 Task: Reply to email with the signature Dorian Garcia with the subject Thank you for a remote work arrangement from softage.10@softage.net with the message I wanted to discuss the new marketing strategy with you in more detail. When would be a good time for us to meet? with BCC to softage.7@softage.net with an attached document Social_media_policy.docx
Action: Mouse moved to (1094, 174)
Screenshot: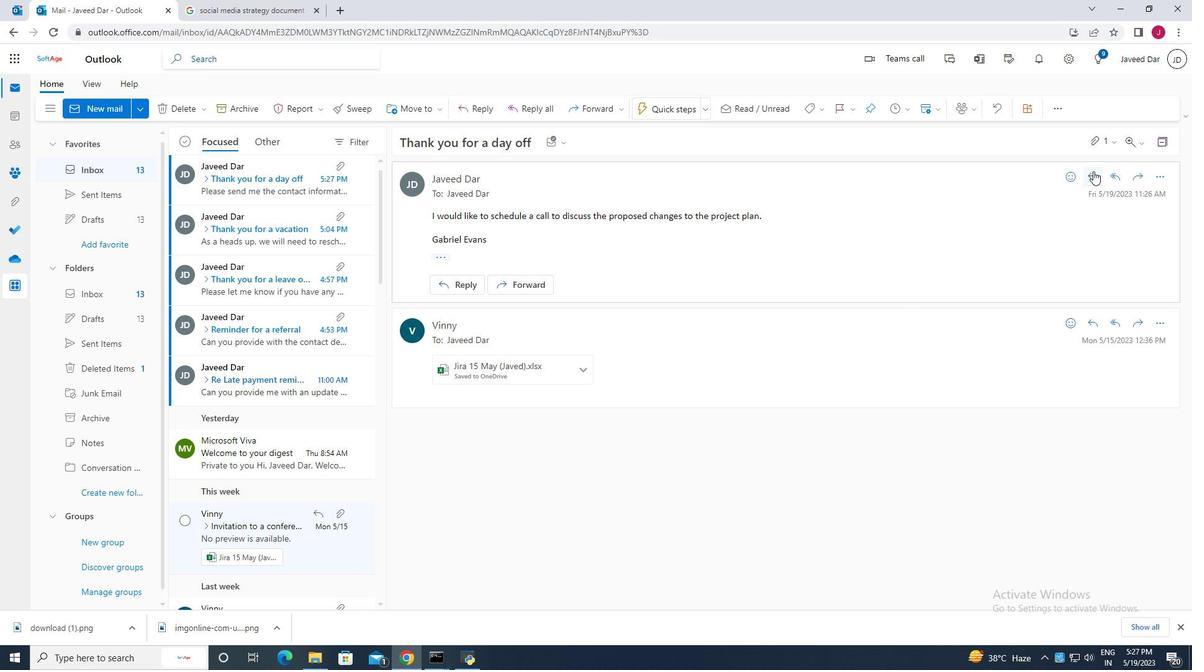 
Action: Mouse pressed left at (1094, 174)
Screenshot: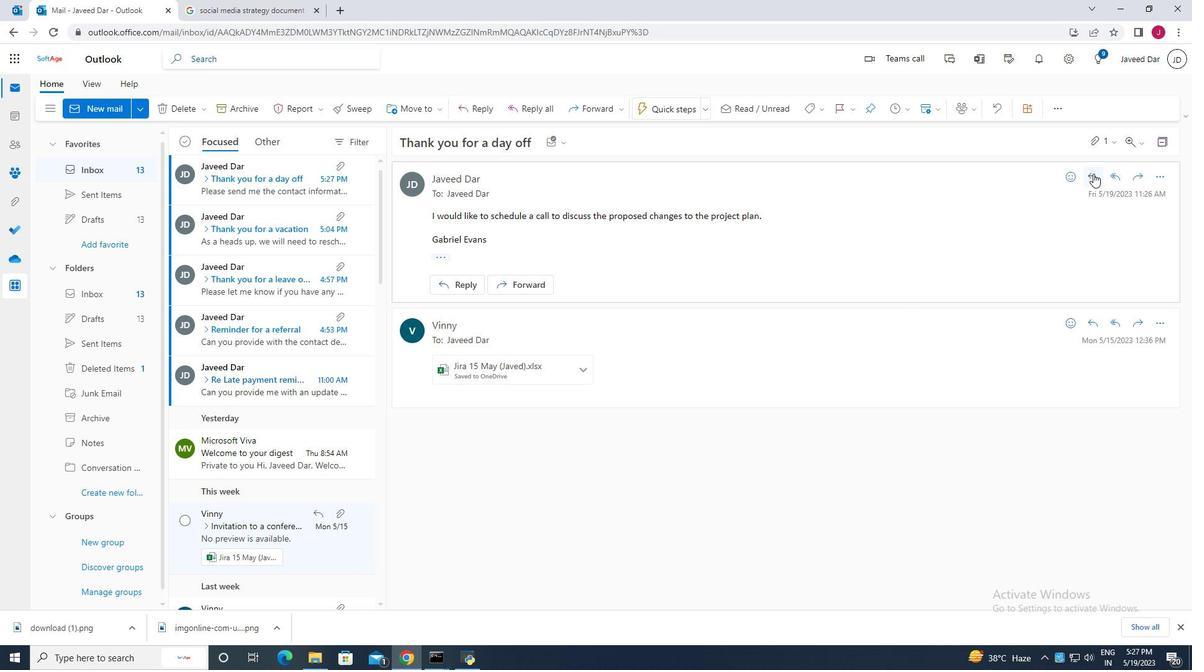 
Action: Mouse moved to (599, 183)
Screenshot: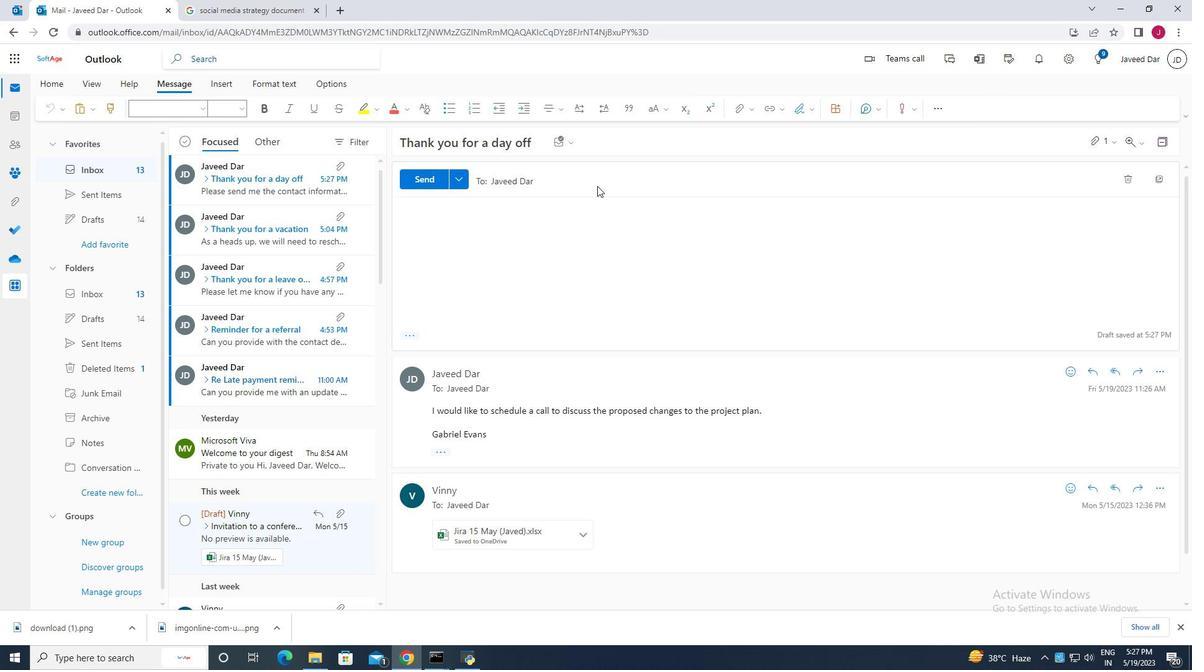 
Action: Mouse pressed left at (599, 183)
Screenshot: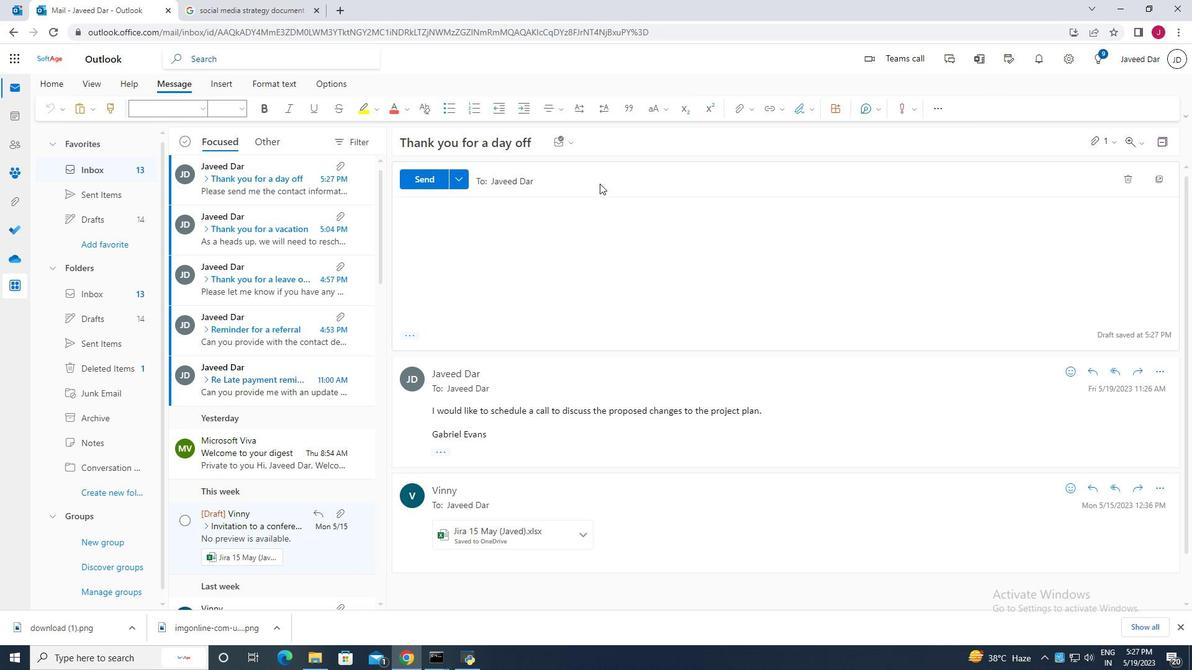 
Action: Mouse moved to (494, 210)
Screenshot: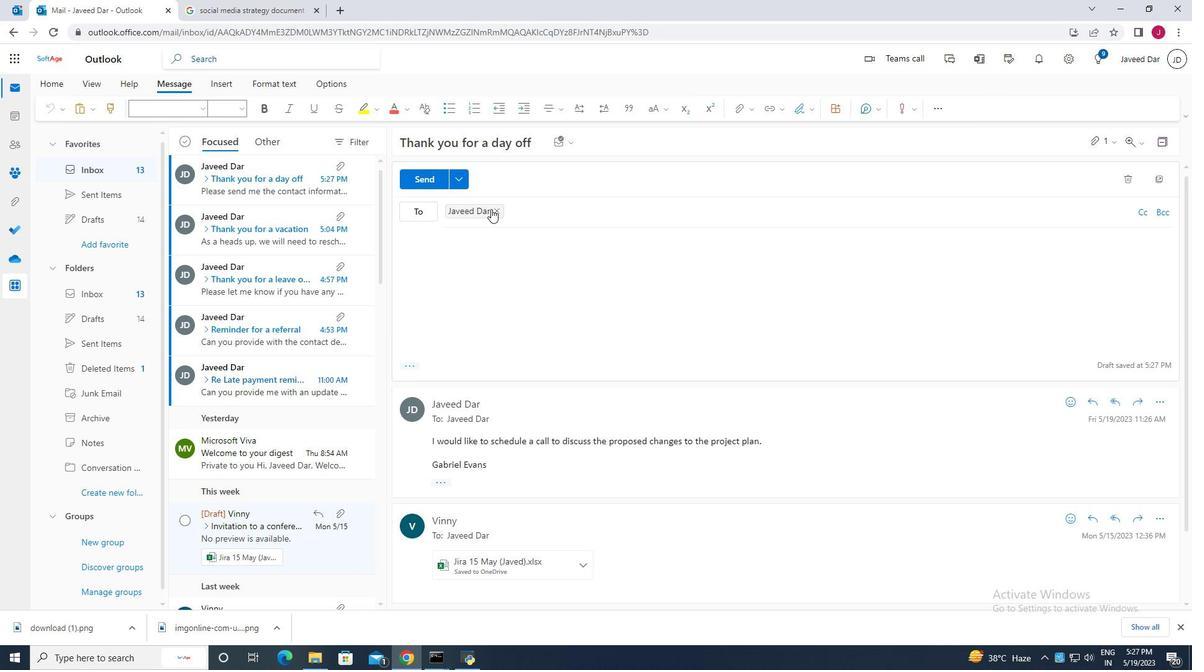 
Action: Mouse pressed left at (494, 210)
Screenshot: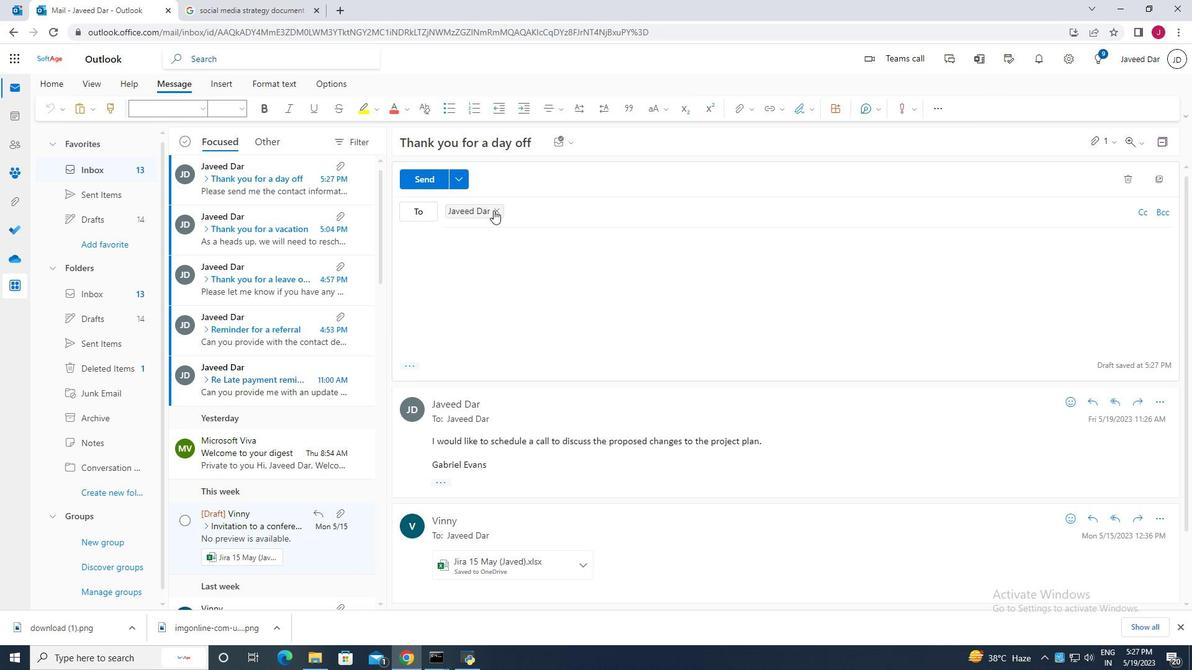 
Action: Mouse moved to (1162, 214)
Screenshot: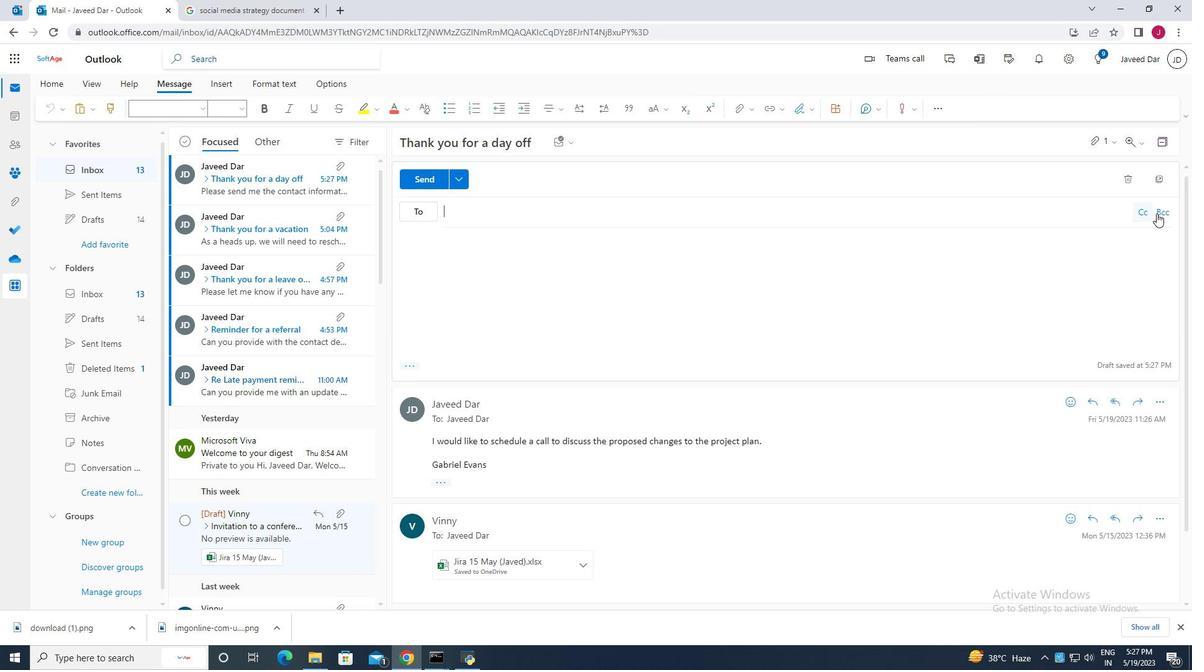 
Action: Mouse pressed left at (1162, 214)
Screenshot: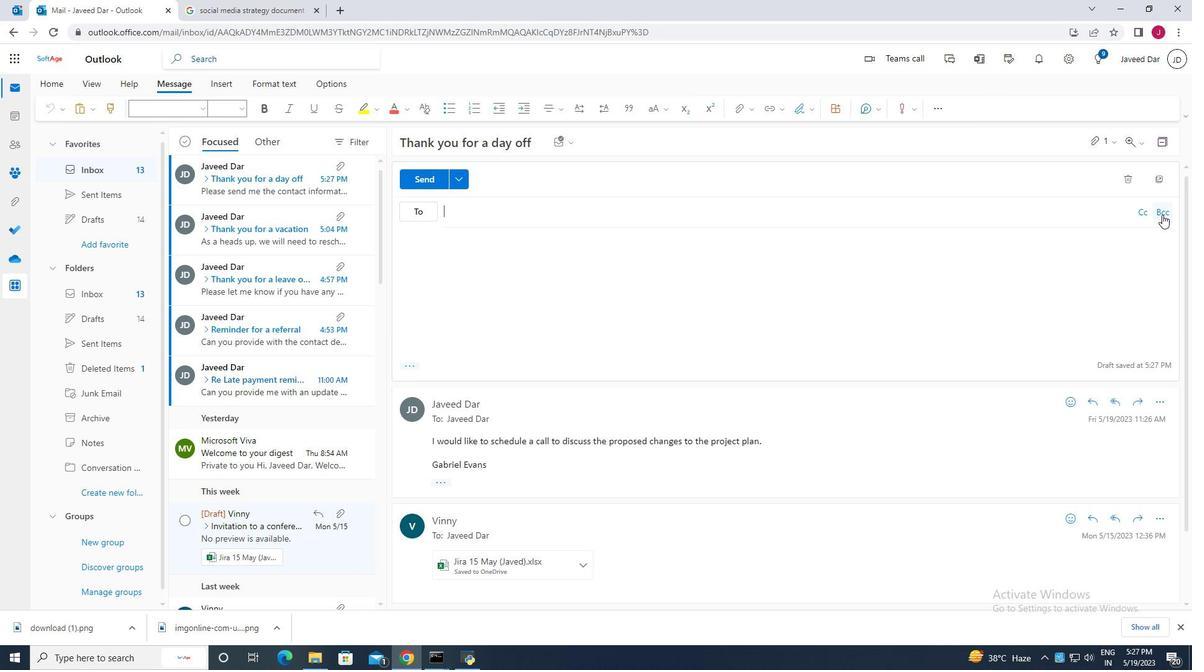 
Action: Mouse moved to (413, 363)
Screenshot: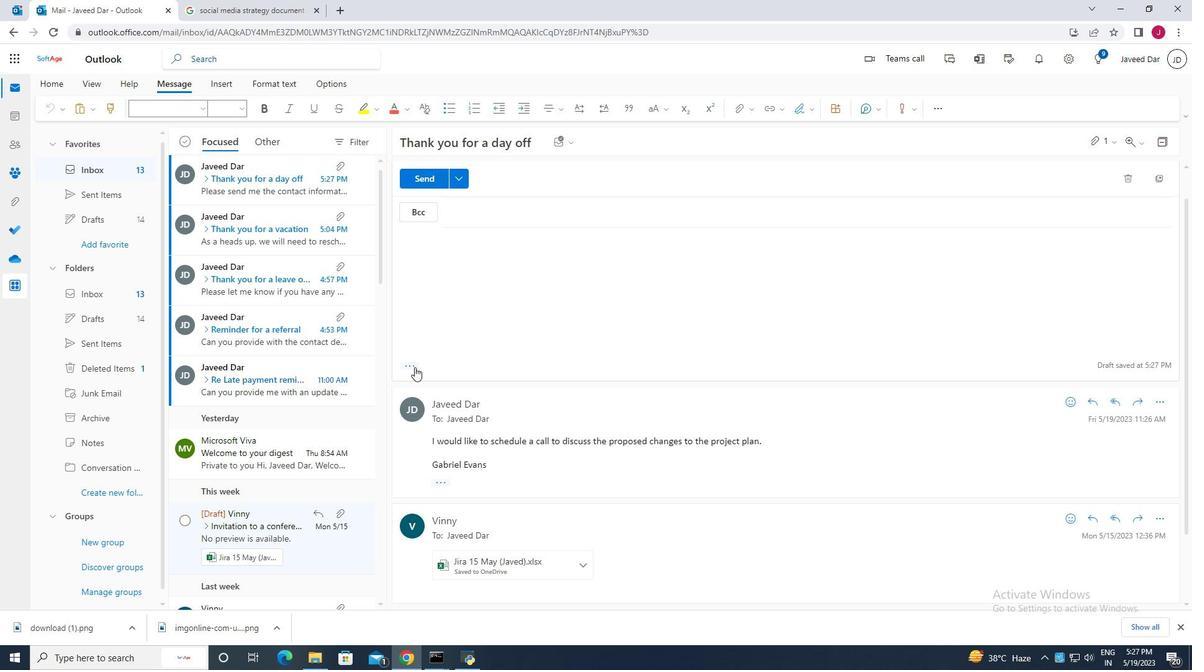 
Action: Mouse pressed left at (413, 363)
Screenshot: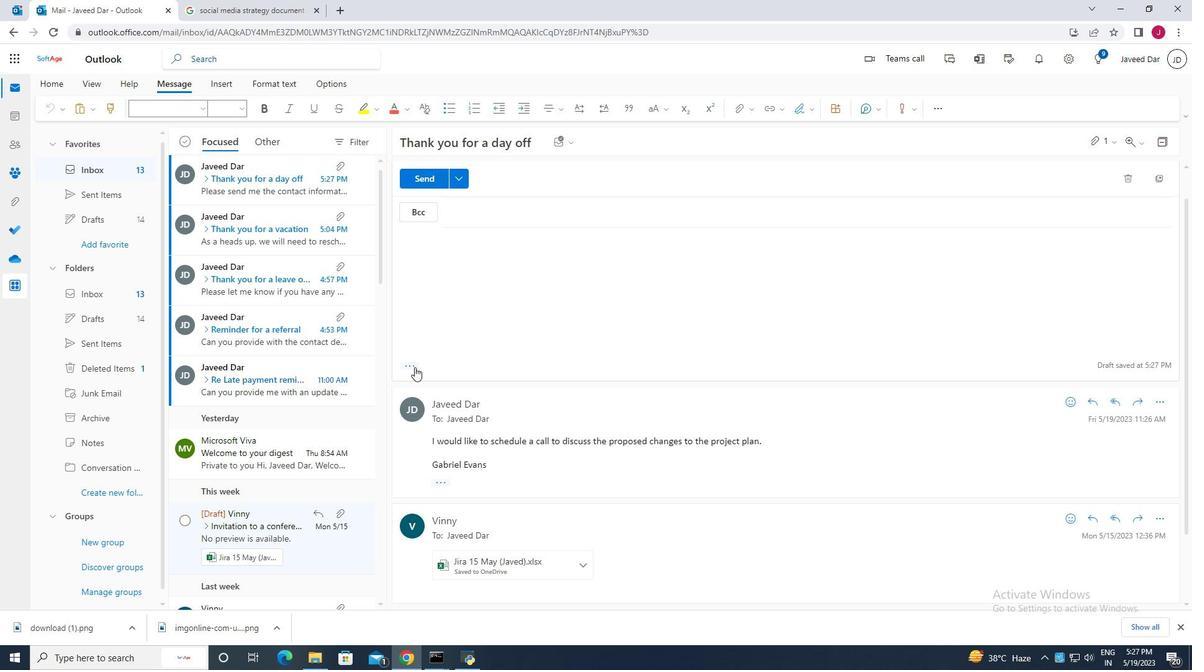 
Action: Mouse moved to (524, 266)
Screenshot: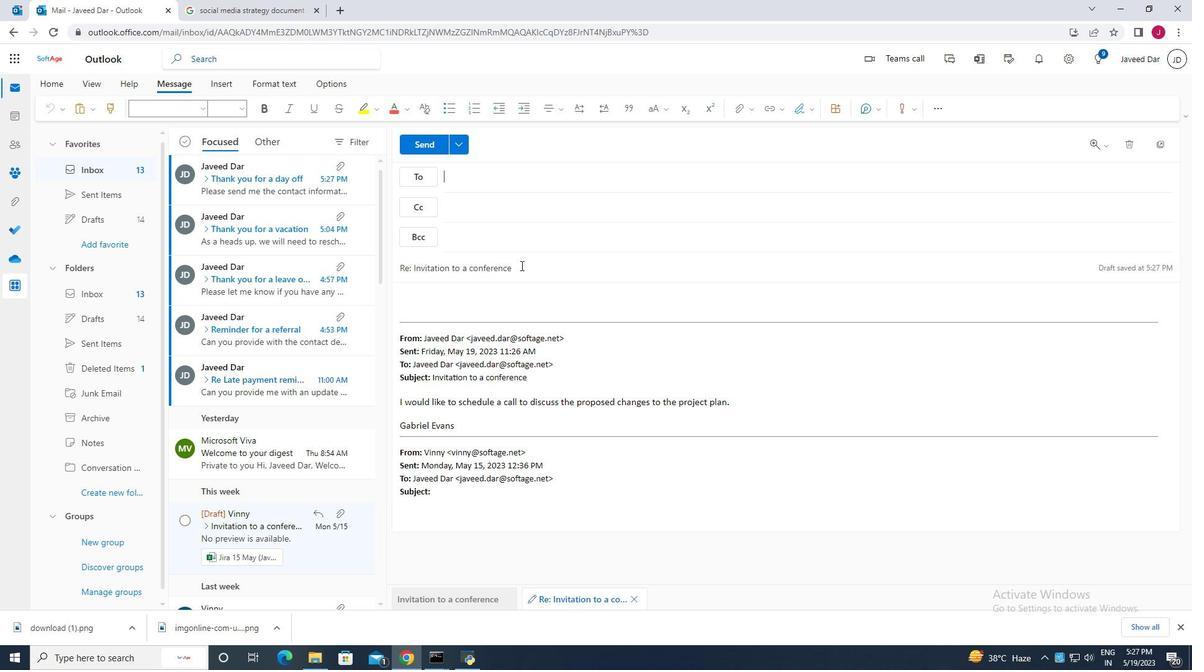 
Action: Mouse pressed left at (524, 266)
Screenshot: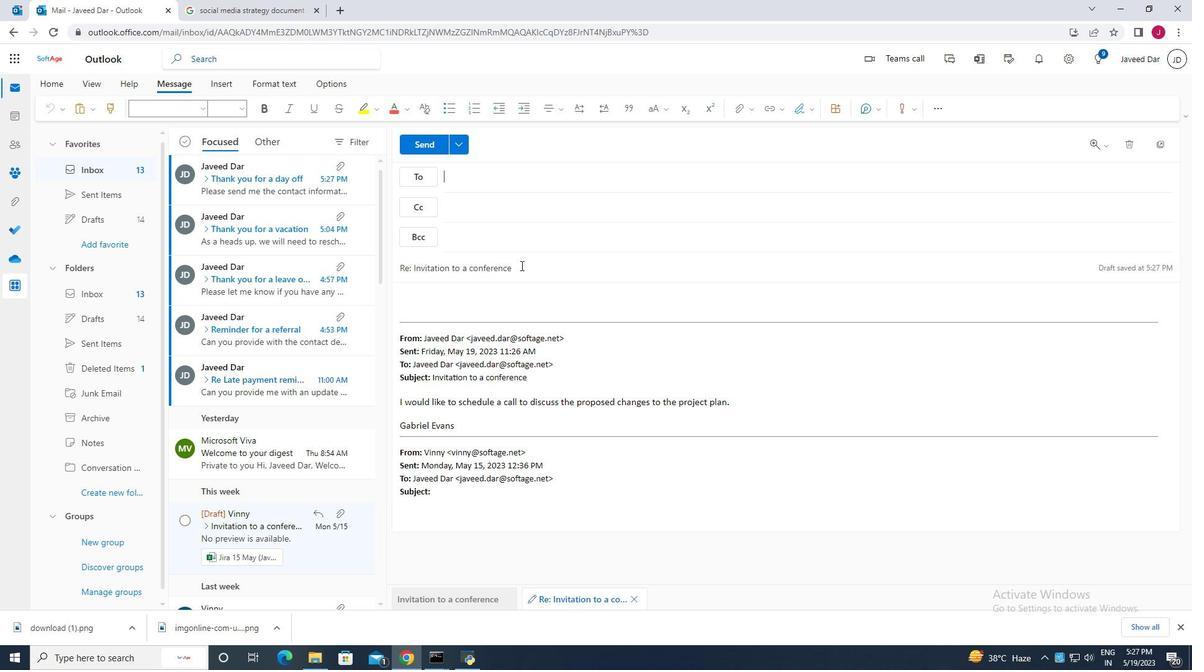 
Action: Mouse moved to (525, 265)
Screenshot: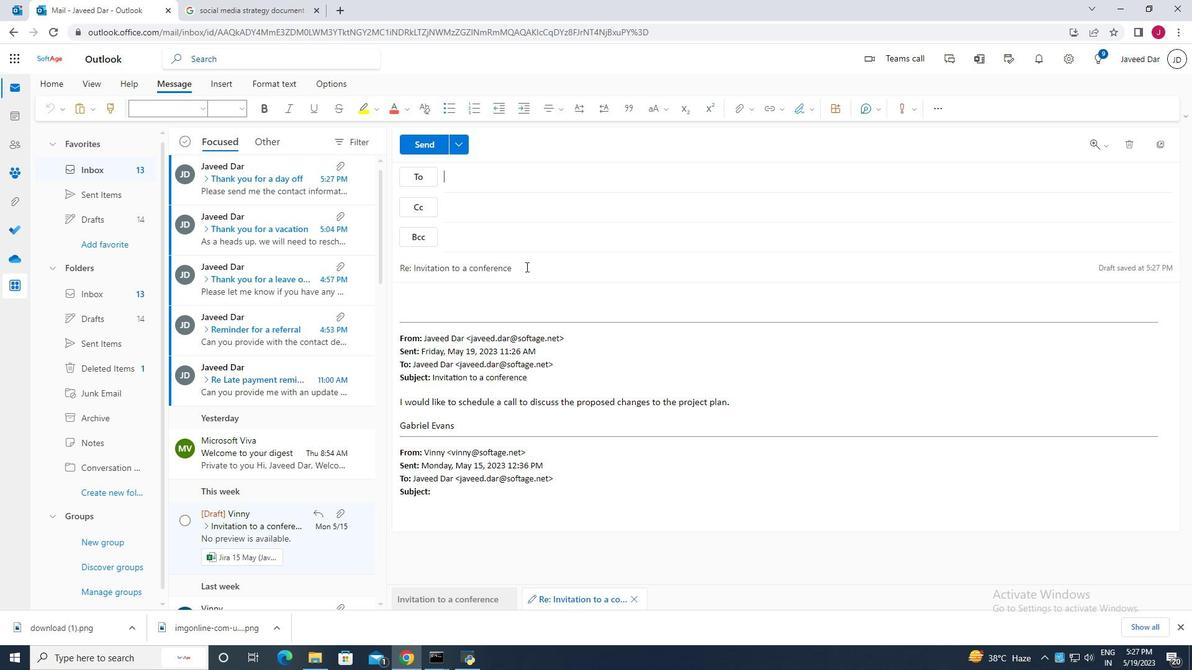 
Action: Key pressed <Key.backspace><Key.backspace><Key.backspace><Key.backspace><Key.backspace><Key.backspace><Key.backspace><Key.backspace><Key.backspace><Key.backspace><Key.backspace><Key.backspace><Key.backspace><Key.backspace><Key.backspace><Key.backspace><Key.backspace><Key.backspace><Key.backspace><Key.backspace><Key.backspace><Key.backspace><Key.backspace><Key.backspace><Key.backspace><Key.backspace><Key.backspace><Key.backspace><Key.backspace><Key.backspace><Key.backspace><Key.backspace><Key.backspace><Key.backspace><Key.backspace><Key.backspace><Key.backspace><Key.backspace><Key.backspace><Key.backspace><Key.backspace><Key.backspace><Key.backspace><Key.backspace><Key.backspace>
Screenshot: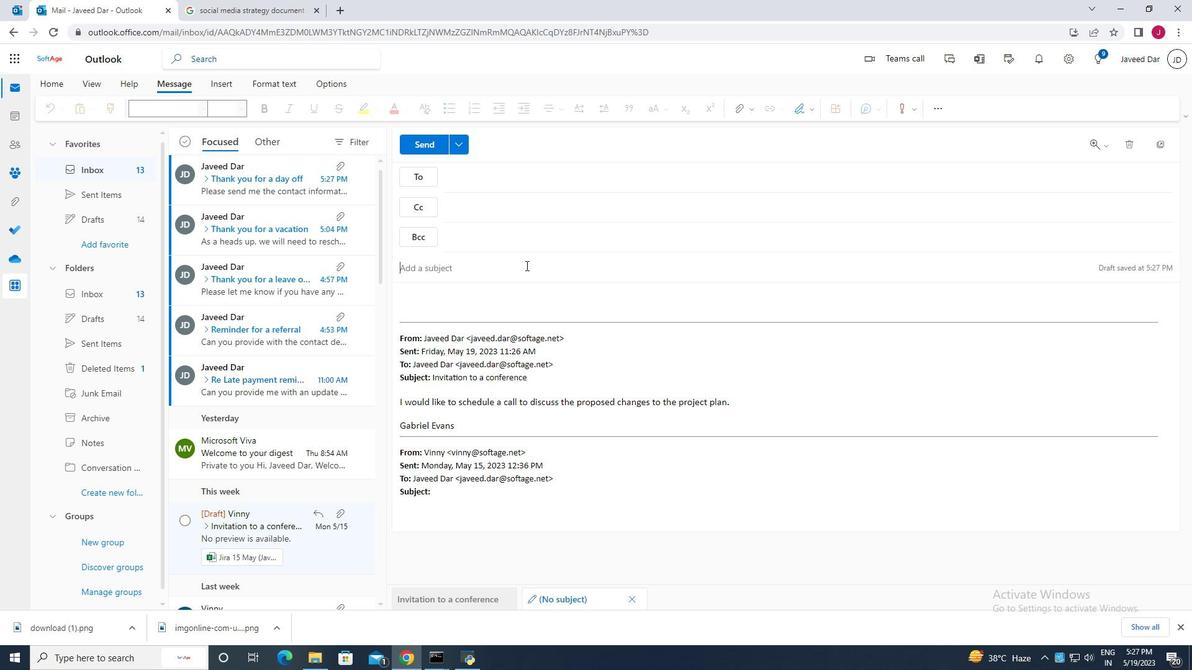 
Action: Mouse moved to (804, 108)
Screenshot: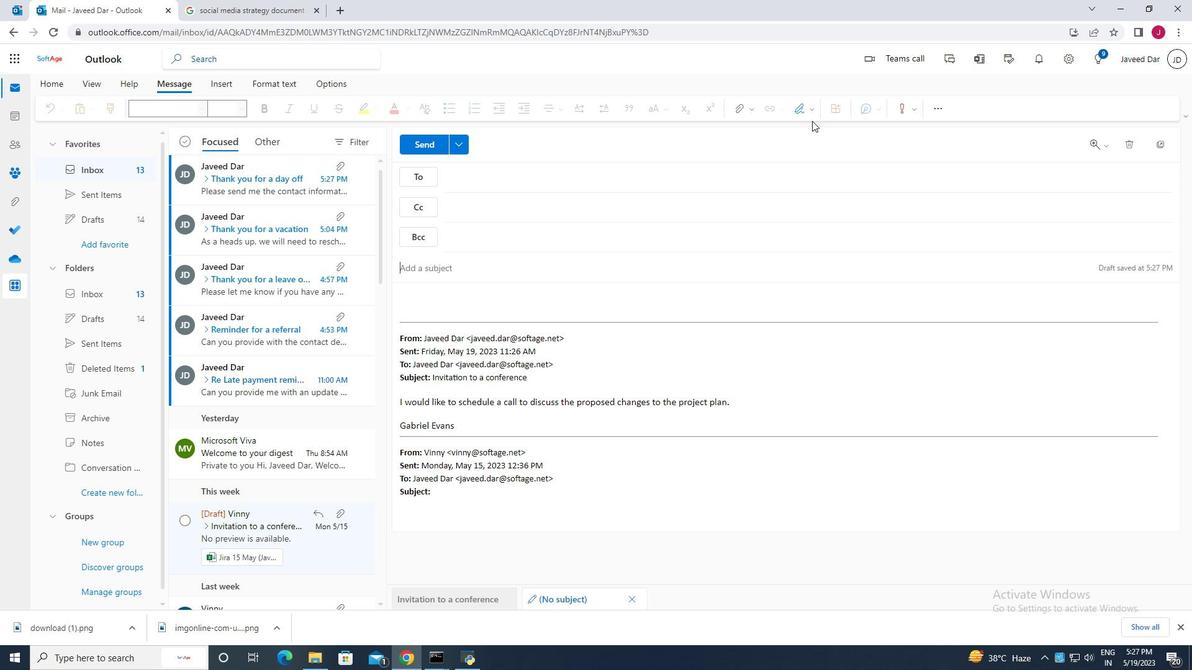 
Action: Mouse pressed left at (804, 108)
Screenshot: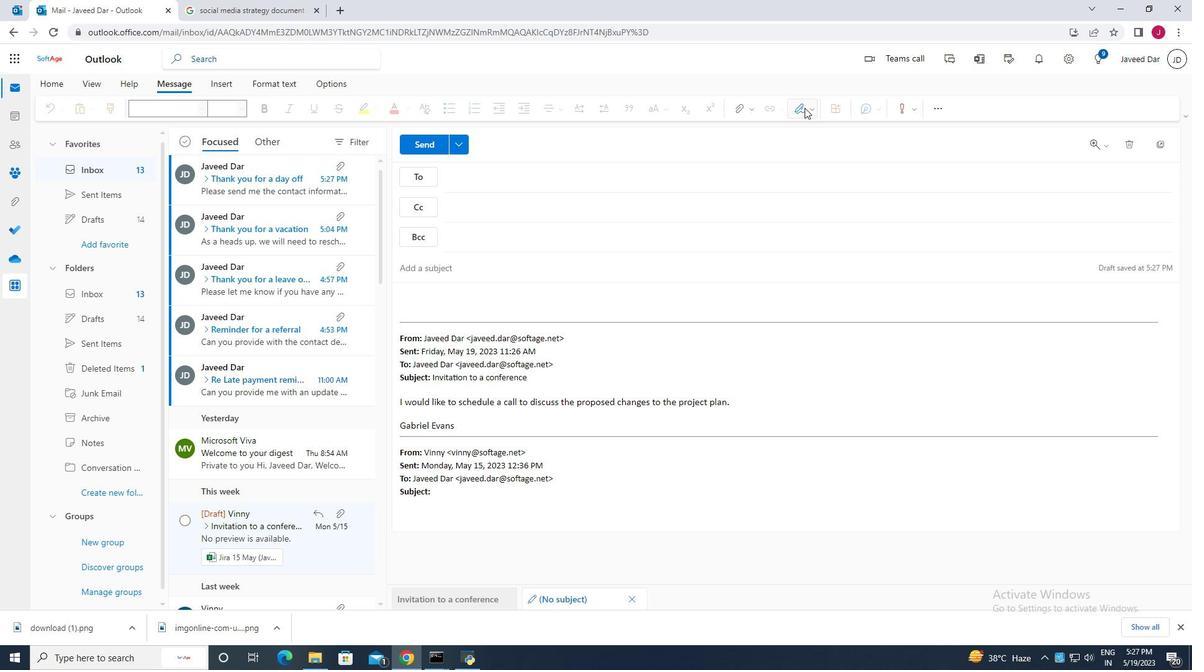 
Action: Mouse moved to (789, 162)
Screenshot: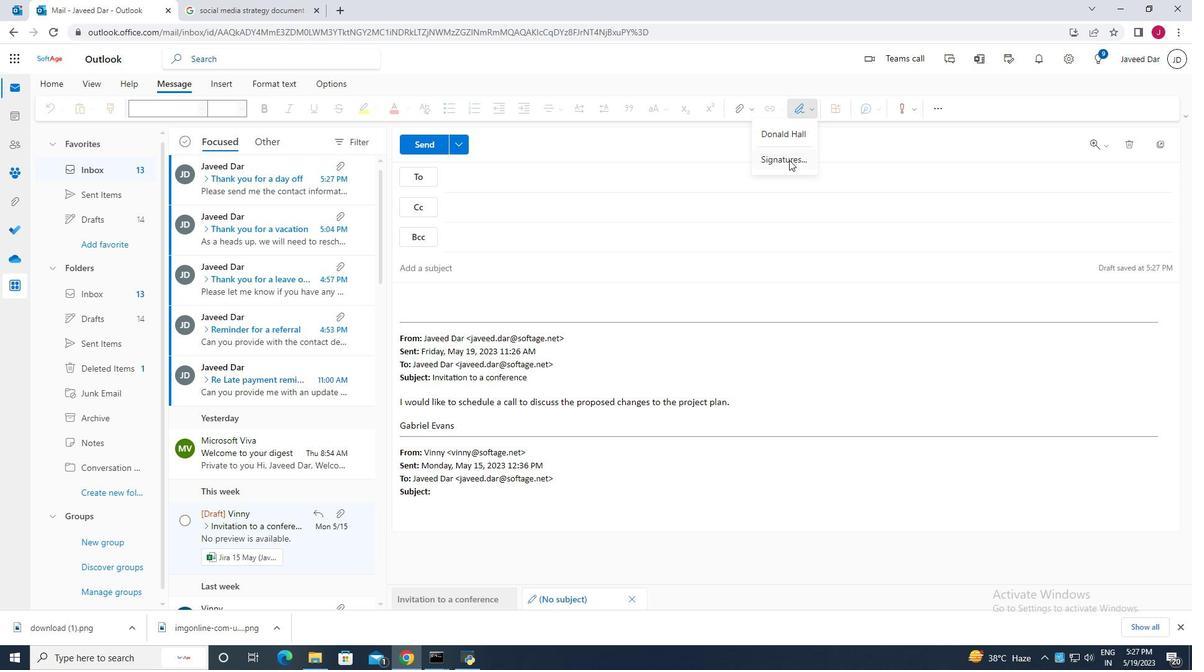 
Action: Mouse pressed left at (789, 162)
Screenshot: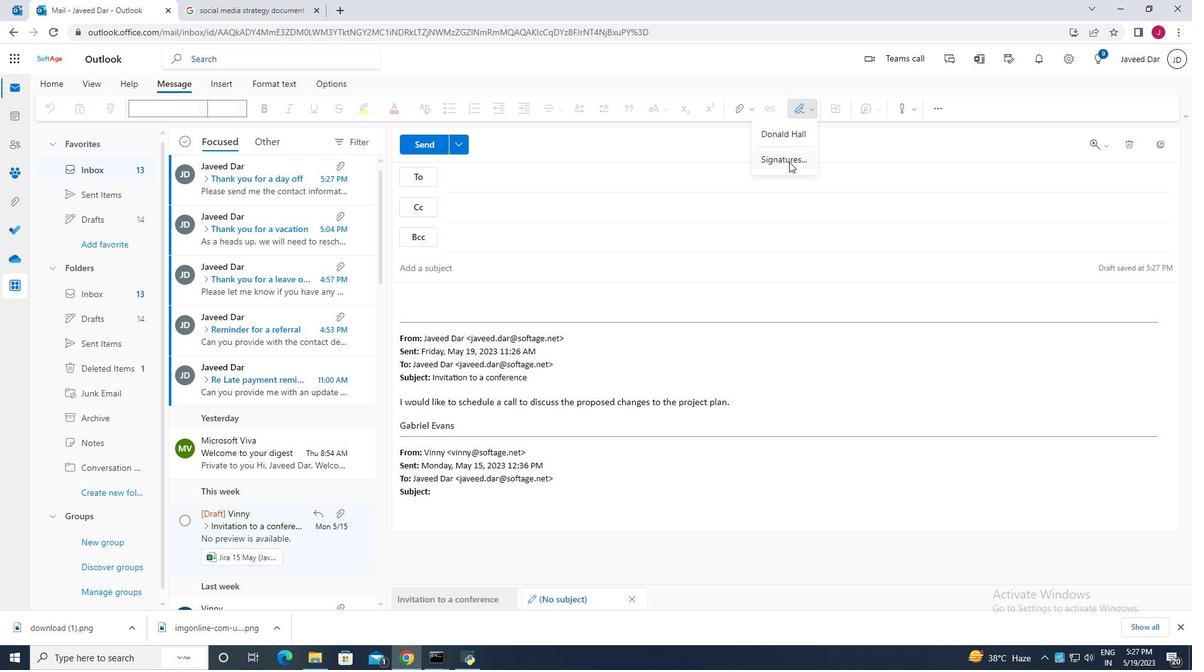 
Action: Mouse moved to (835, 205)
Screenshot: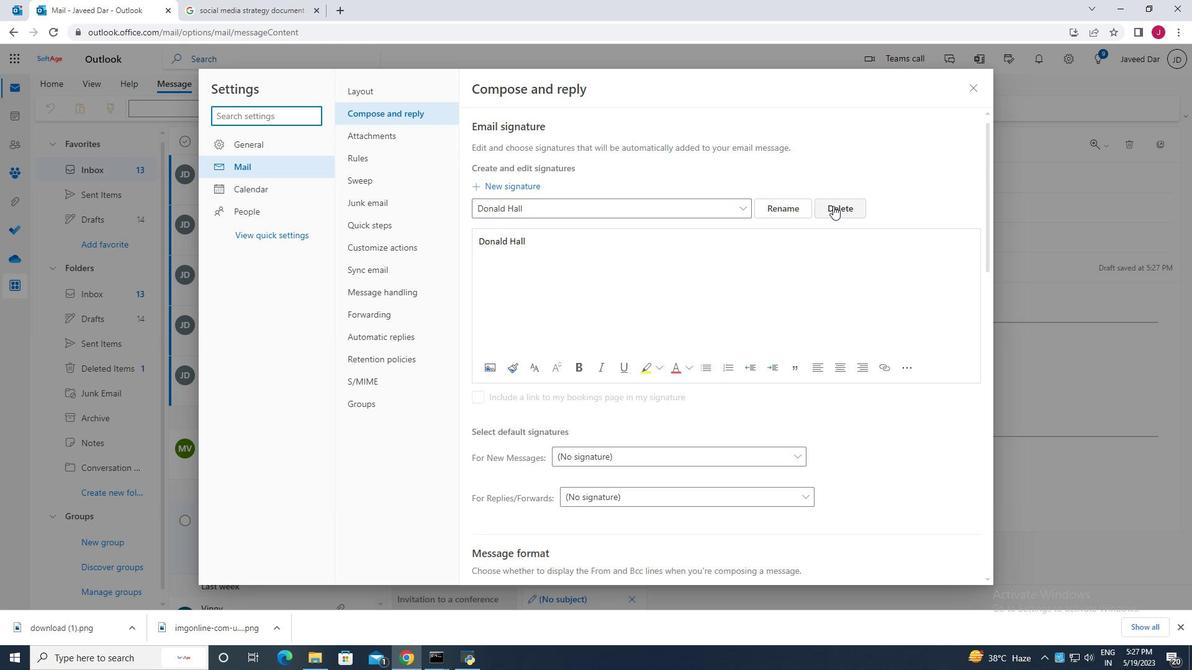 
Action: Mouse pressed left at (835, 205)
Screenshot: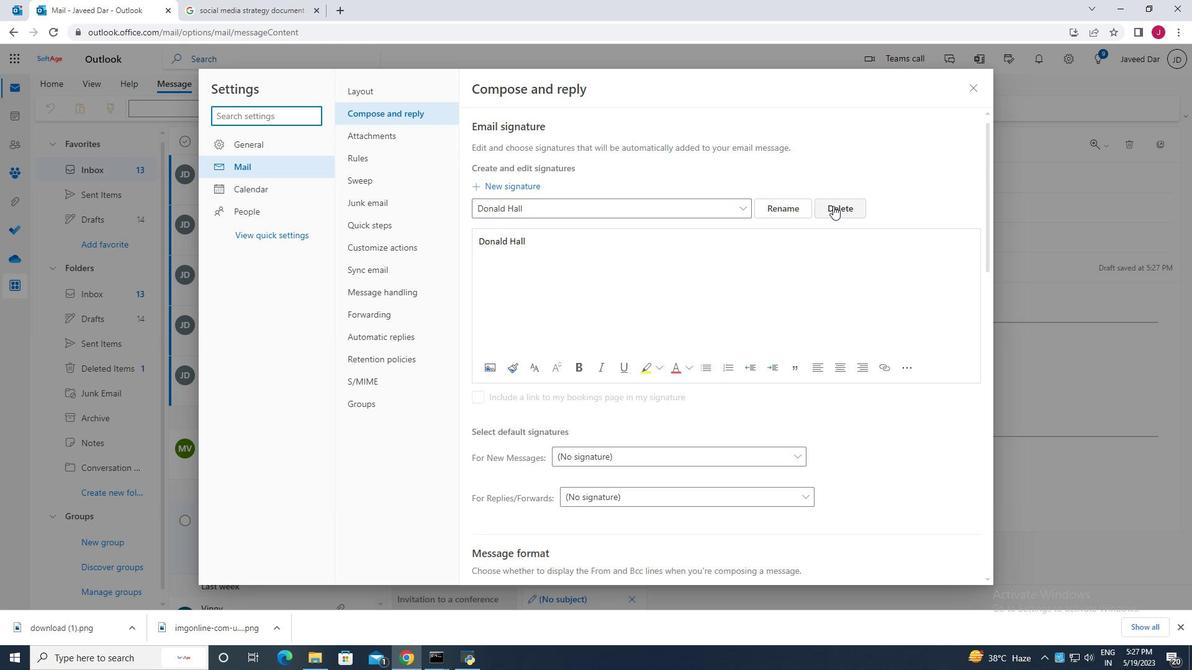 
Action: Mouse moved to (553, 205)
Screenshot: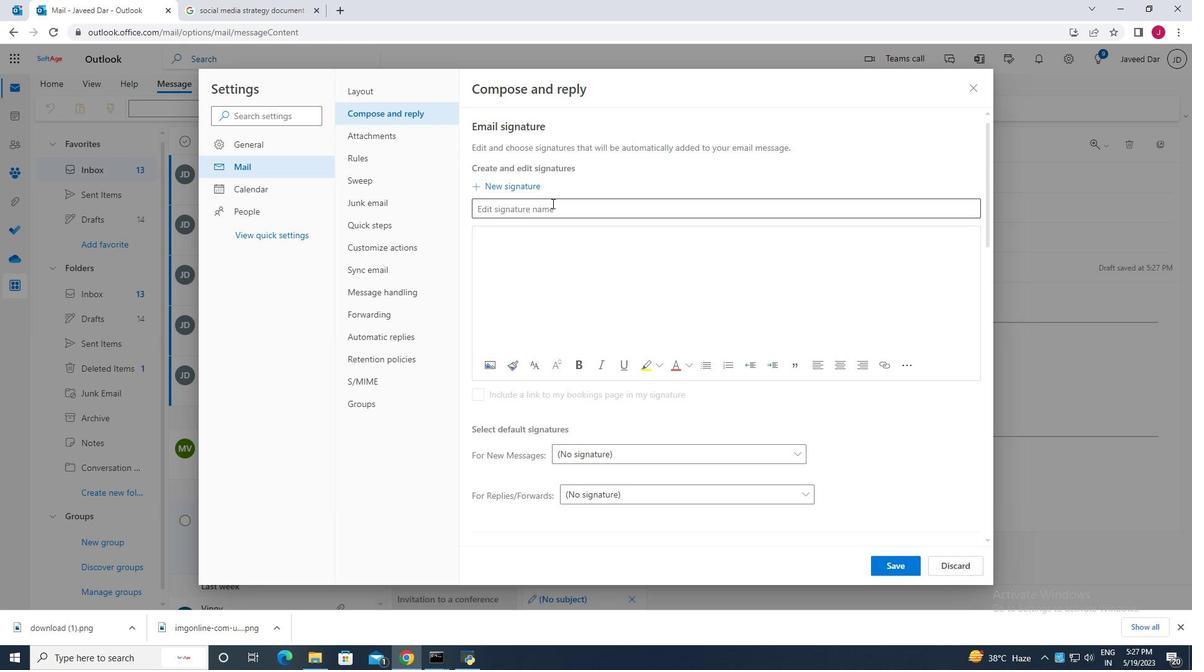 
Action: Mouse pressed left at (553, 205)
Screenshot: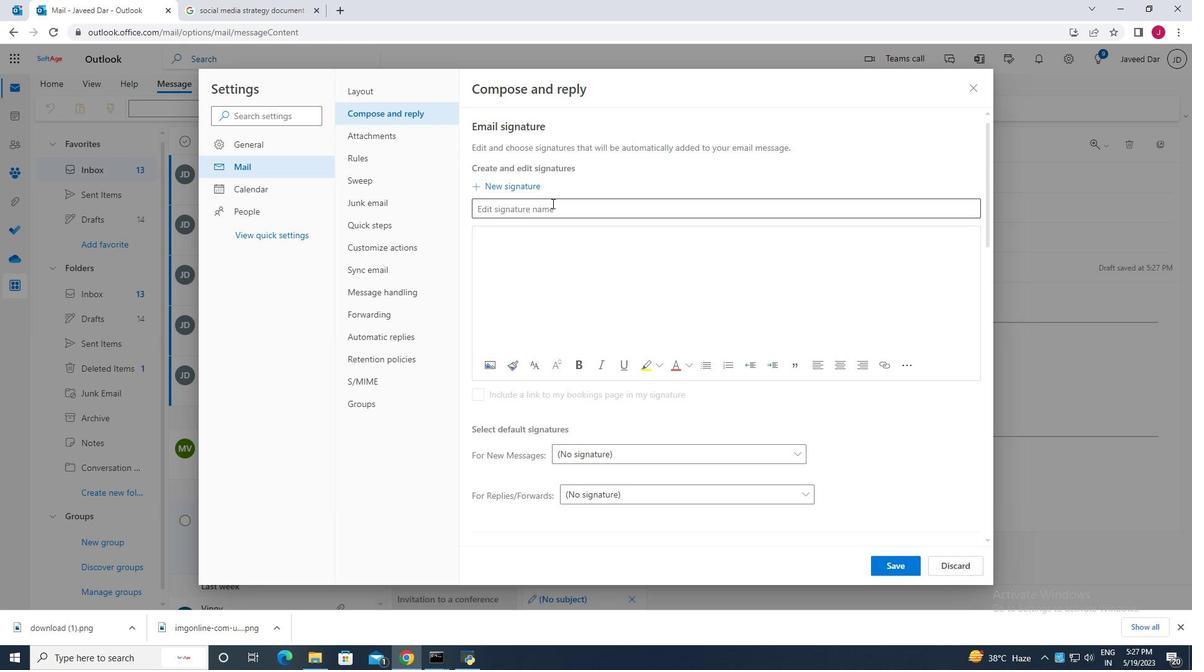 
Action: Key pressed <Key.caps_lock>D<Key.caps_lock>oriam<Key.backspace>n<Key.space><Key.caps_lock>G<Key.caps_lock>arcia<Key.space>
Screenshot: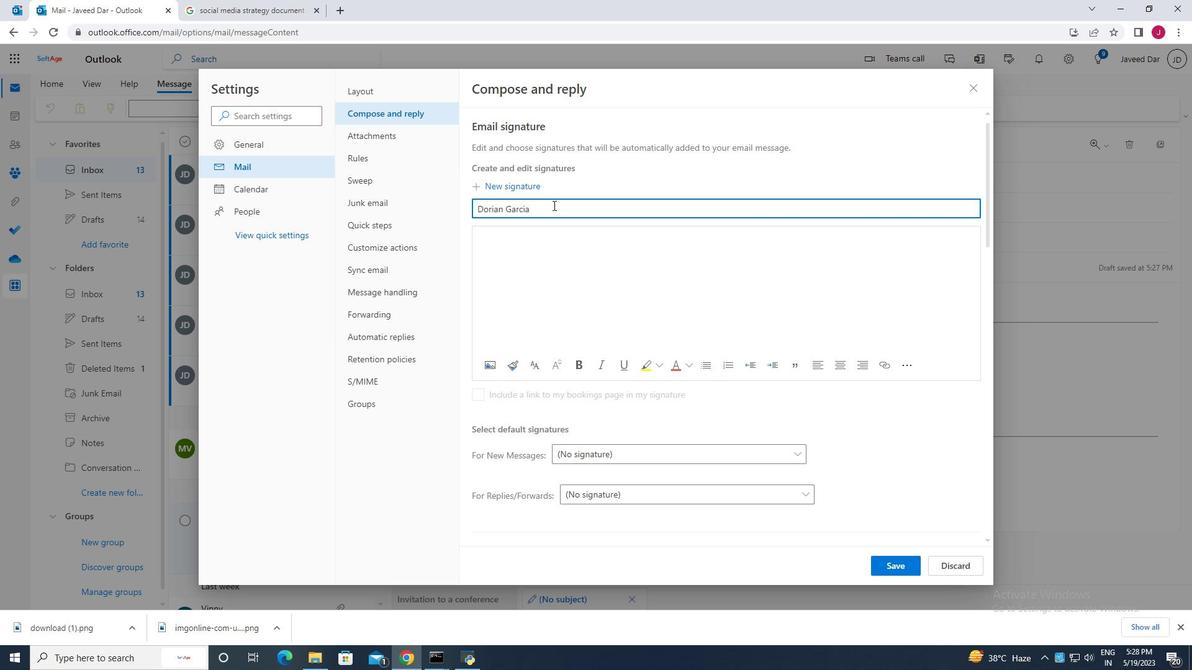 
Action: Mouse moved to (520, 239)
Screenshot: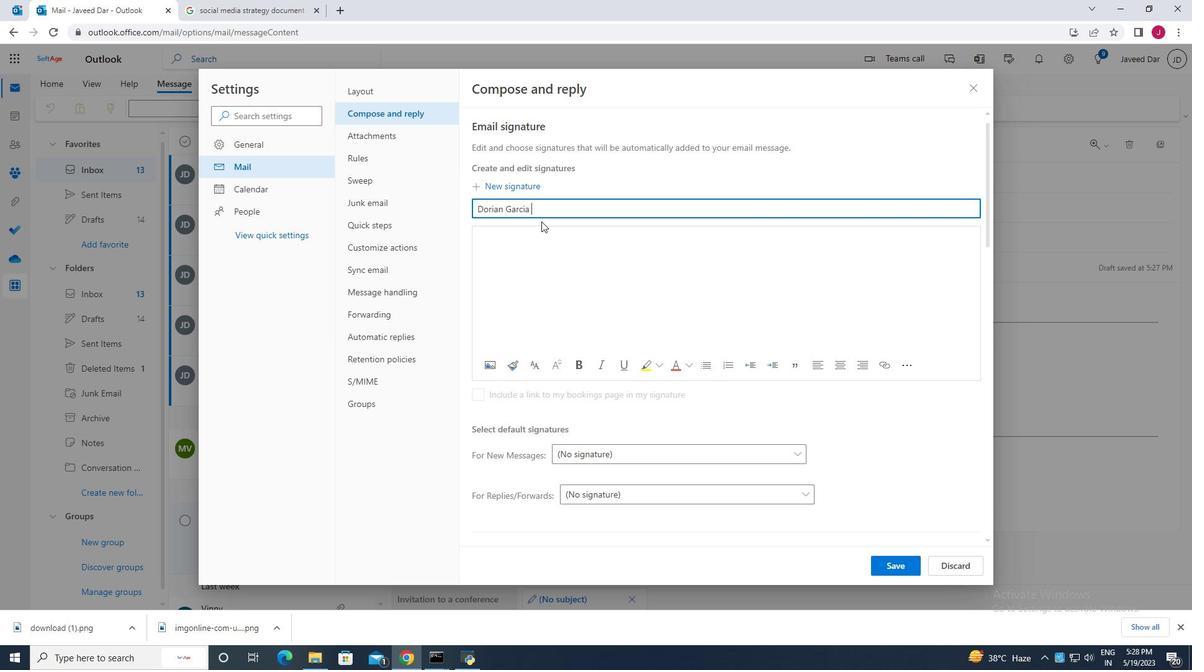
Action: Mouse pressed left at (520, 239)
Screenshot: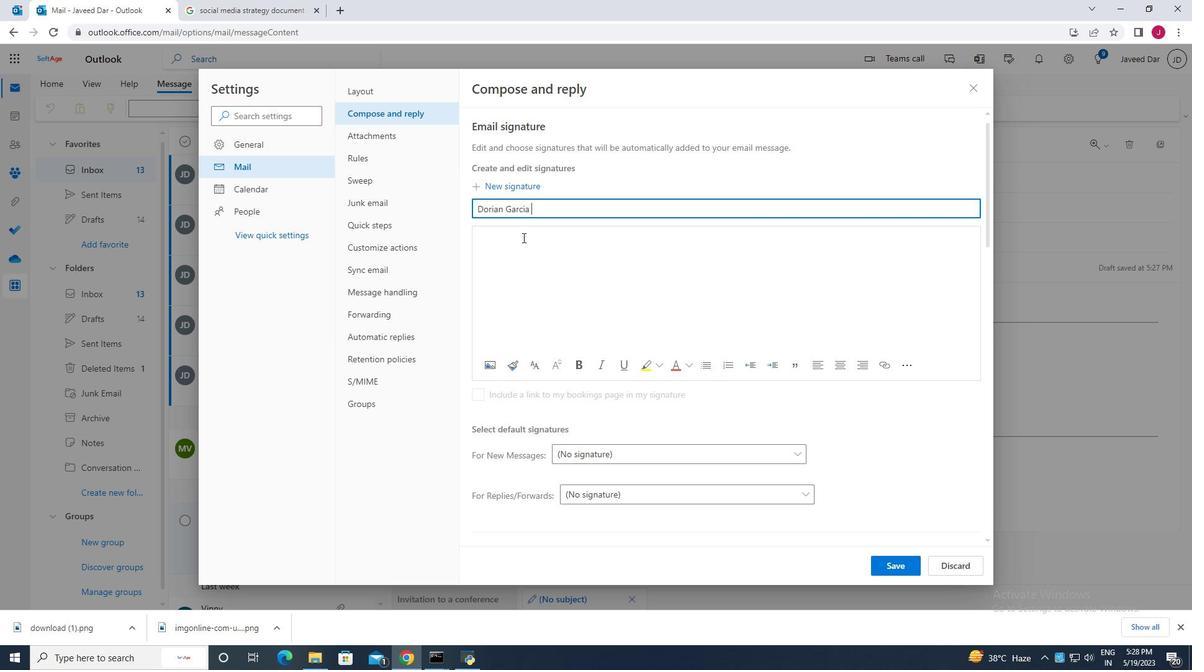 
Action: Mouse moved to (520, 239)
Screenshot: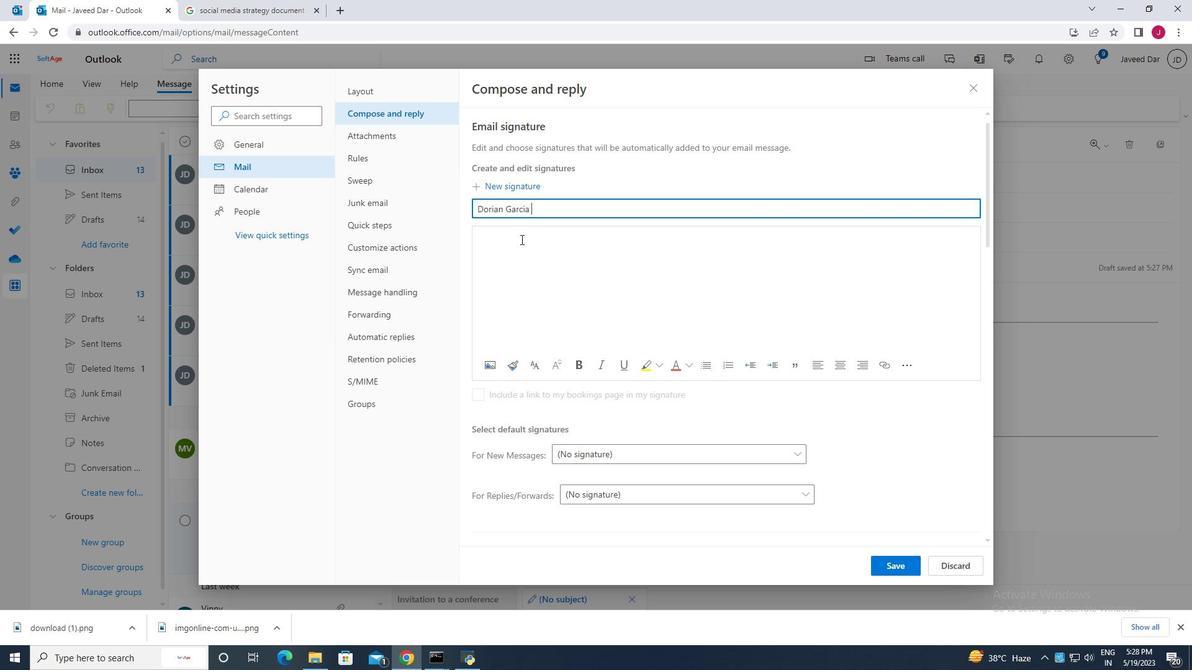 
Action: Key pressed <Key.caps_lock>D<Key.caps_lock>orian<Key.space><Key.caps_lock>G<Key.caps_lock>arcia
Screenshot: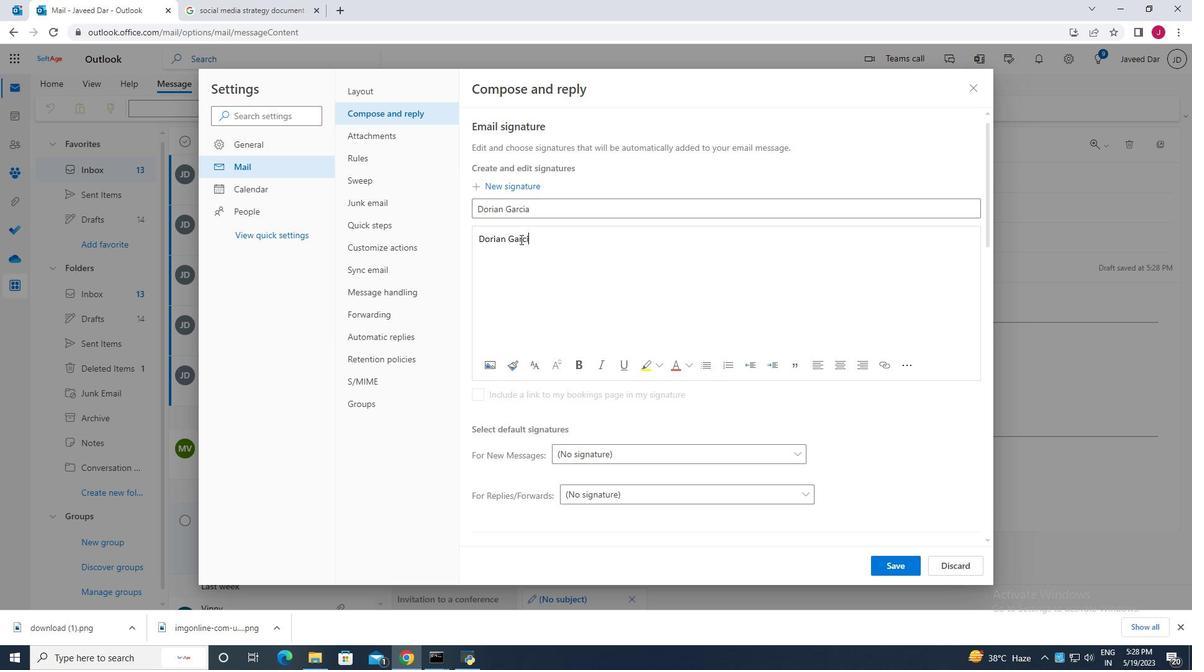 
Action: Mouse moved to (883, 566)
Screenshot: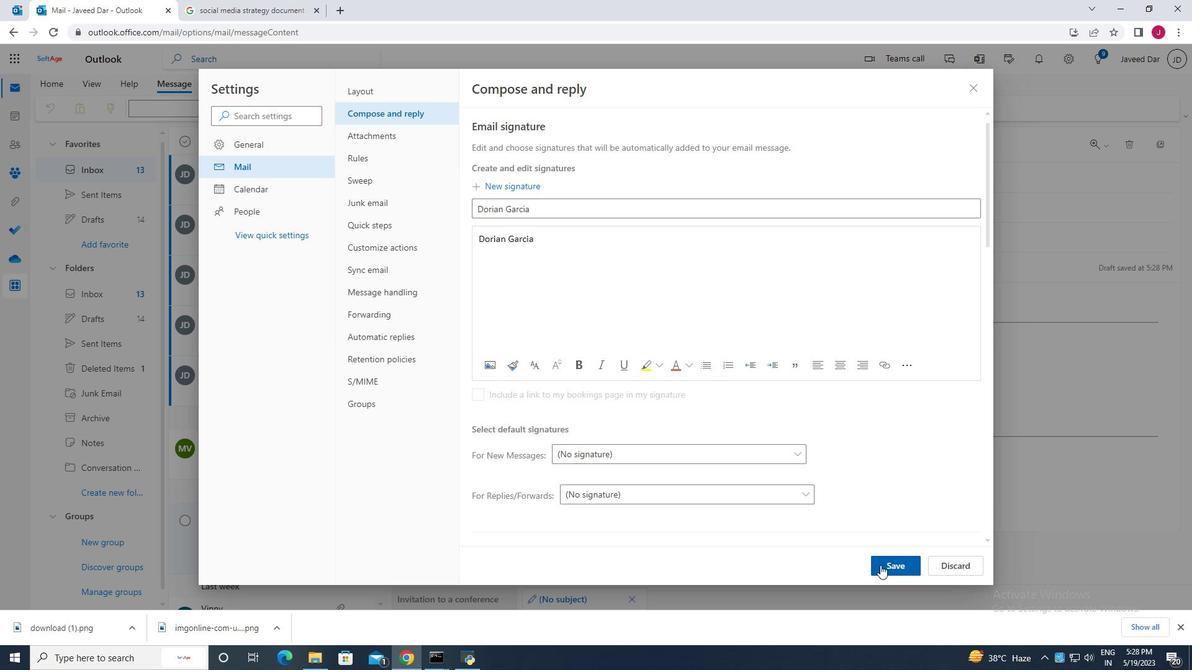 
Action: Mouse pressed left at (883, 566)
Screenshot: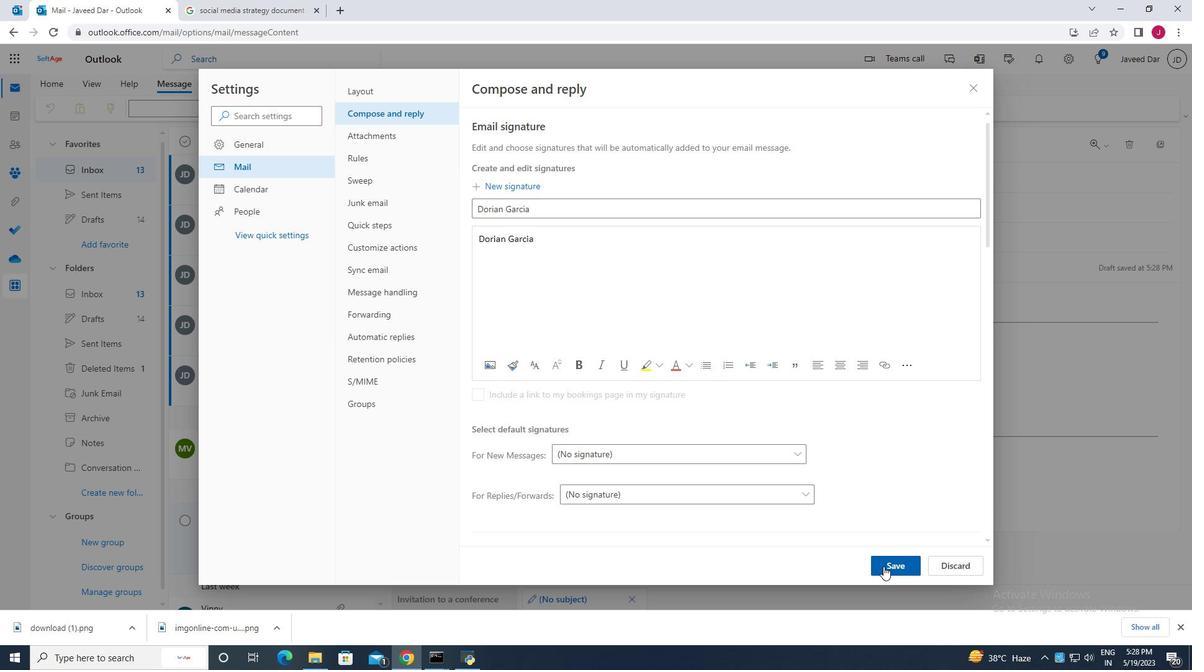 
Action: Mouse moved to (972, 93)
Screenshot: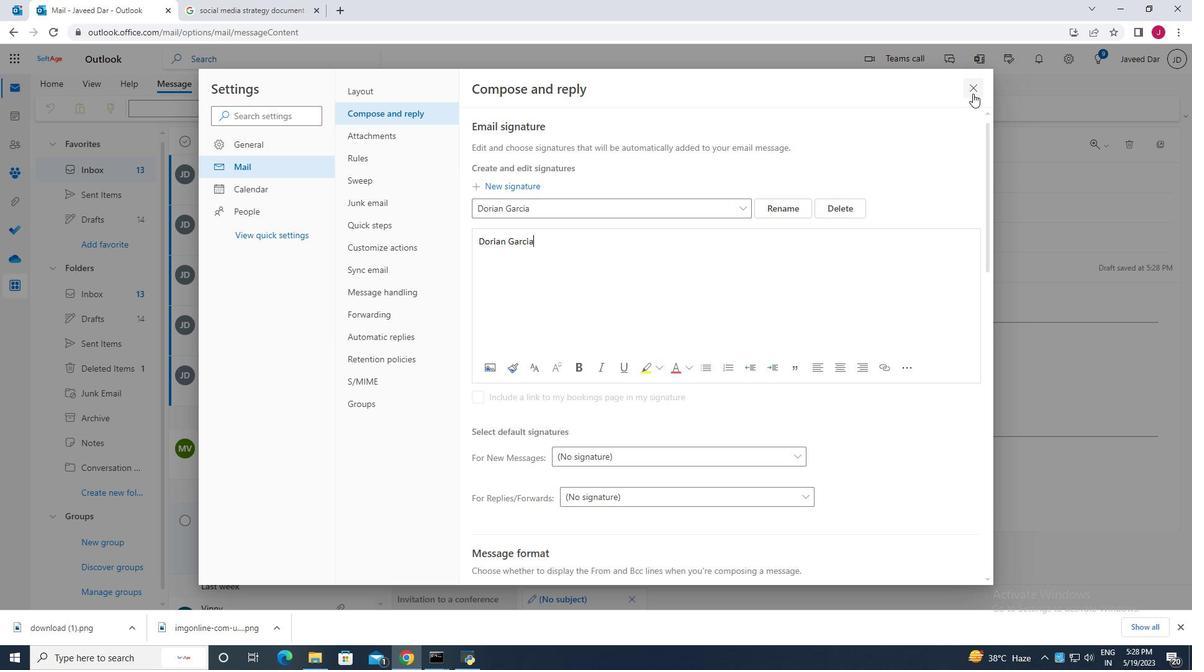 
Action: Mouse pressed left at (972, 93)
Screenshot: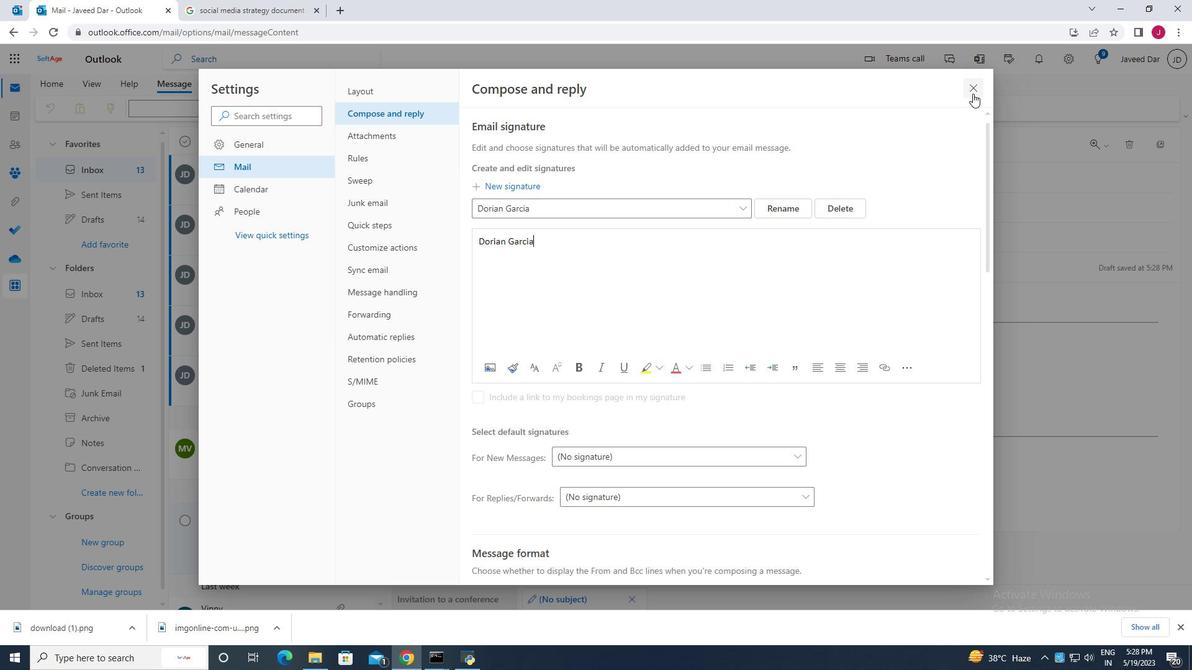 
Action: Mouse moved to (487, 263)
Screenshot: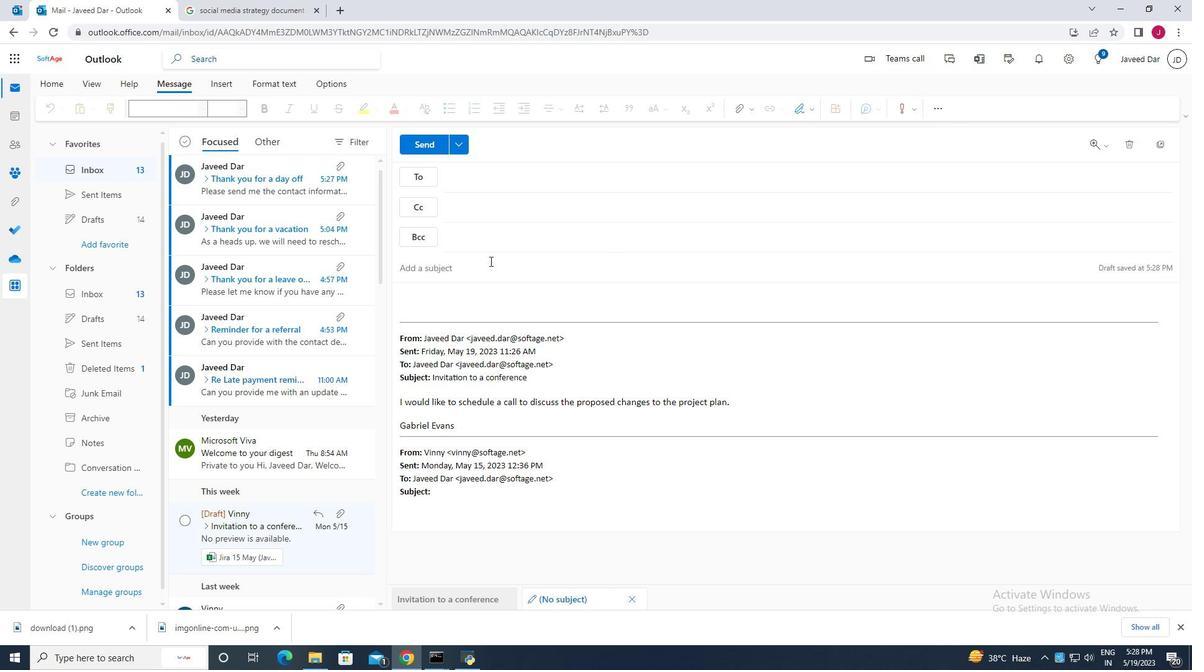 
Action: Mouse pressed left at (487, 263)
Screenshot: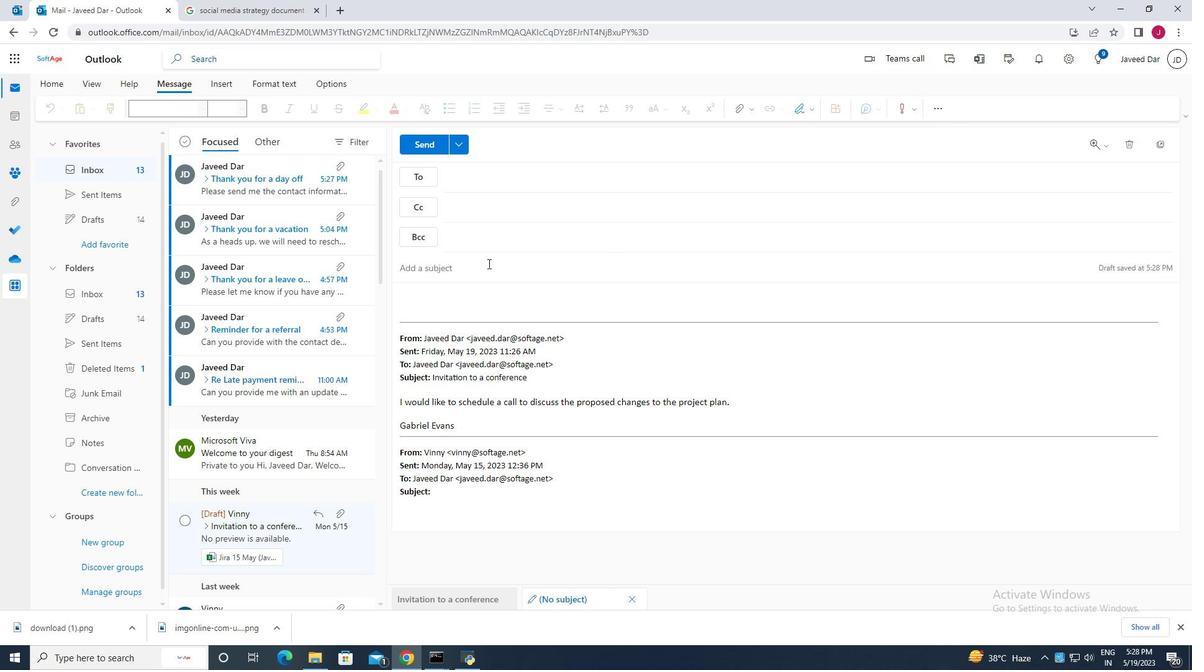 
Action: Key pressed <Key.caps_lock>T<Key.caps_lock>hank<Key.space>ypou<Key.space><Key.backspace><Key.backspace><Key.backspace><Key.backspace>ou<Key.space>for<Key.space>remote<Key.space>work<Key.space>arrag<Key.backspace>ngement<Key.space>
Screenshot: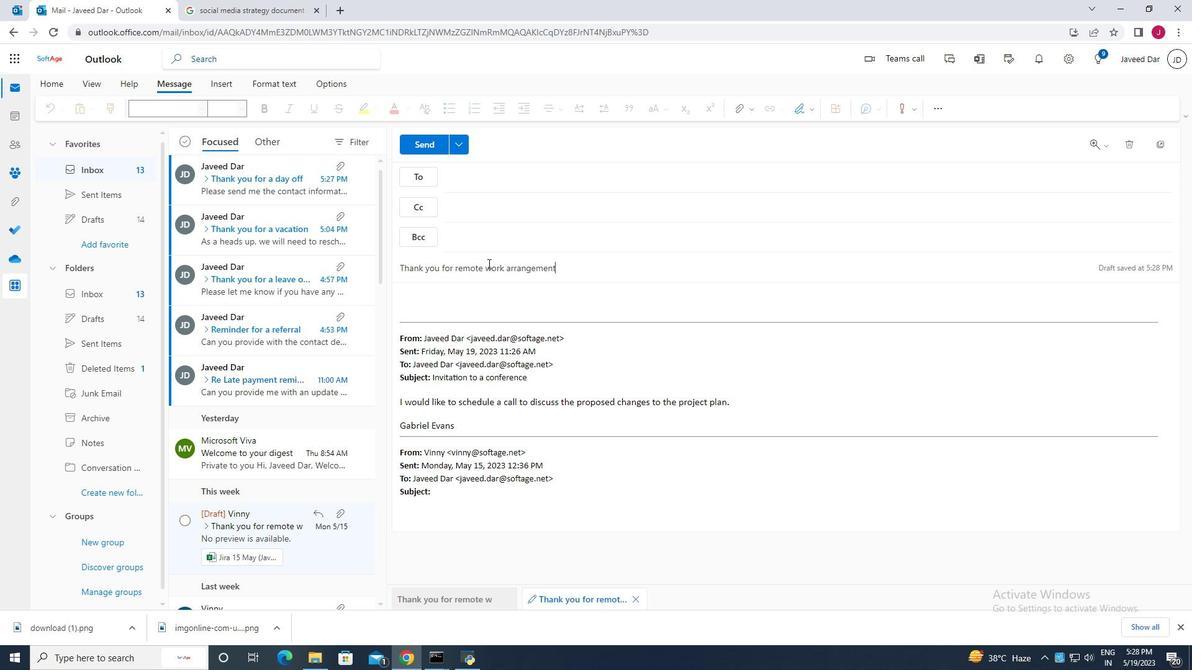 
Action: Mouse moved to (463, 300)
Screenshot: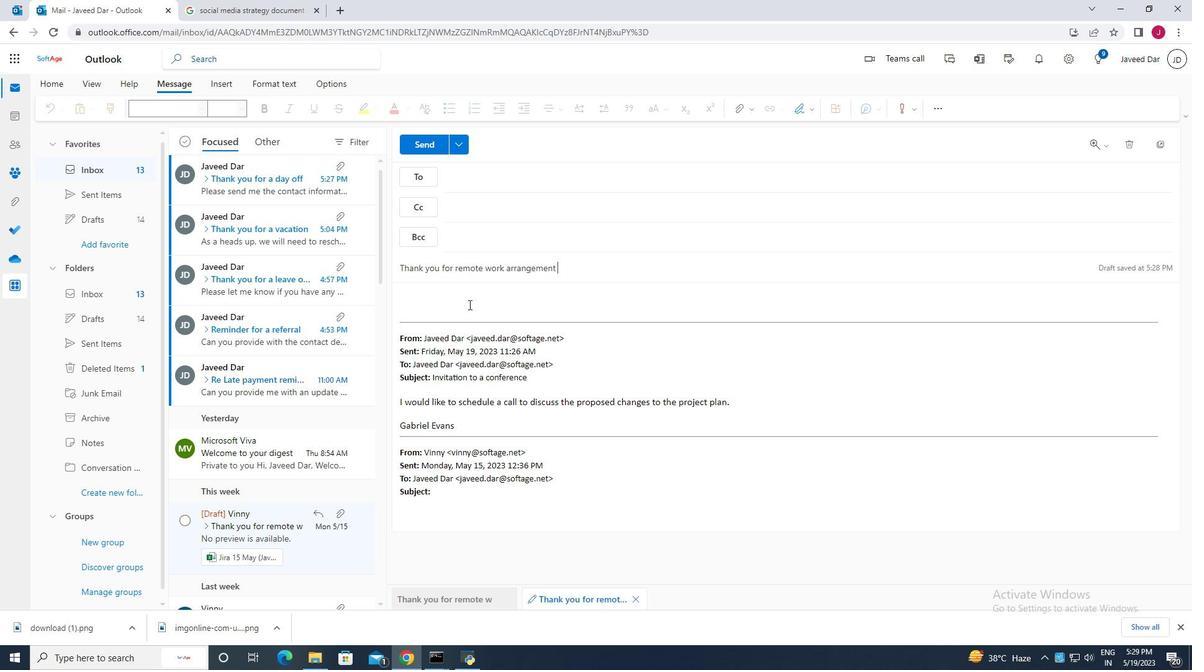 
Action: Mouse pressed left at (463, 300)
Screenshot: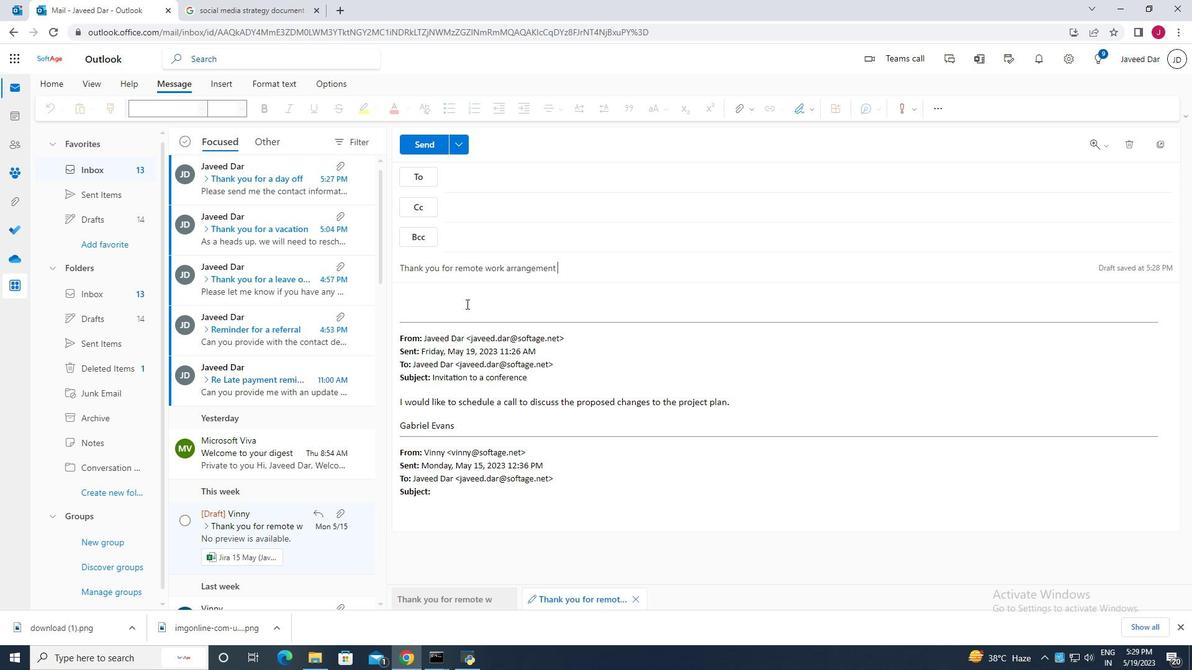 
Action: Mouse moved to (523, 286)
Screenshot: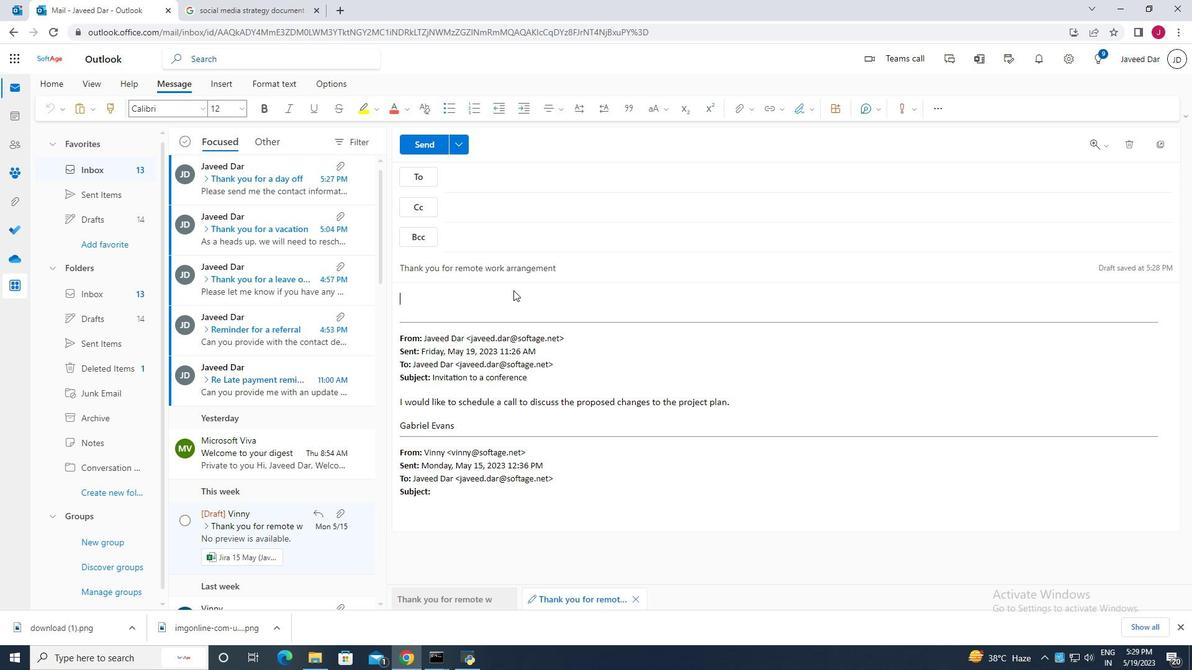 
Action: Key pressed <Key.caps_lock>I<Key.caps_lock><Key.space>wanted<Key.space>the<Key.space><Key.backspace><Key.backspace><Key.backspace>o<Key.space>discuss<Key.space>the<Key.space>new<Key.space>mak<Key.backspace>rketting<Key.space><Key.backspace><Key.backspace><Key.backspace><Key.backspace><Key.backspace><Key.backspace>ting<Key.space>strategy<Key.space>with<Key.space>you<Key.space>in<Key.space>more<Key.space>detail.<Key.caps_lock>W<Key.caps_lock>hen<Key.space>would<Key.space>be<Key.space>a<Key.space>good<Key.space>time<Key.space>for<Key.space>us<Key.space>to<Key.space>meet
Screenshot: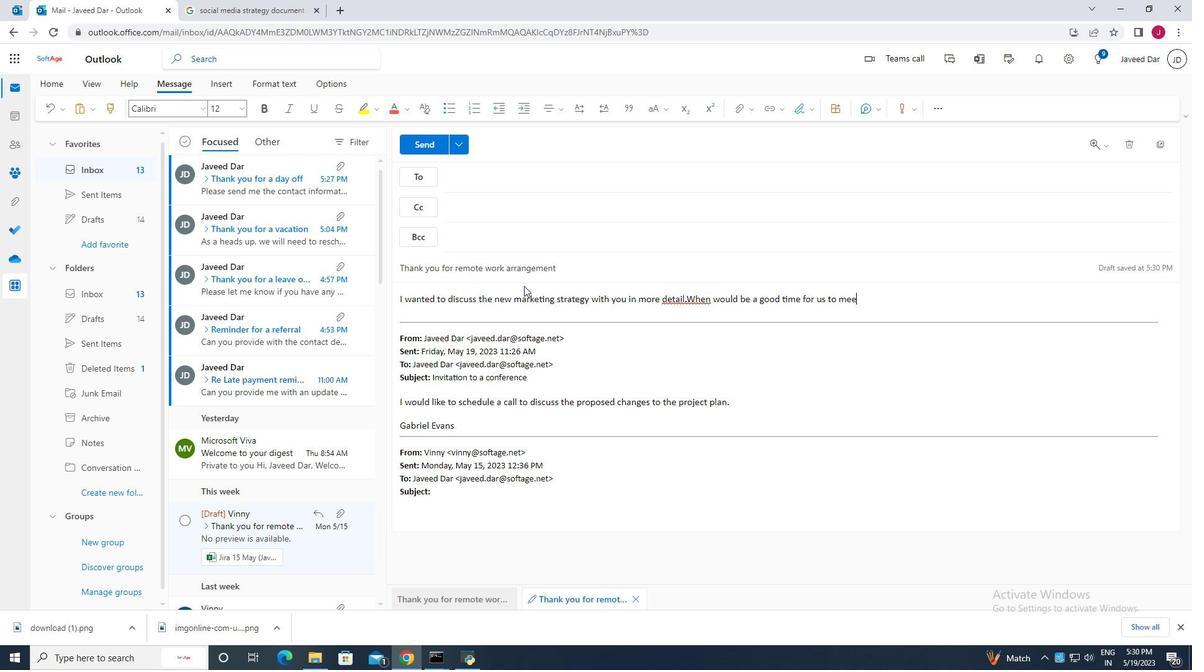 
Action: Mouse moved to (697, 300)
Screenshot: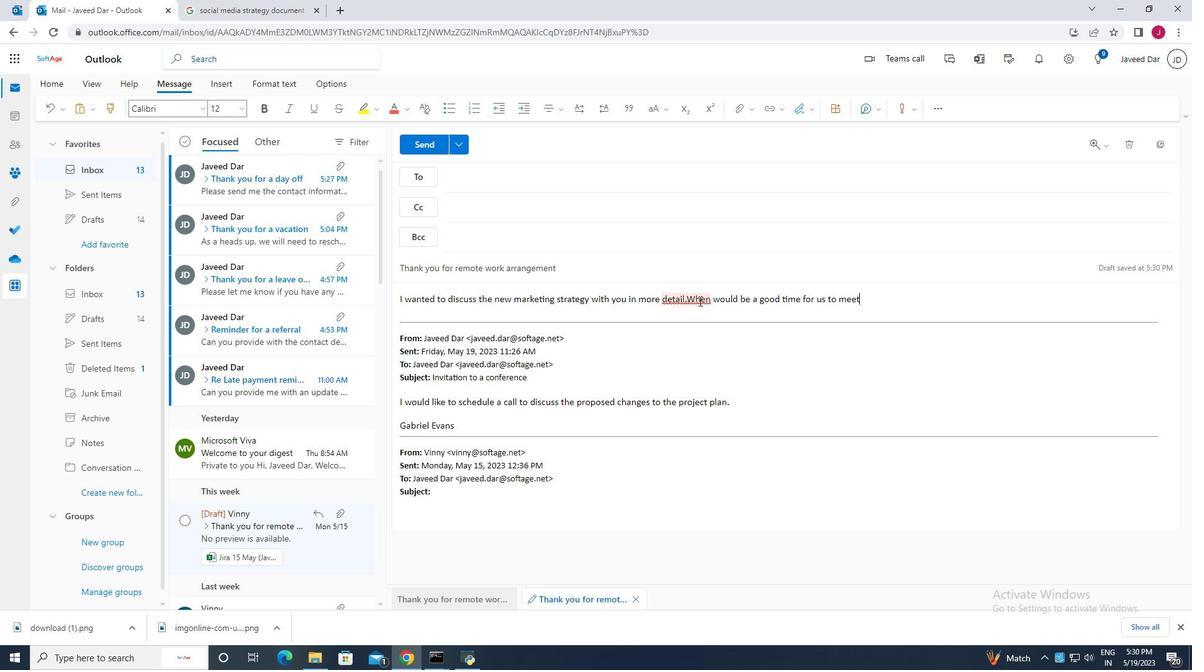 
Action: Mouse pressed right at (697, 300)
Screenshot: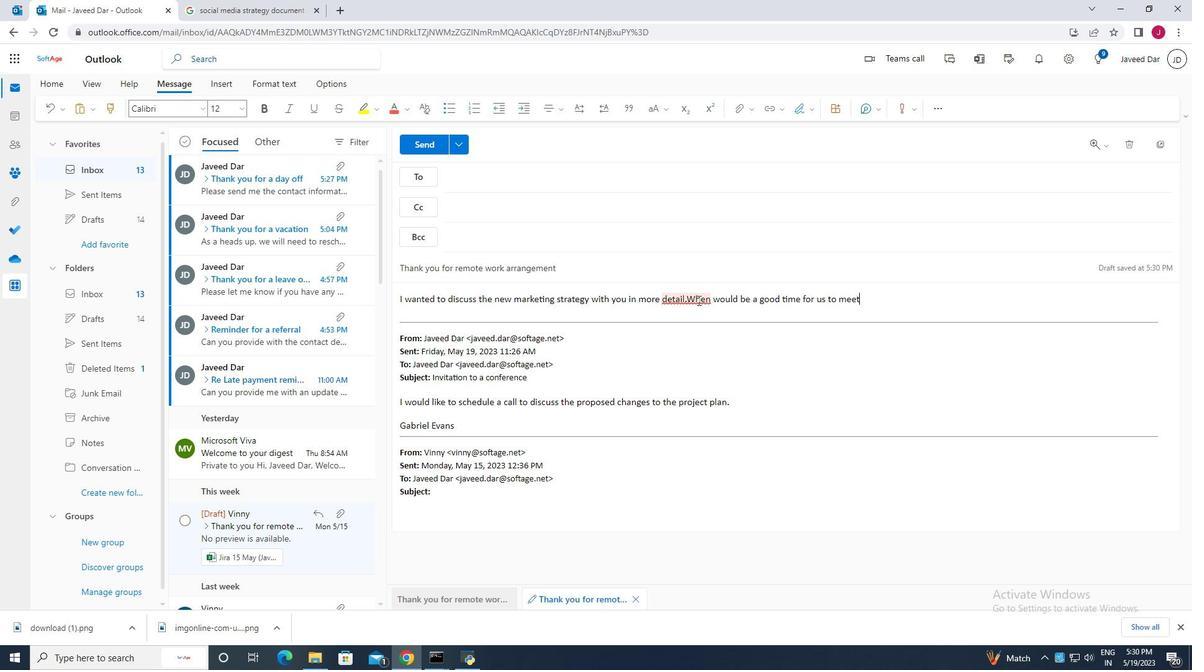
Action: Mouse moved to (679, 343)
Screenshot: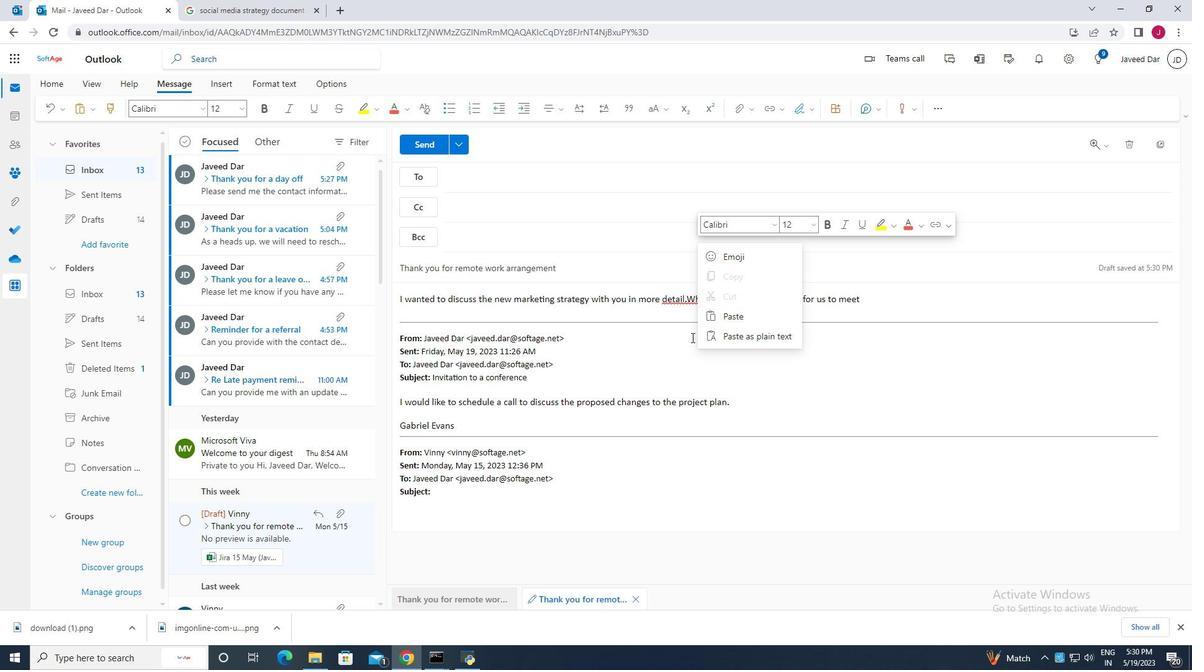 
Action: Mouse pressed left at (679, 343)
Screenshot: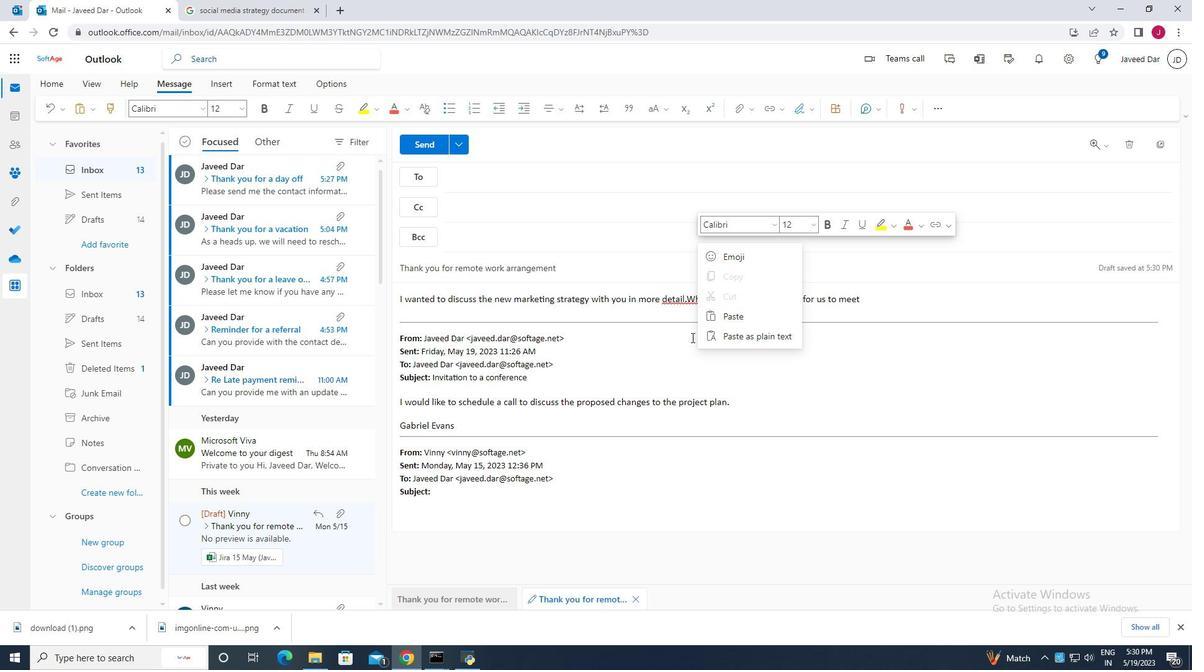
Action: Mouse moved to (682, 300)
Screenshot: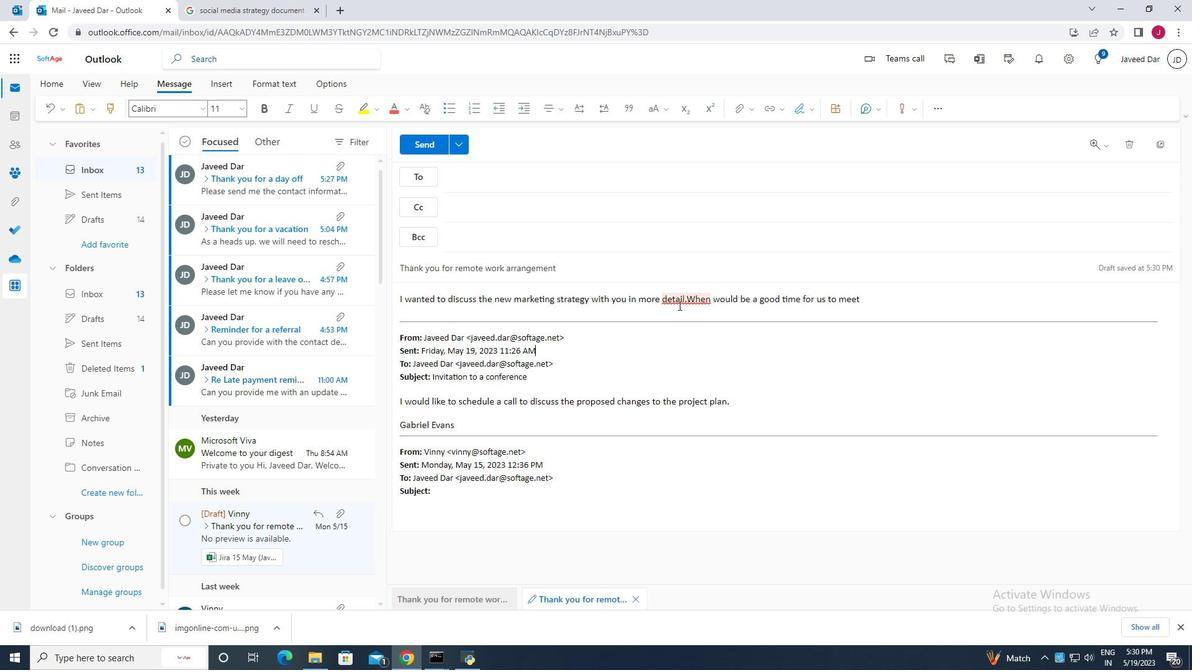 
Action: Mouse pressed left at (682, 300)
Screenshot: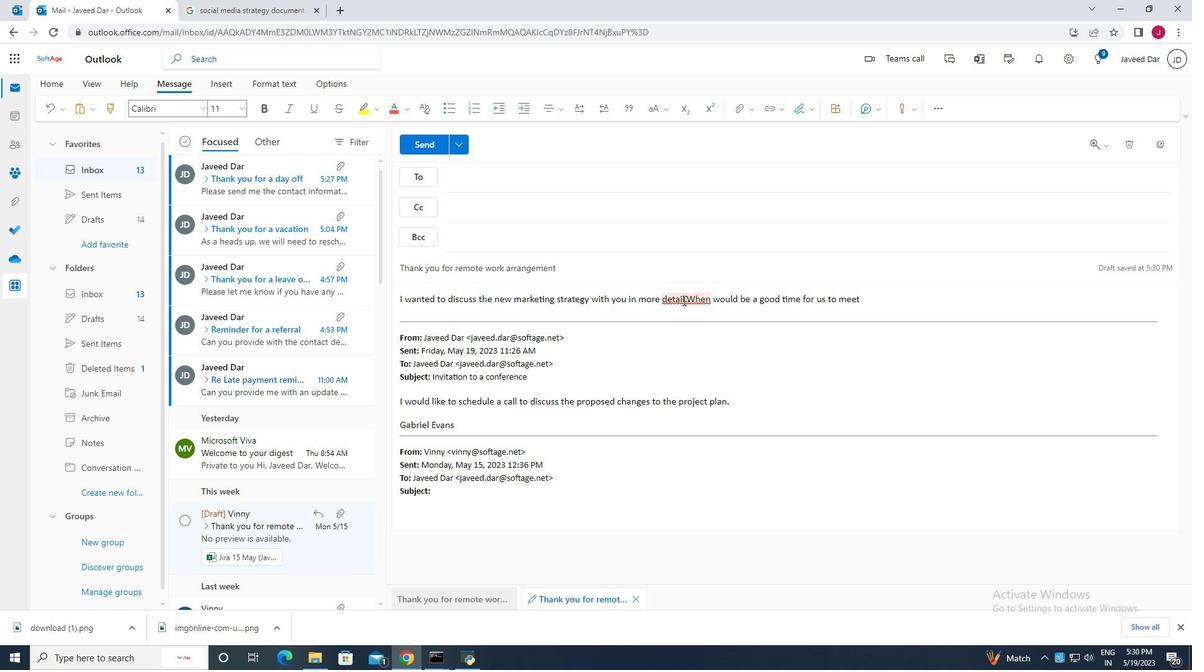 
Action: Mouse moved to (784, 349)
Screenshot: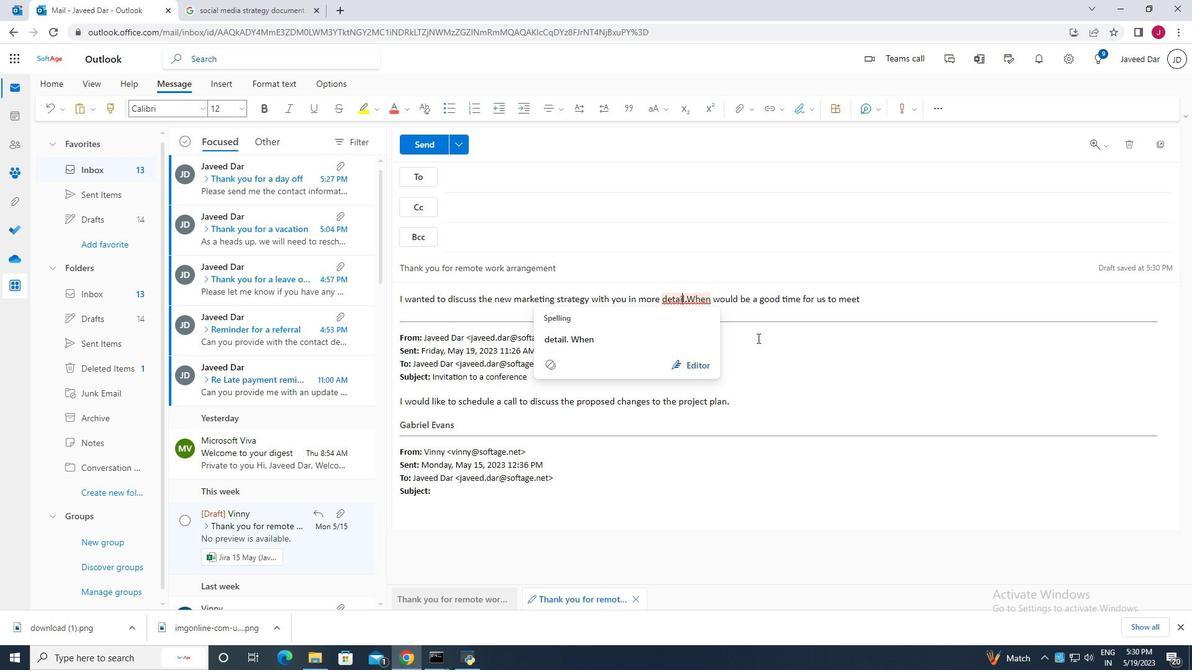 
Action: Key pressed <Key.backspace>il<Key.backspace>
Screenshot: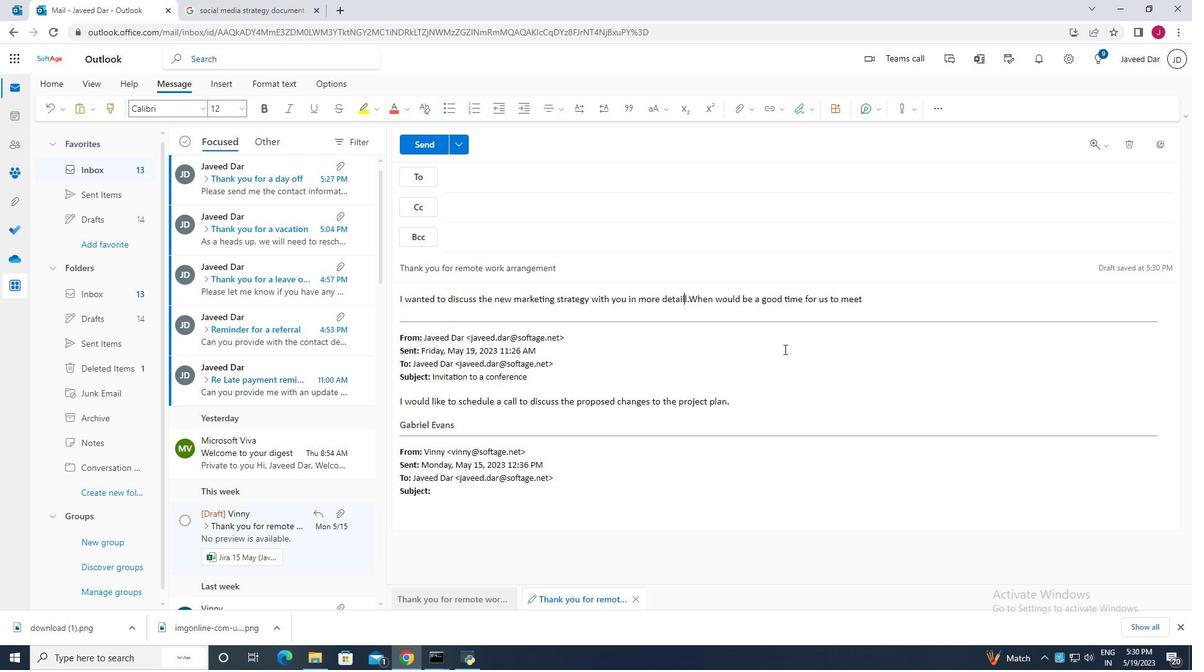 
Action: Mouse moved to (881, 301)
Screenshot: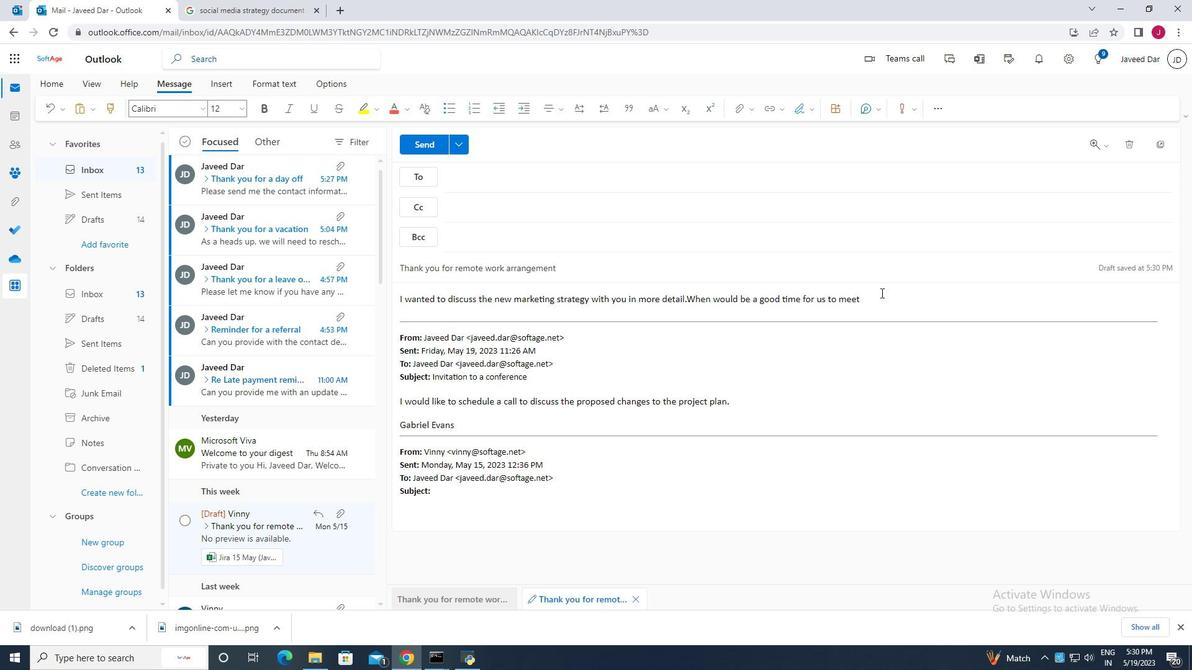 
Action: Mouse pressed left at (881, 301)
Screenshot: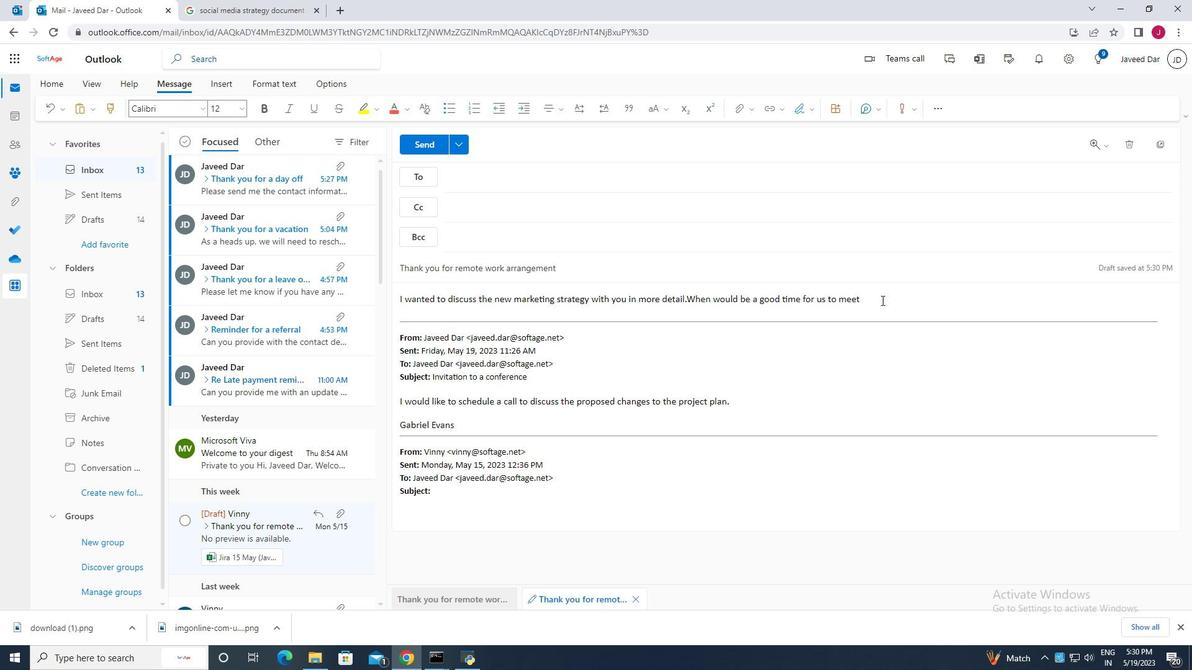
Action: Key pressed .
Screenshot: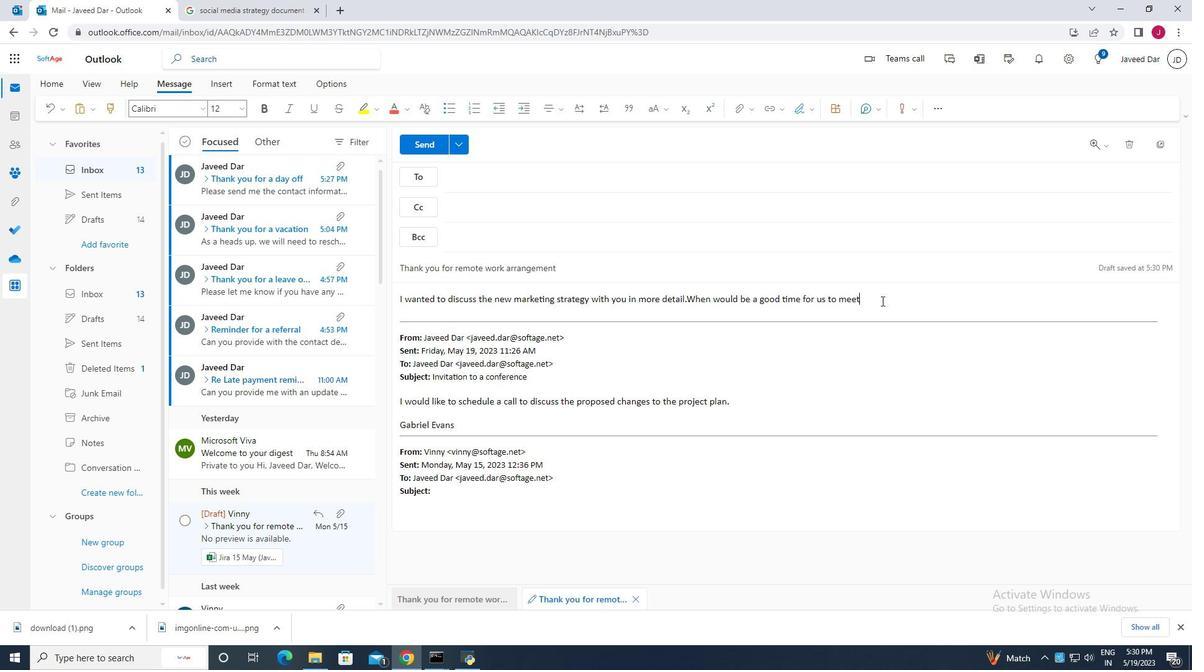
Action: Mouse moved to (799, 113)
Screenshot: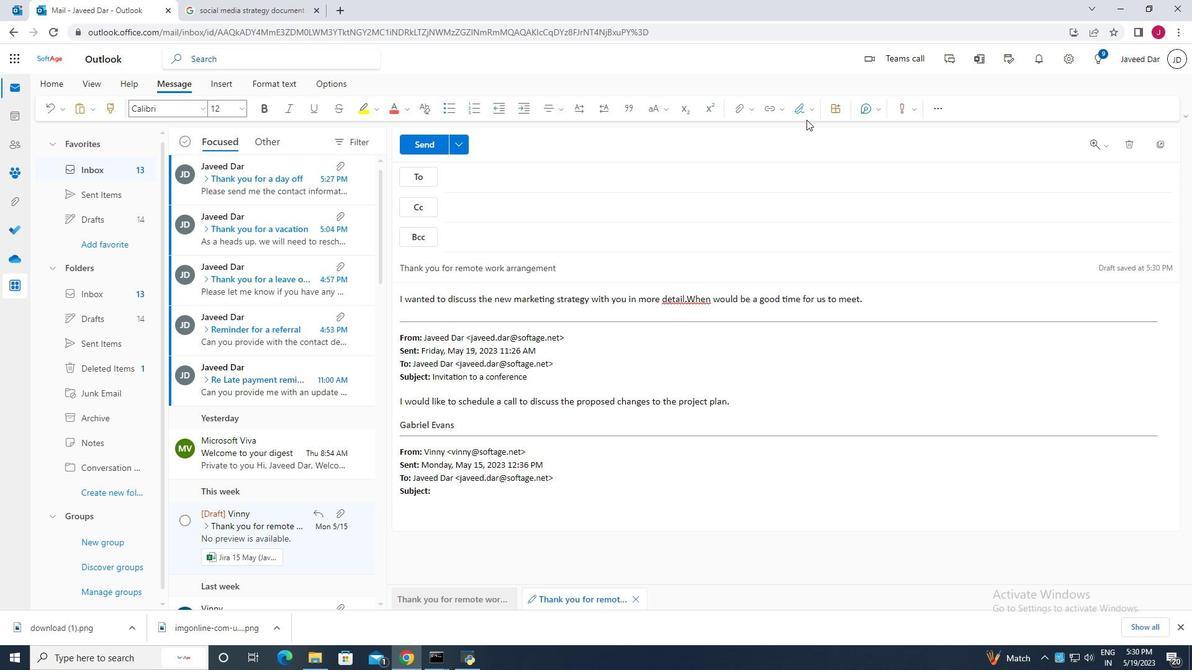 
Action: Mouse pressed left at (799, 113)
Screenshot: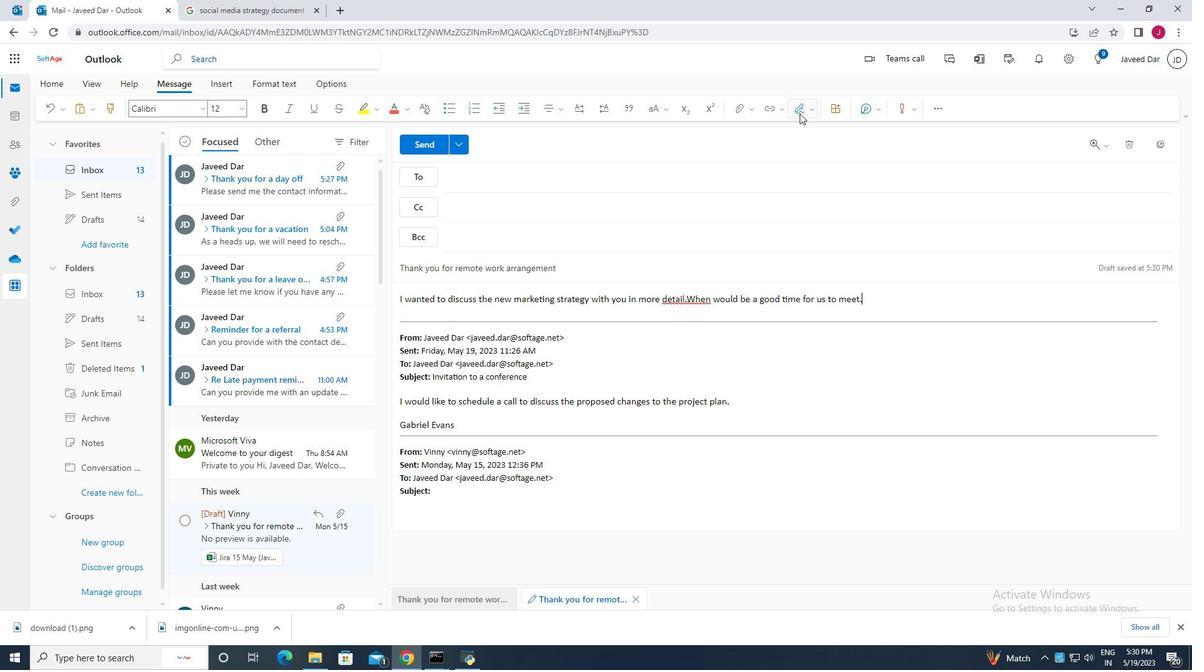 
Action: Mouse moved to (782, 130)
Screenshot: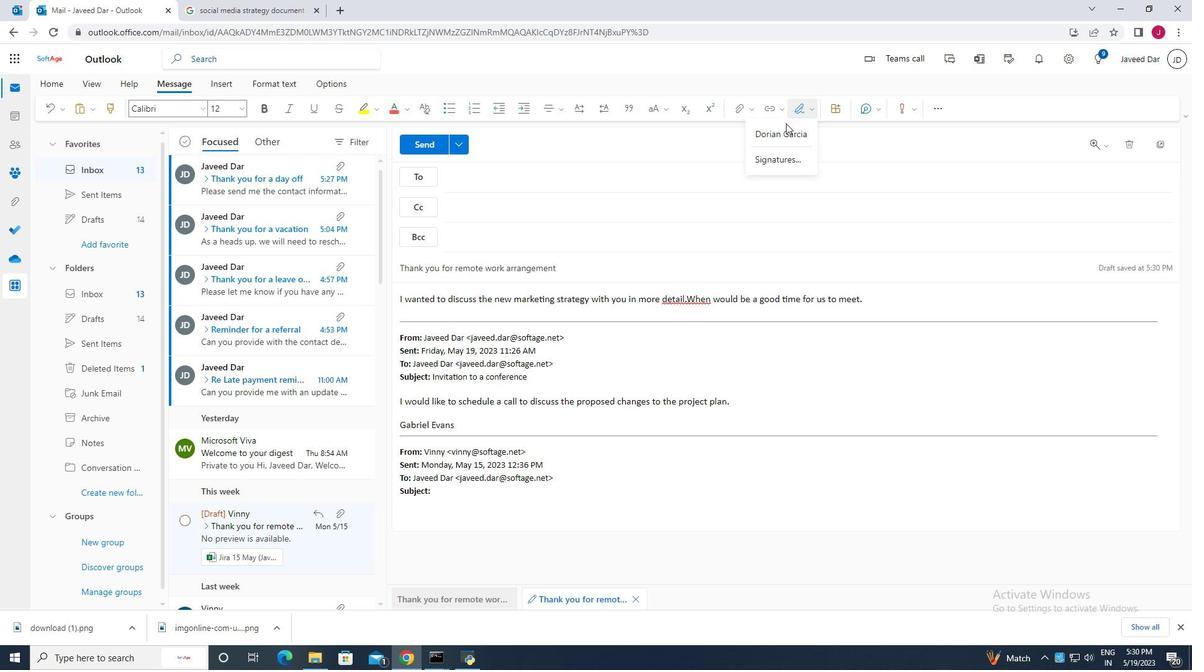
Action: Mouse pressed left at (782, 130)
Screenshot: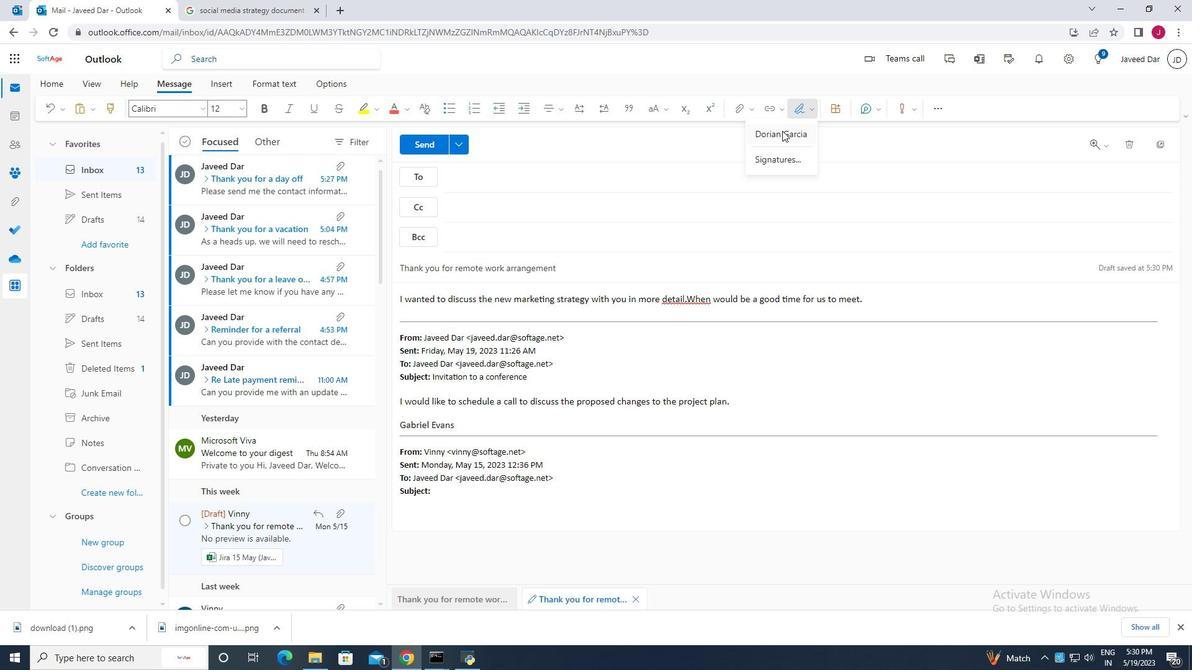 
Action: Mouse moved to (509, 229)
Screenshot: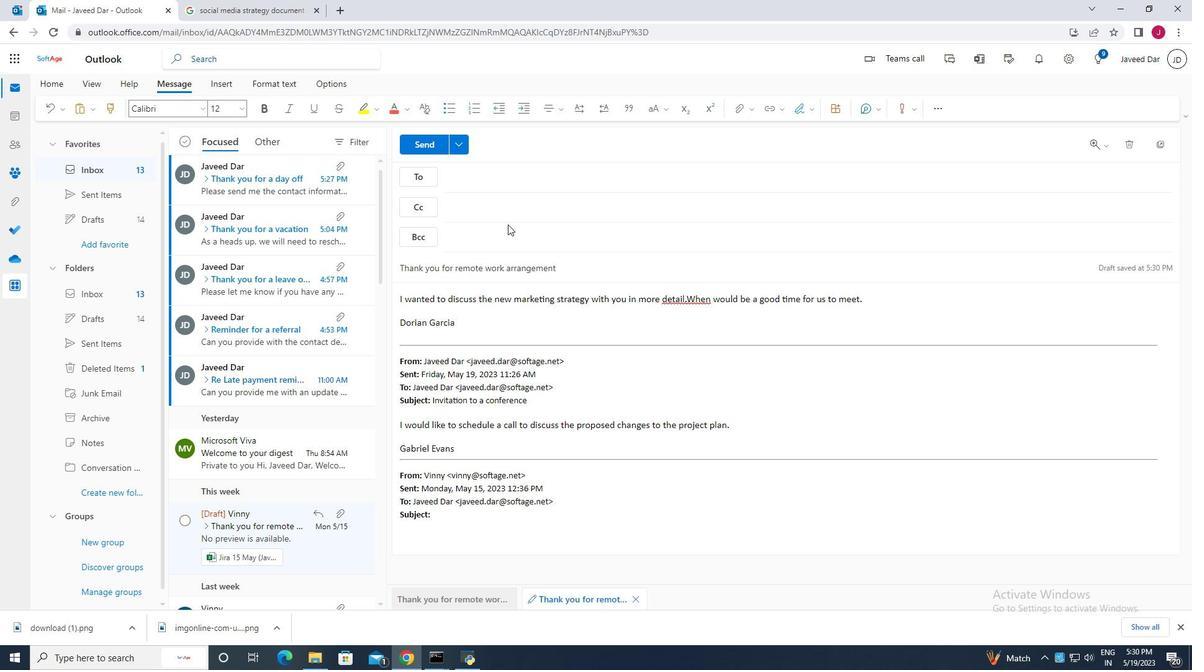 
Action: Mouse pressed left at (509, 229)
Screenshot: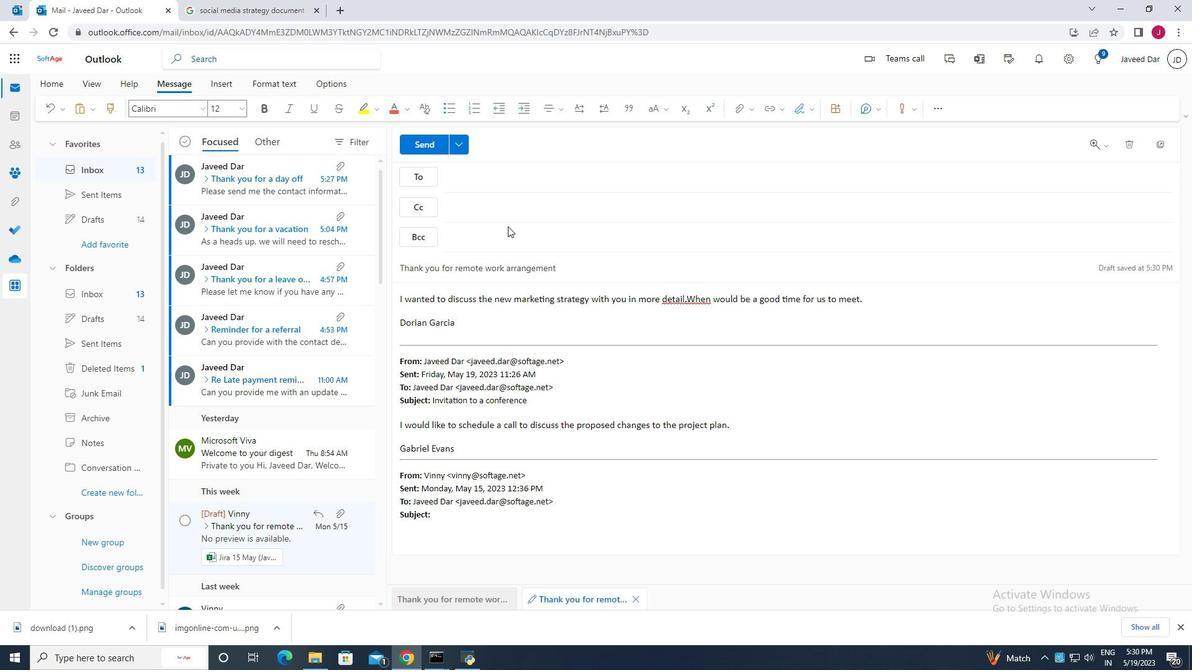 
Action: Mouse moved to (509, 229)
Screenshot: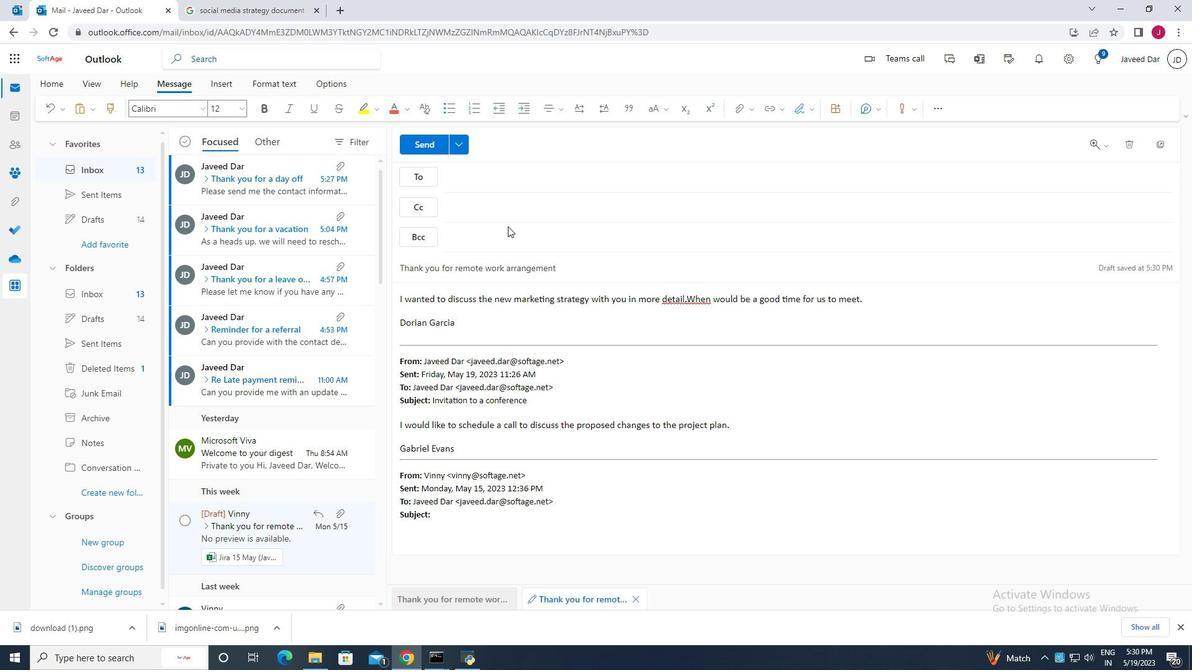 
Action: Key pressed softage.77<Key.backspace><Key.backspace><Key.backspace>
Screenshot: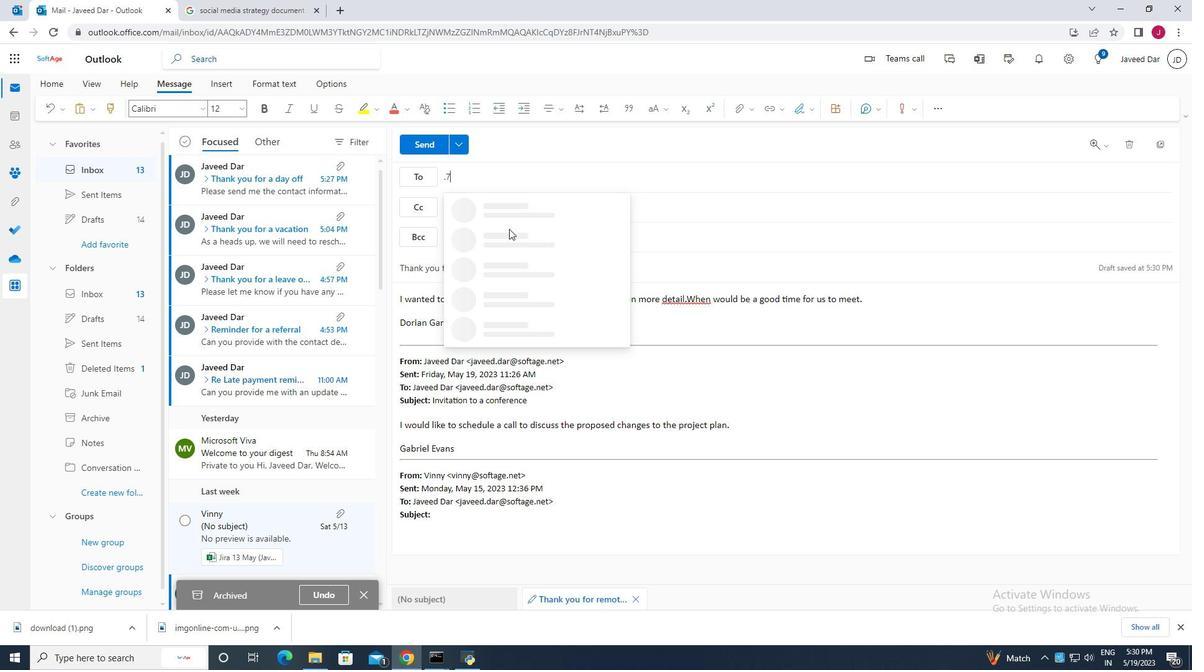 
Action: Mouse moved to (512, 243)
Screenshot: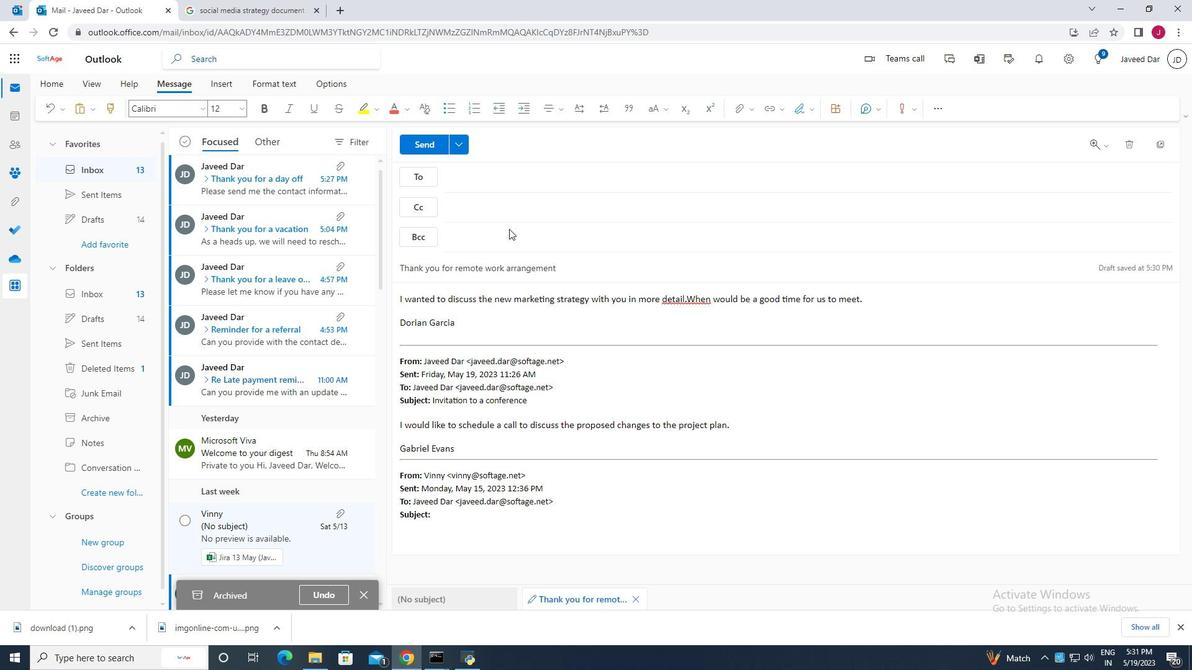 
Action: Mouse pressed left at (512, 243)
Screenshot: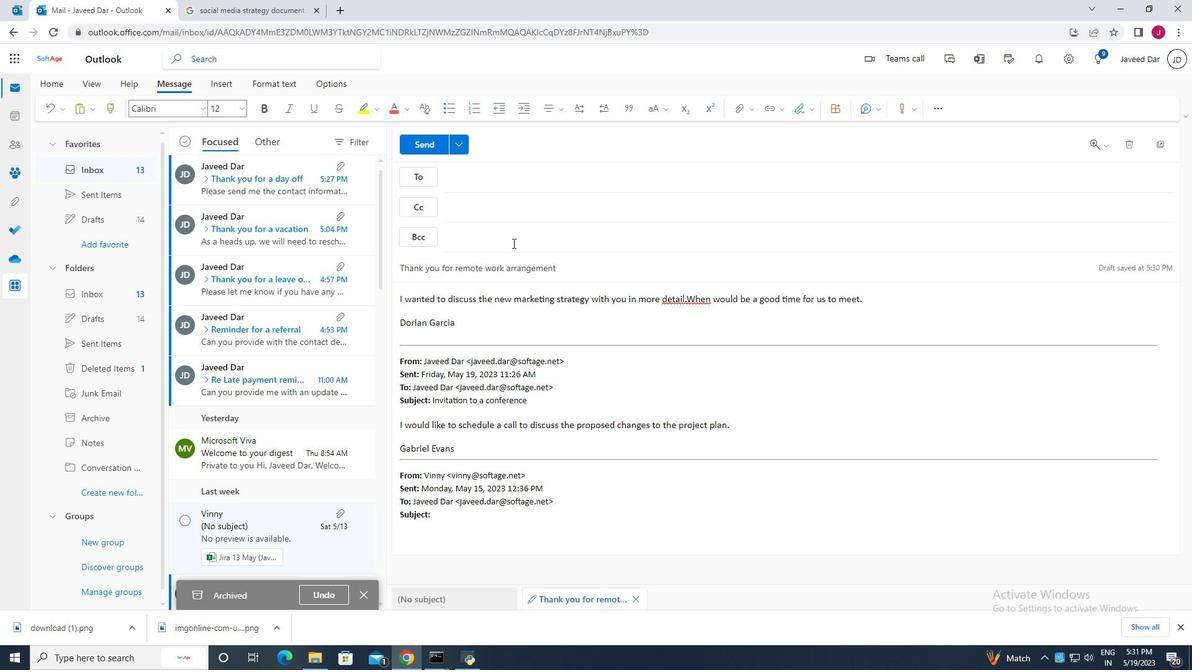 
Action: Key pressed softage.7
Screenshot: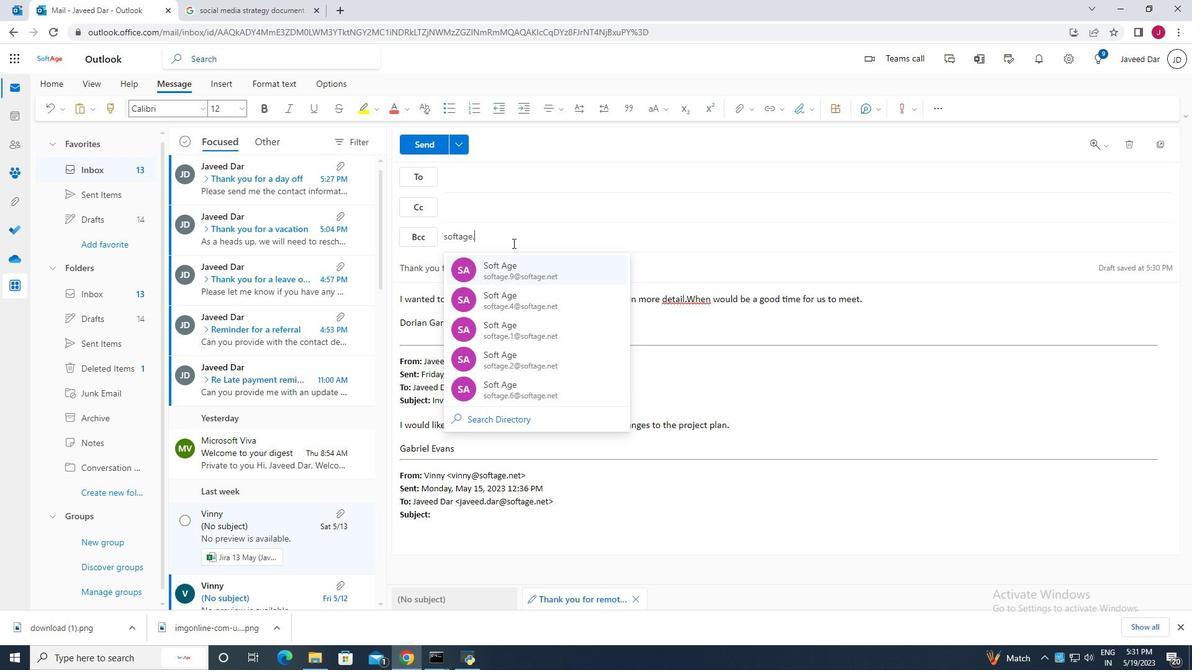 
Action: Mouse moved to (562, 265)
Screenshot: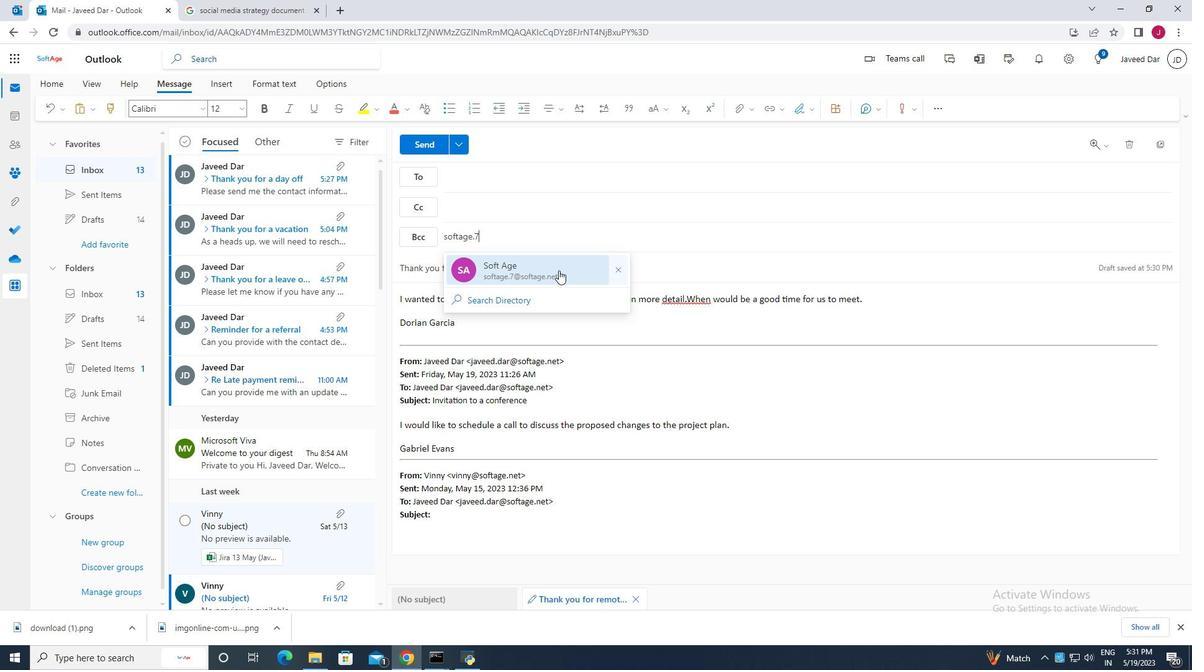 
Action: Mouse pressed left at (562, 265)
Screenshot: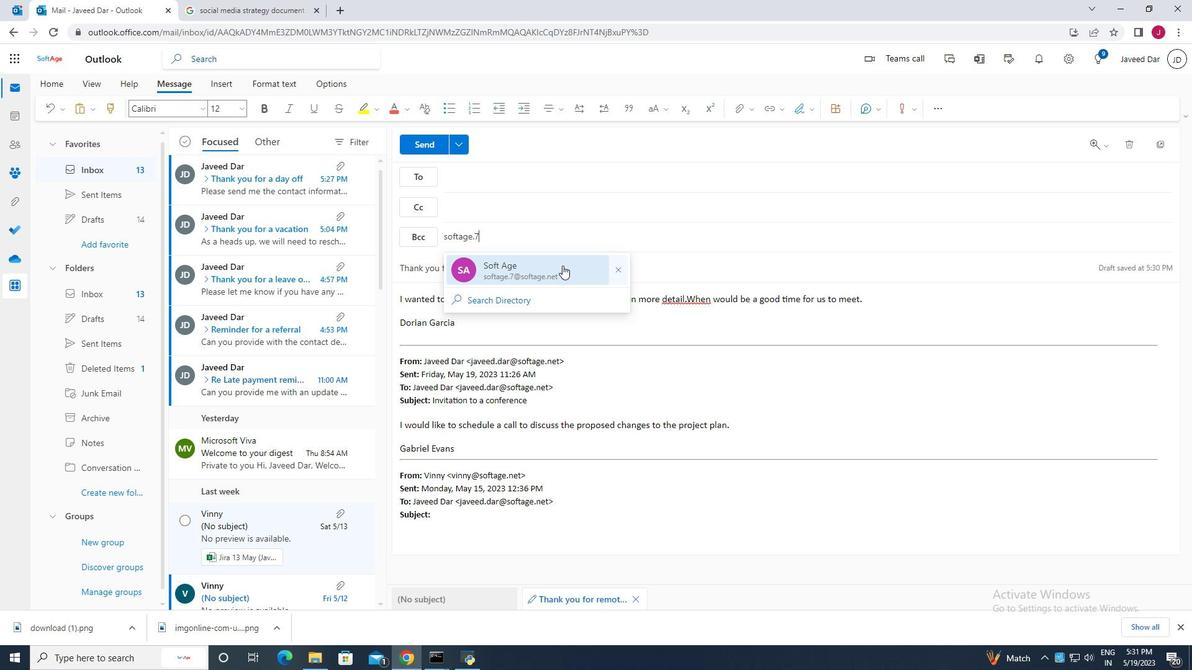 
Action: Mouse moved to (525, 179)
Screenshot: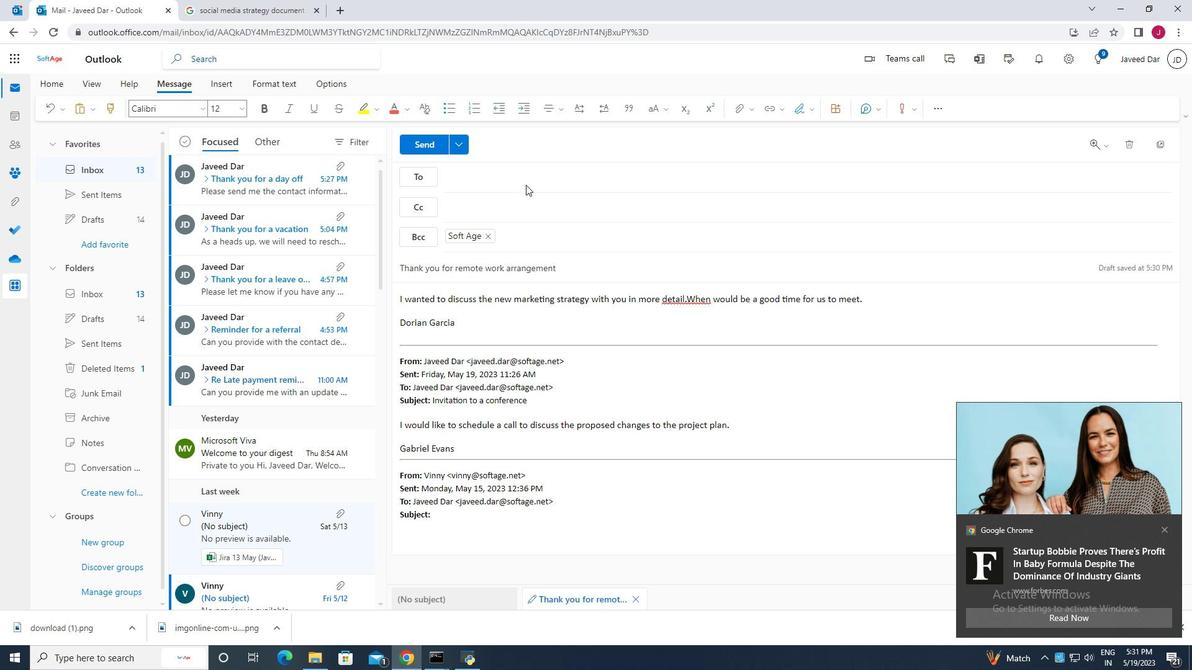 
Action: Mouse pressed left at (525, 179)
Screenshot: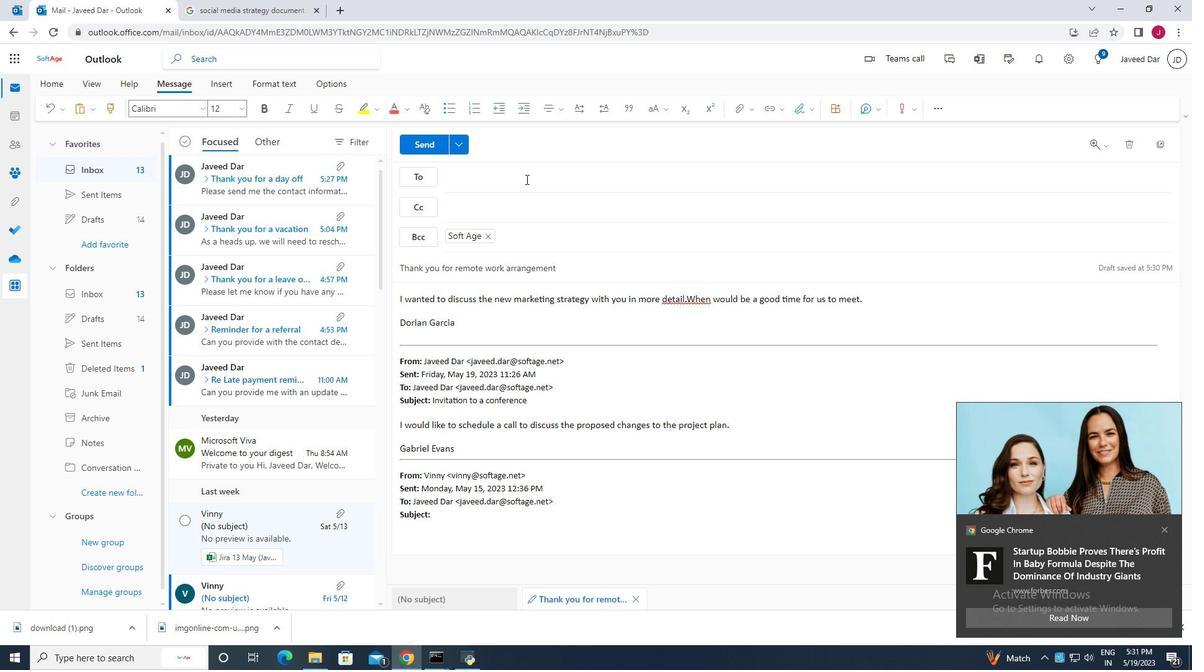 
Action: Mouse moved to (556, 255)
Screenshot: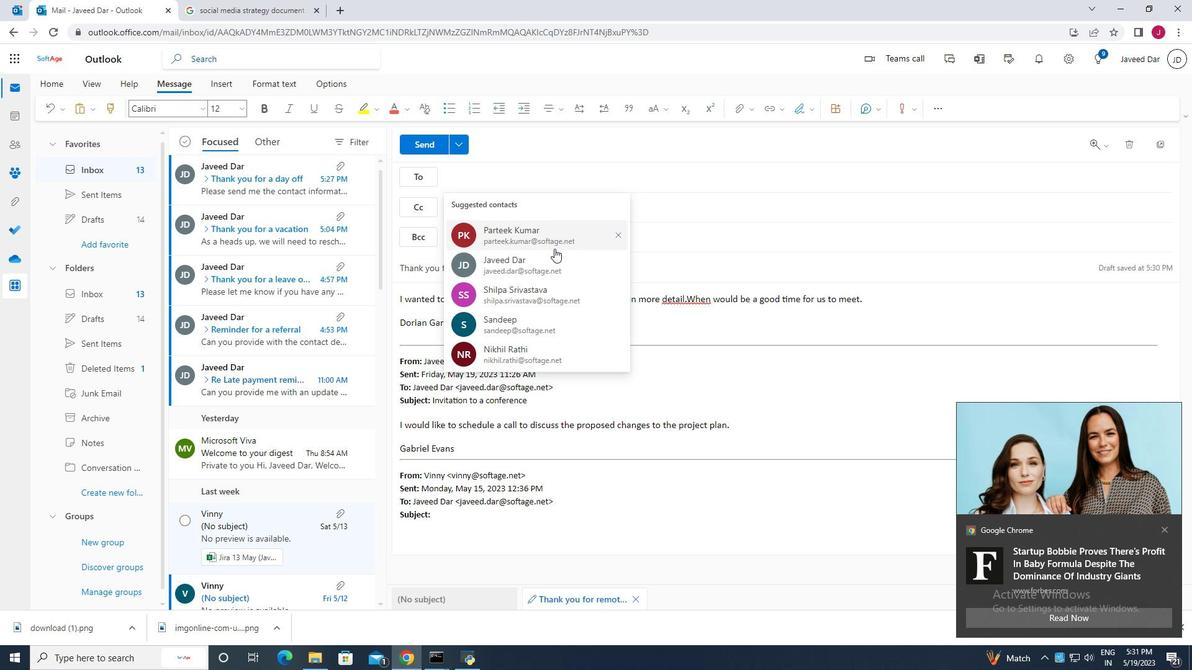 
Action: Mouse pressed left at (556, 255)
Screenshot: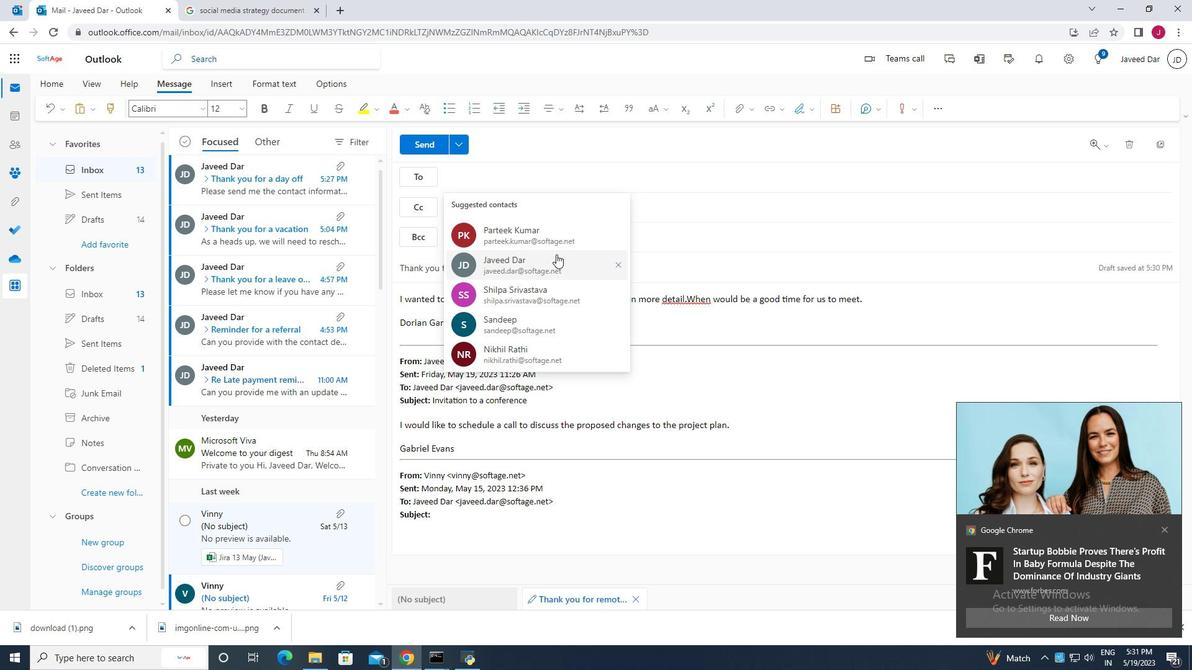 
Action: Mouse moved to (558, 176)
Screenshot: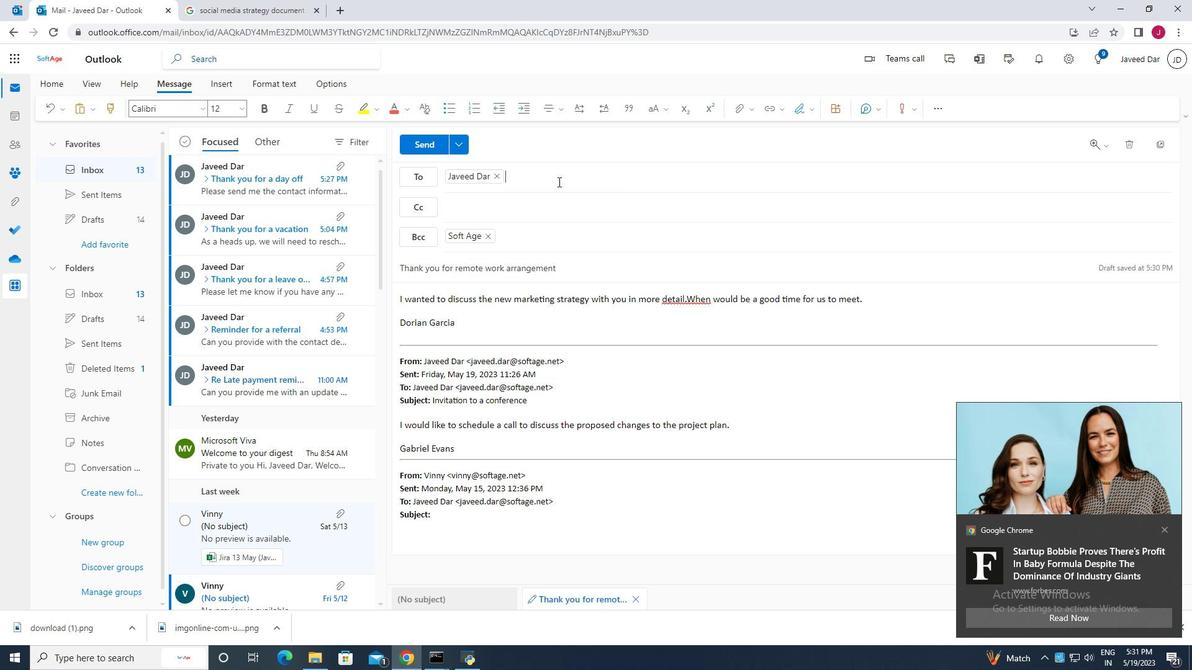 
Action: Key pressed ay
Screenshot: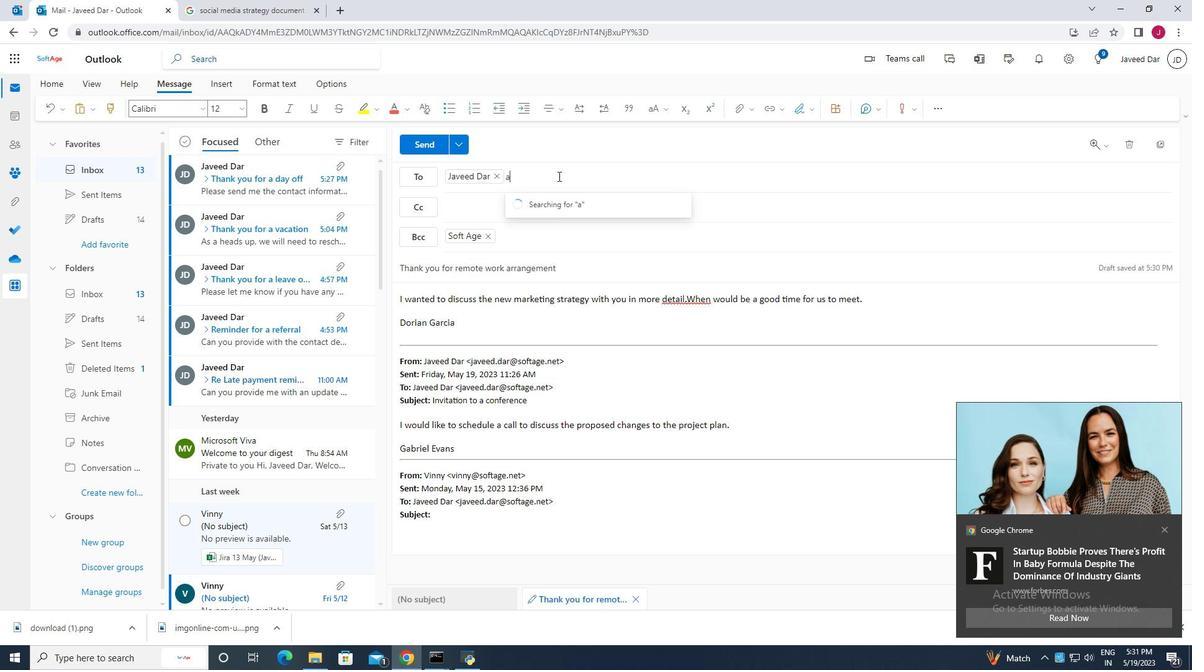 
Action: Mouse moved to (596, 206)
Screenshot: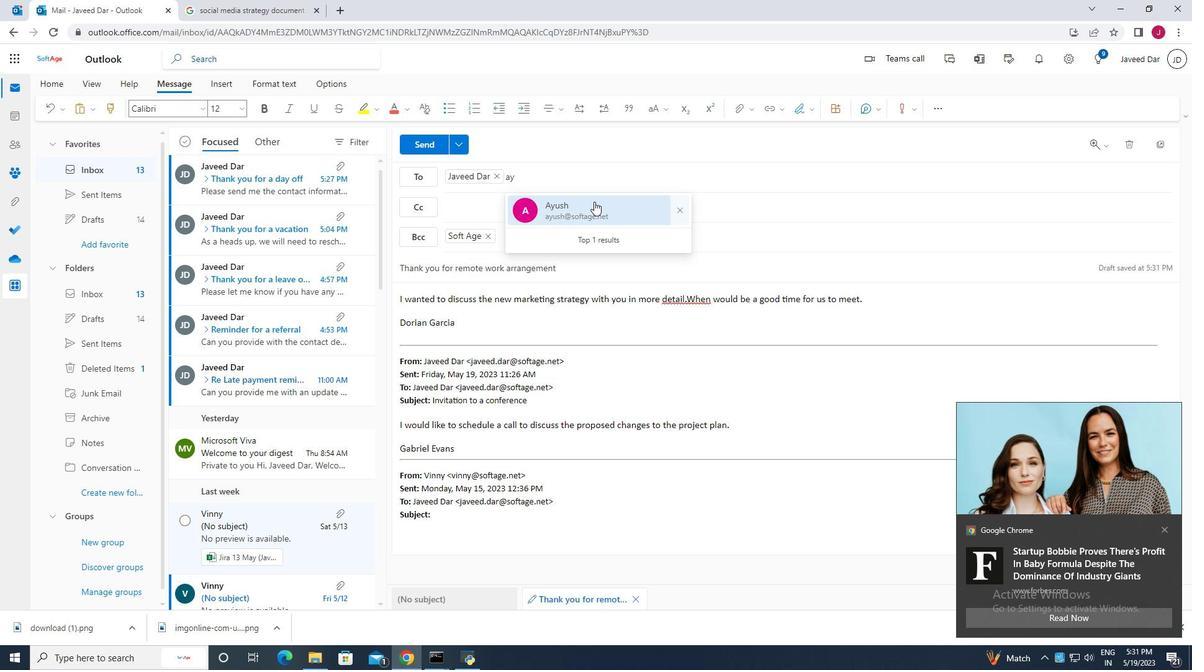
Action: Mouse pressed left at (596, 206)
Screenshot: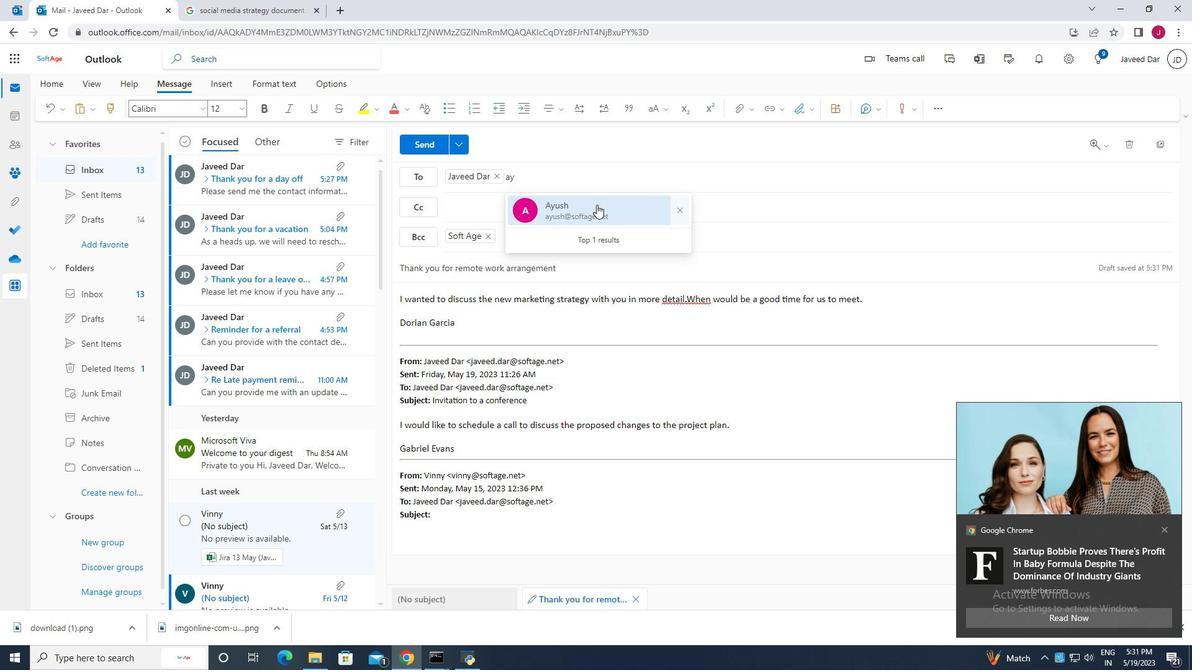 
Action: Mouse moved to (741, 110)
Screenshot: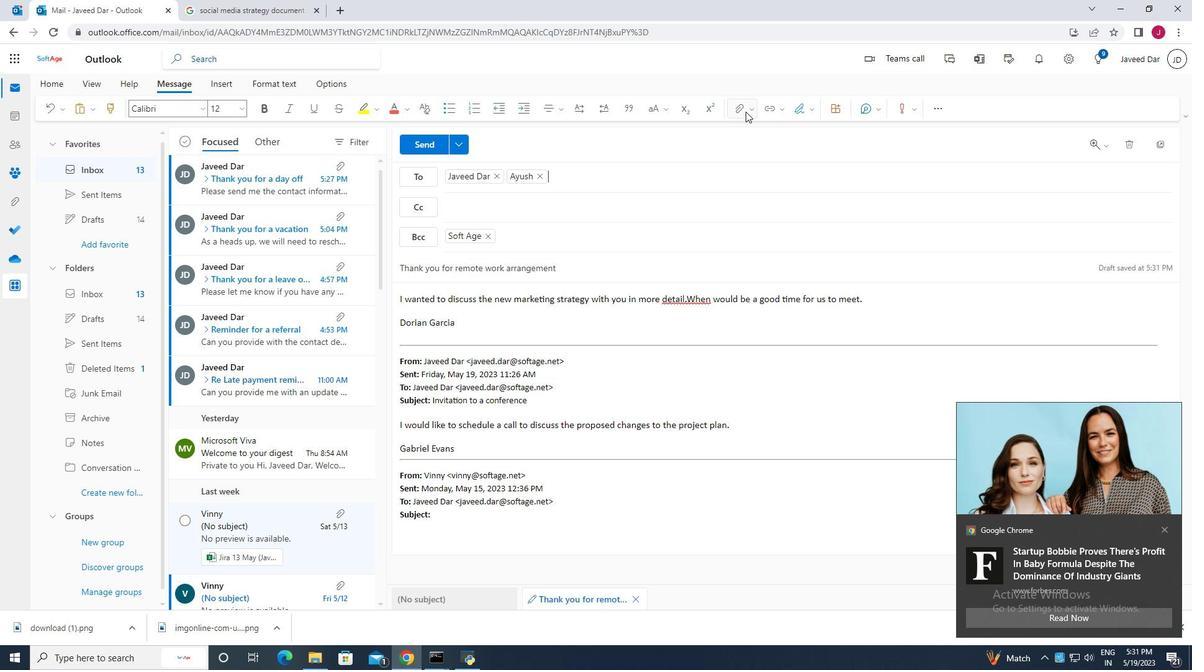 
Action: Mouse pressed left at (741, 110)
Screenshot: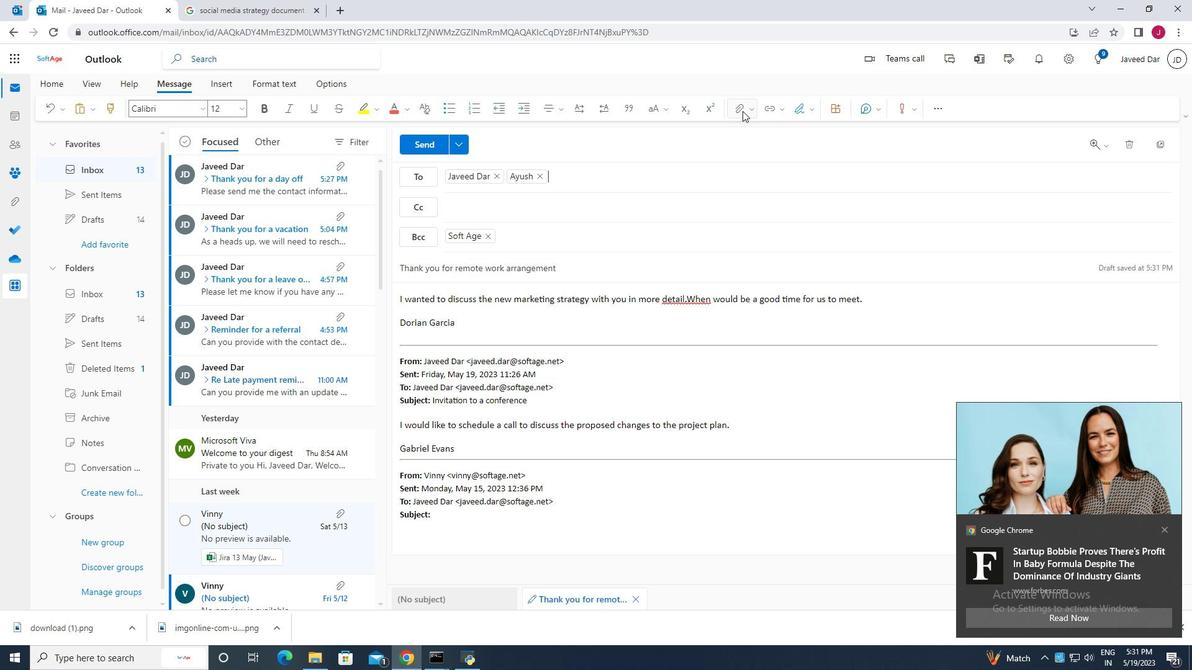 
Action: Mouse moved to (663, 132)
Screenshot: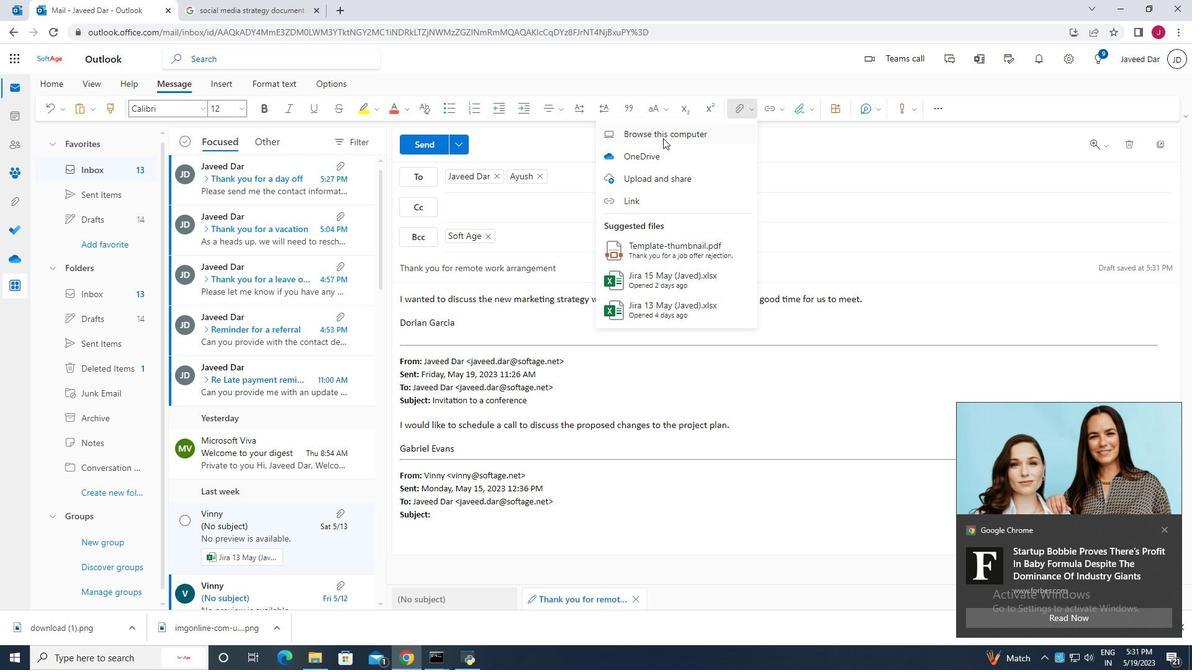 
Action: Mouse pressed left at (663, 132)
Screenshot: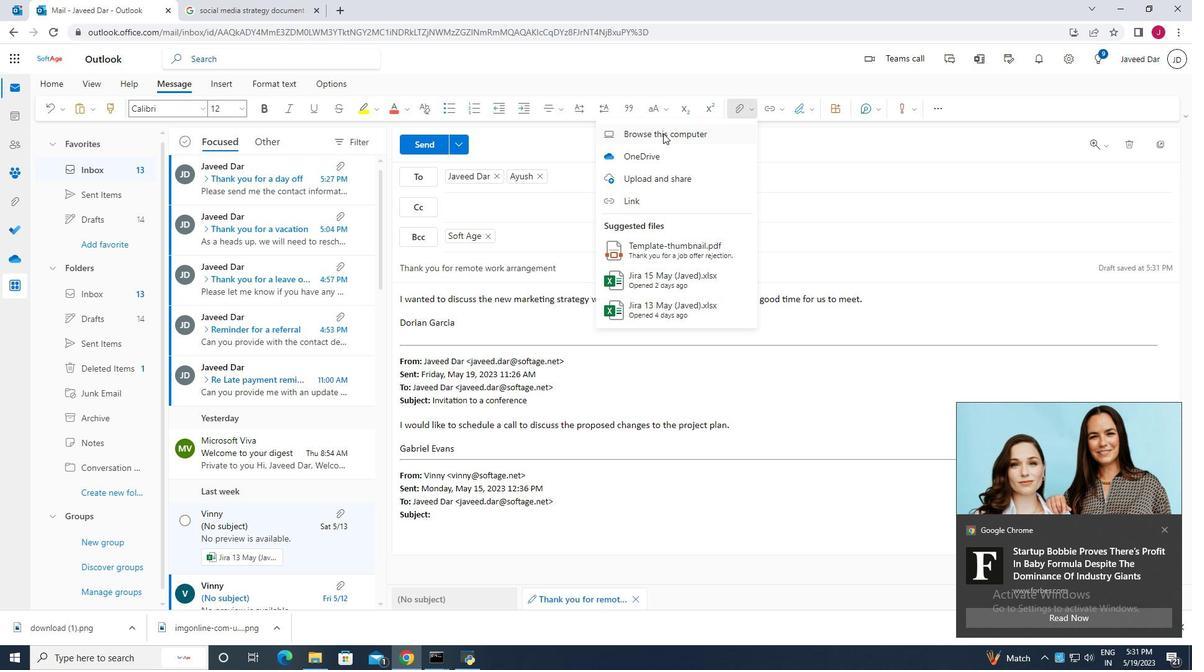 
Action: Mouse moved to (207, 109)
Screenshot: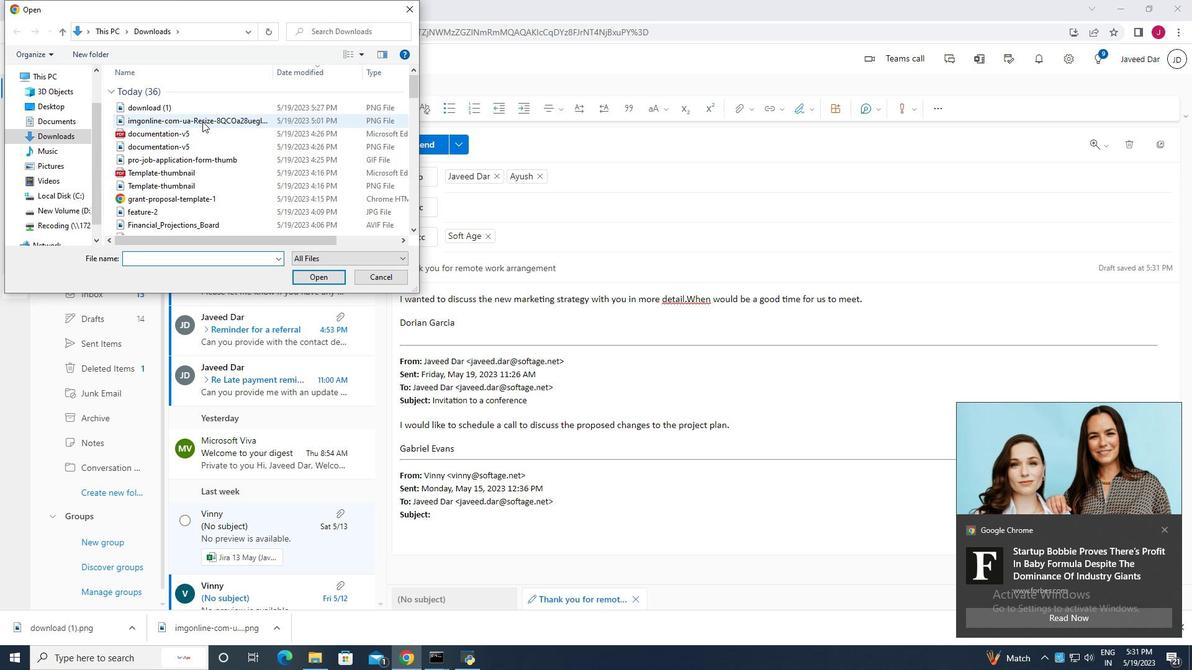 
Action: Mouse pressed left at (207, 109)
Screenshot: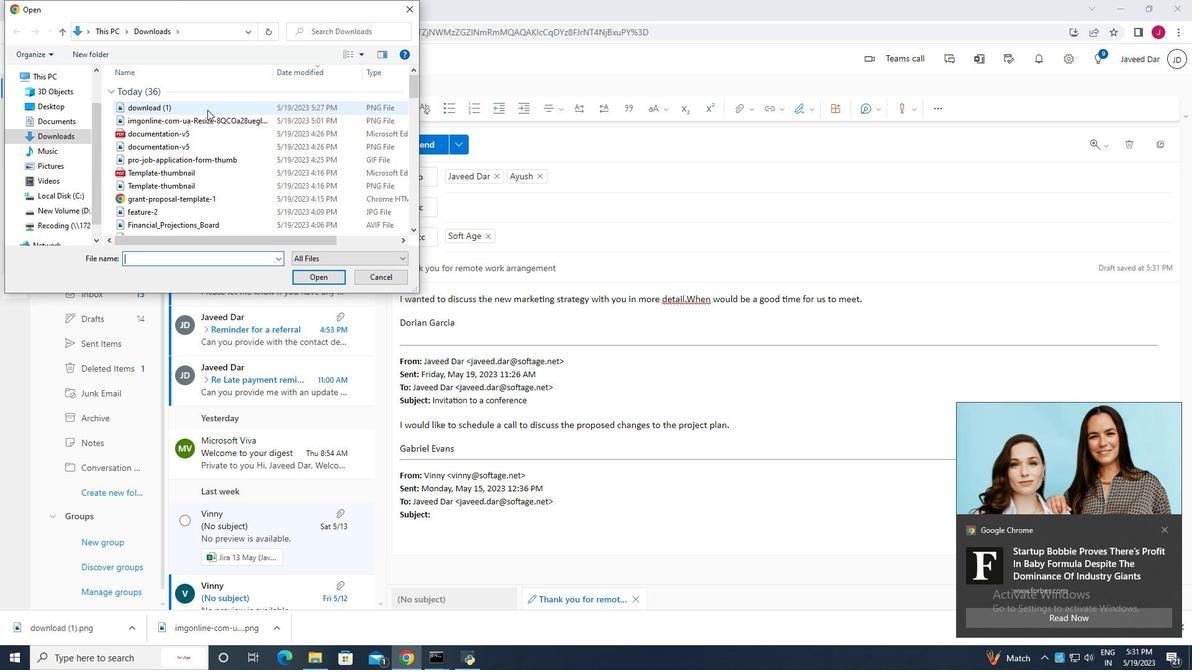 
Action: Mouse moved to (327, 276)
Screenshot: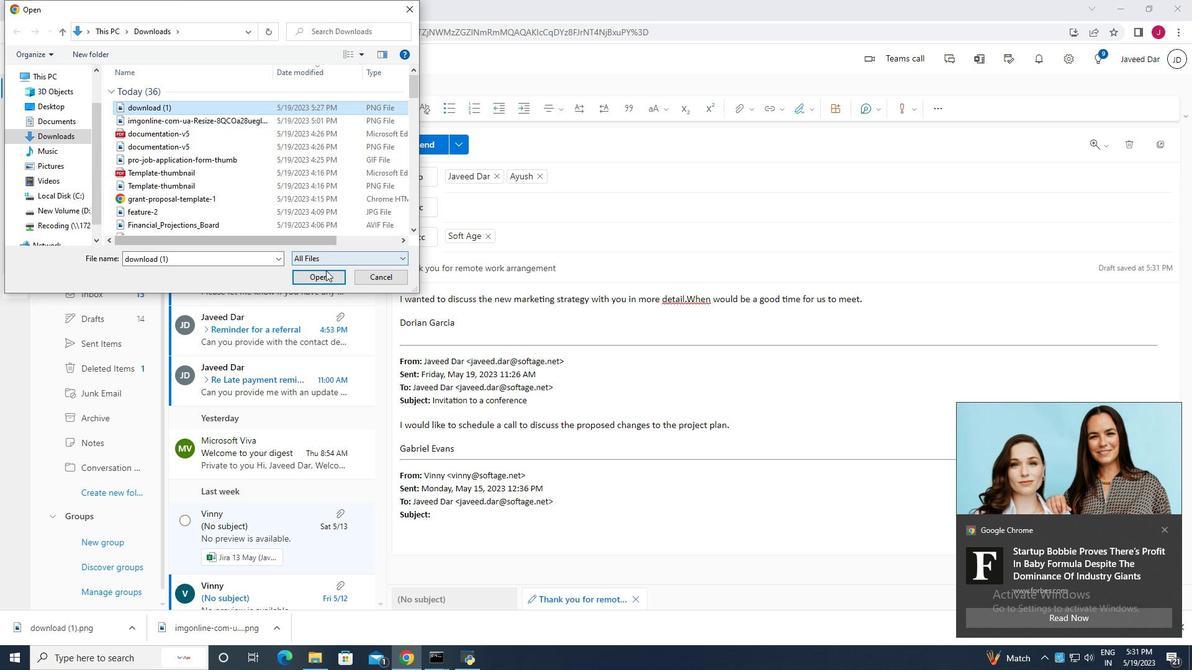 
Action: Mouse pressed left at (327, 276)
Screenshot: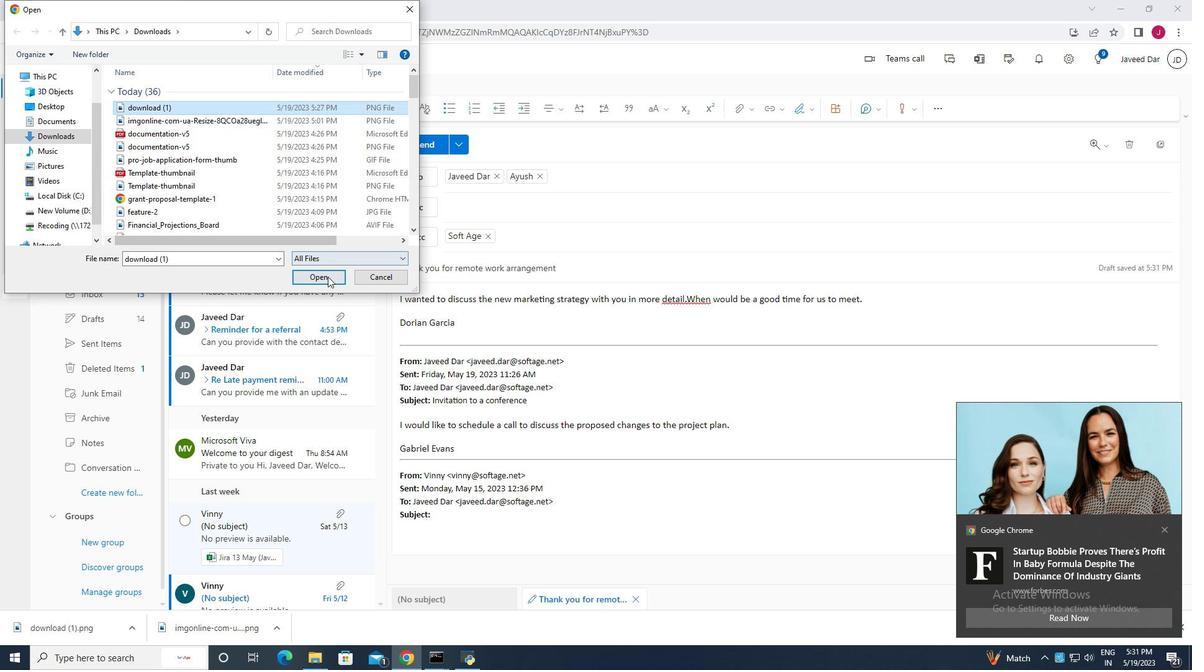 
Action: Mouse moved to (1165, 531)
Screenshot: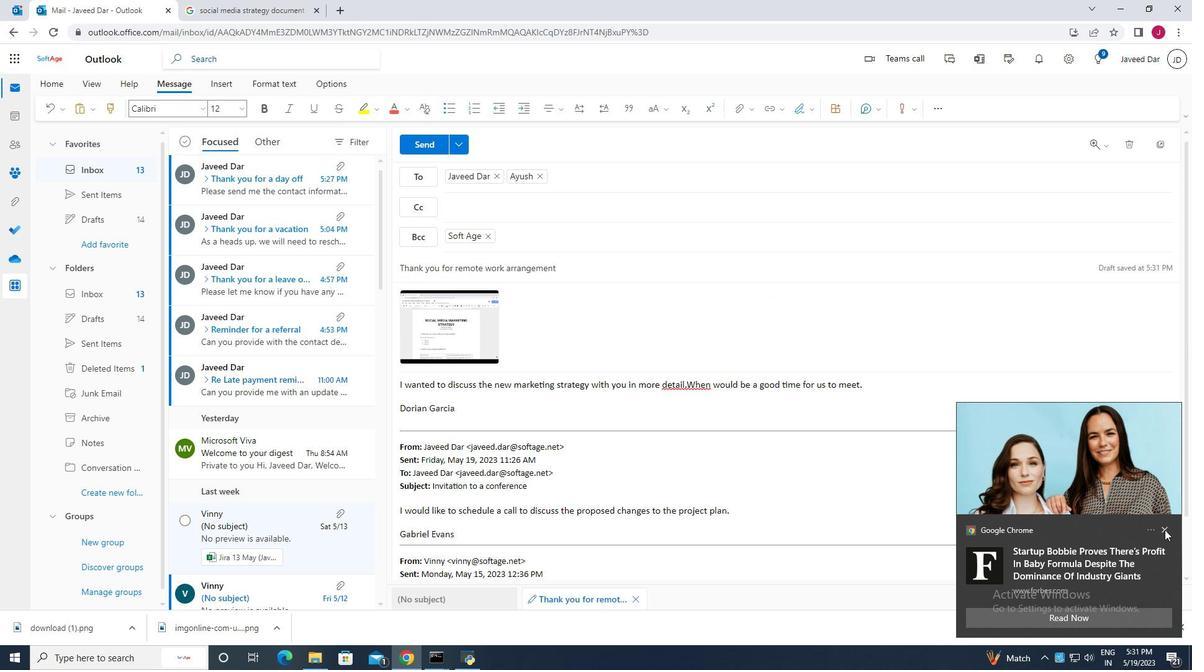 
Action: Mouse pressed left at (1165, 531)
Screenshot: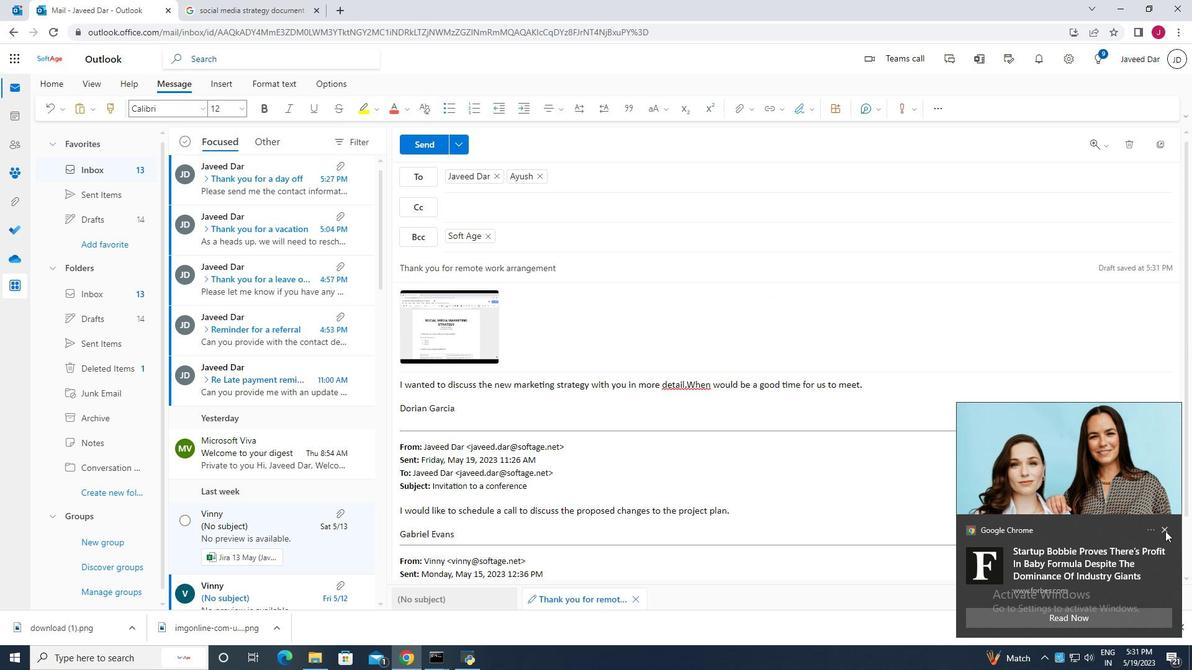 
Action: Mouse moved to (741, 437)
Screenshot: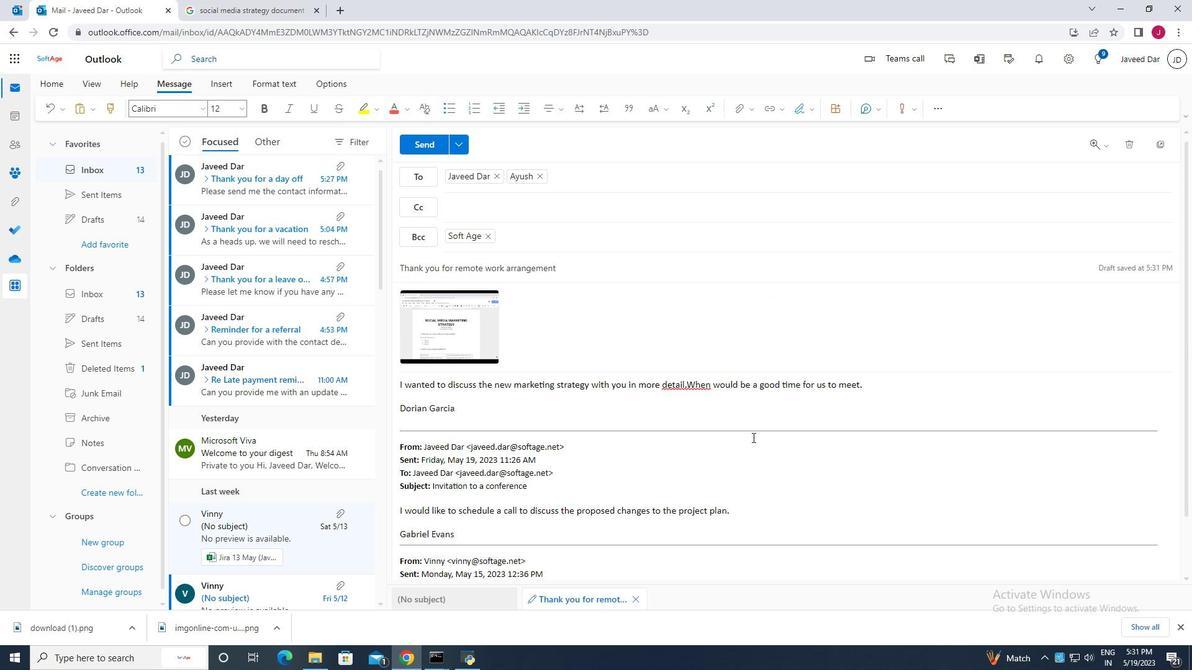 
Action: Mouse scrolled (741, 438) with delta (0, 0)
Screenshot: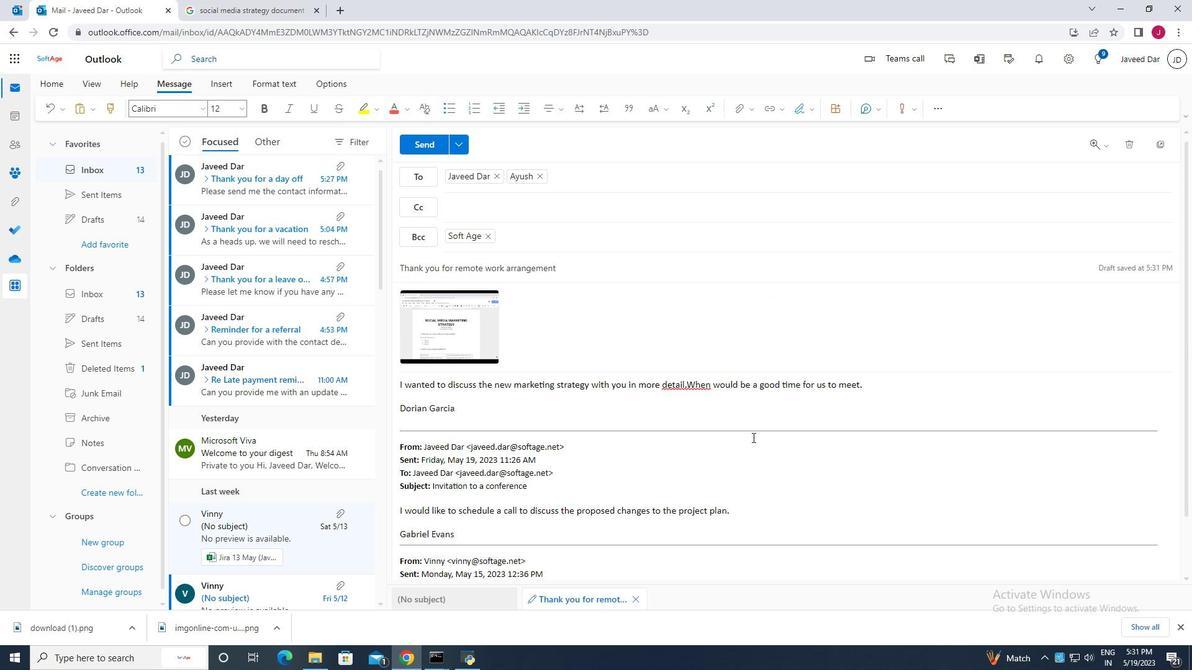 
Action: Mouse moved to (737, 436)
Screenshot: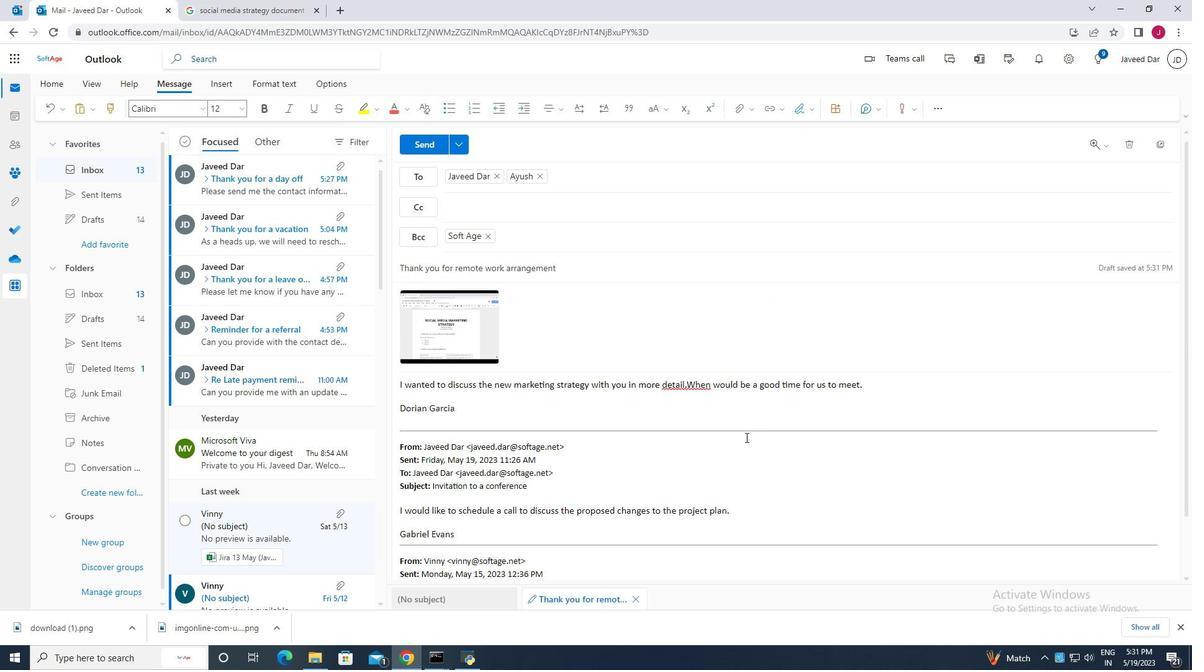 
Action: Mouse scrolled (737, 437) with delta (0, 0)
Screenshot: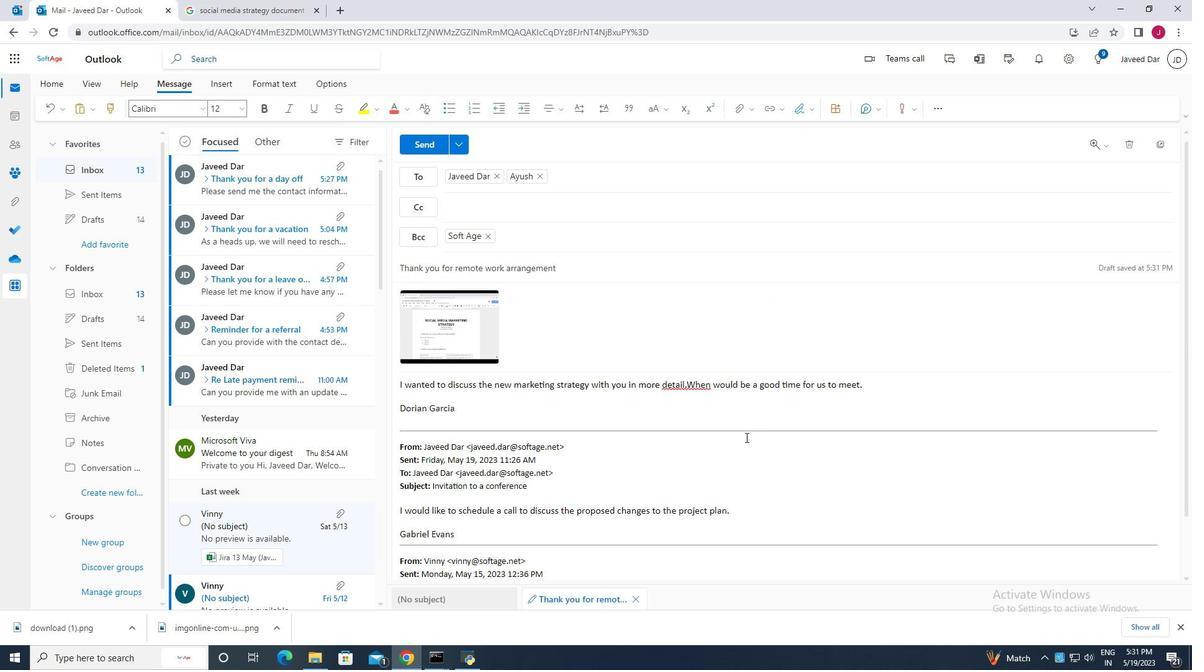 
Action: Mouse moved to (730, 434)
Screenshot: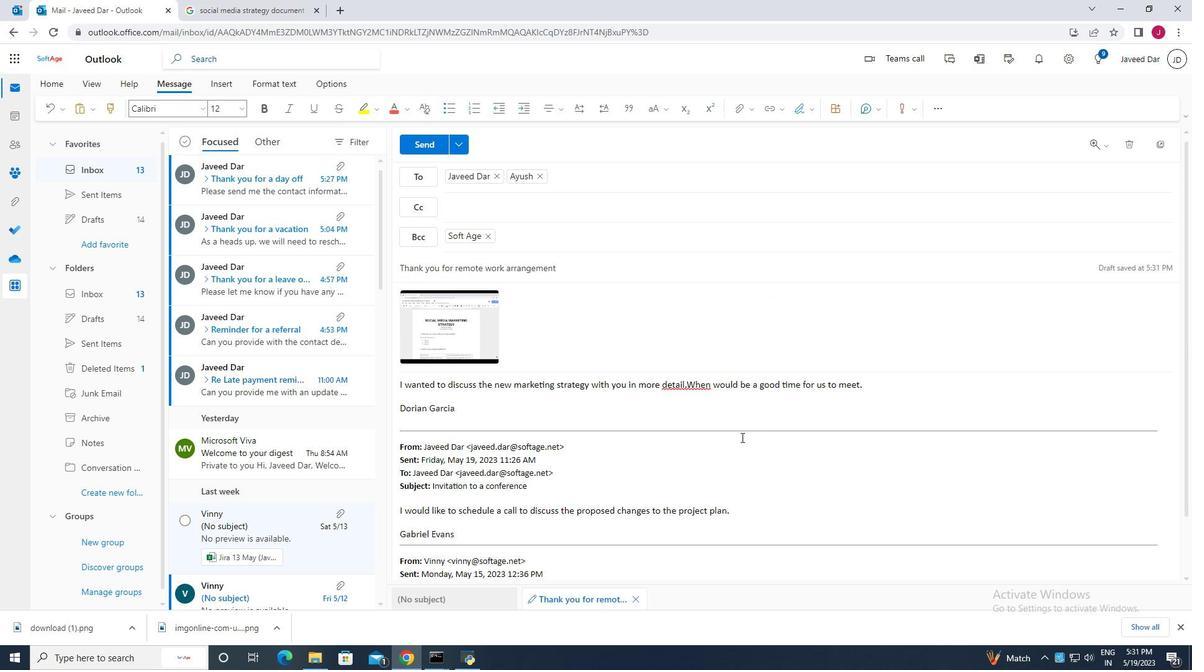 
Action: Mouse scrolled (730, 435) with delta (0, 0)
Screenshot: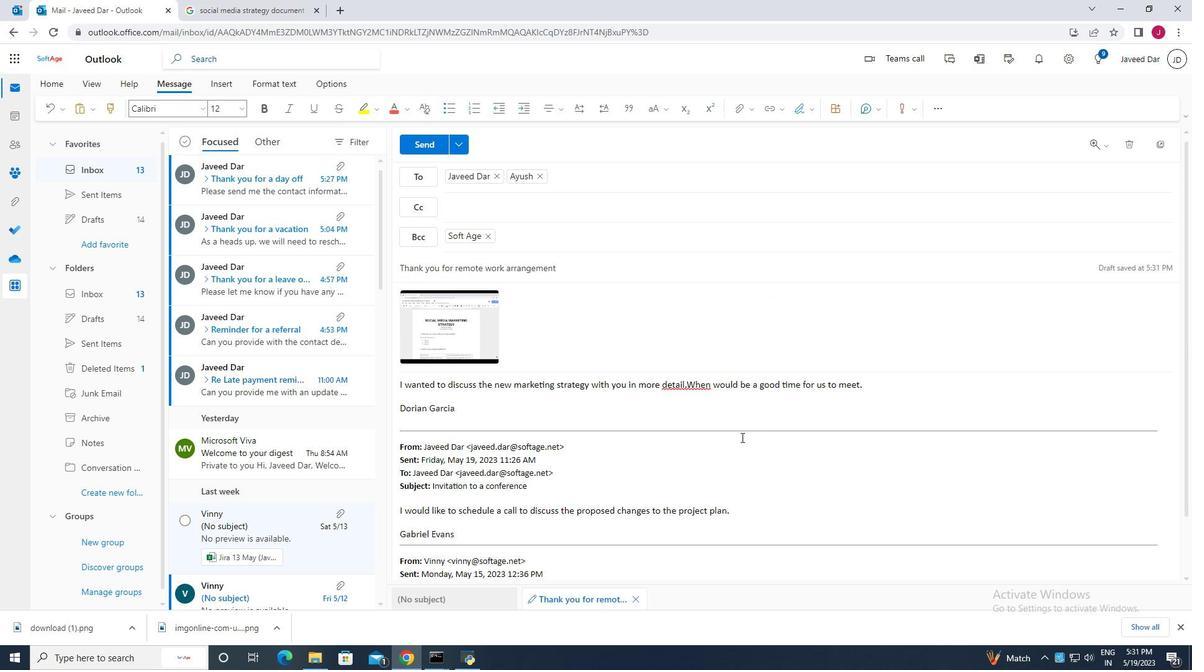 
Action: Mouse moved to (685, 386)
Screenshot: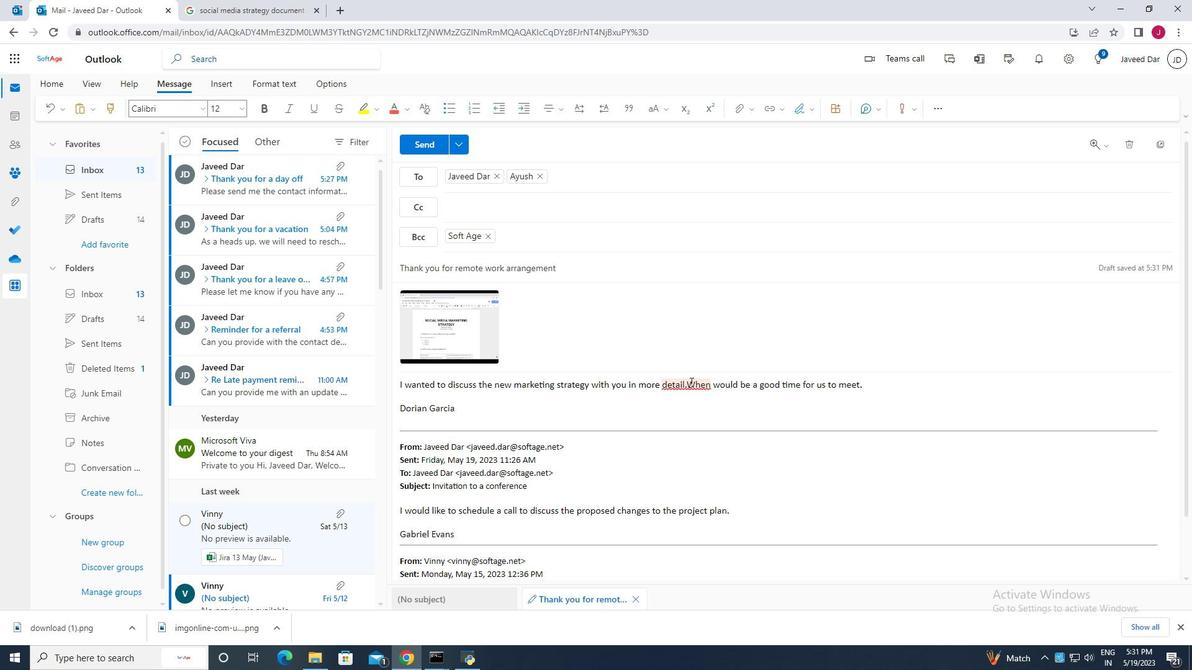 
Action: Mouse pressed left at (685, 386)
Screenshot: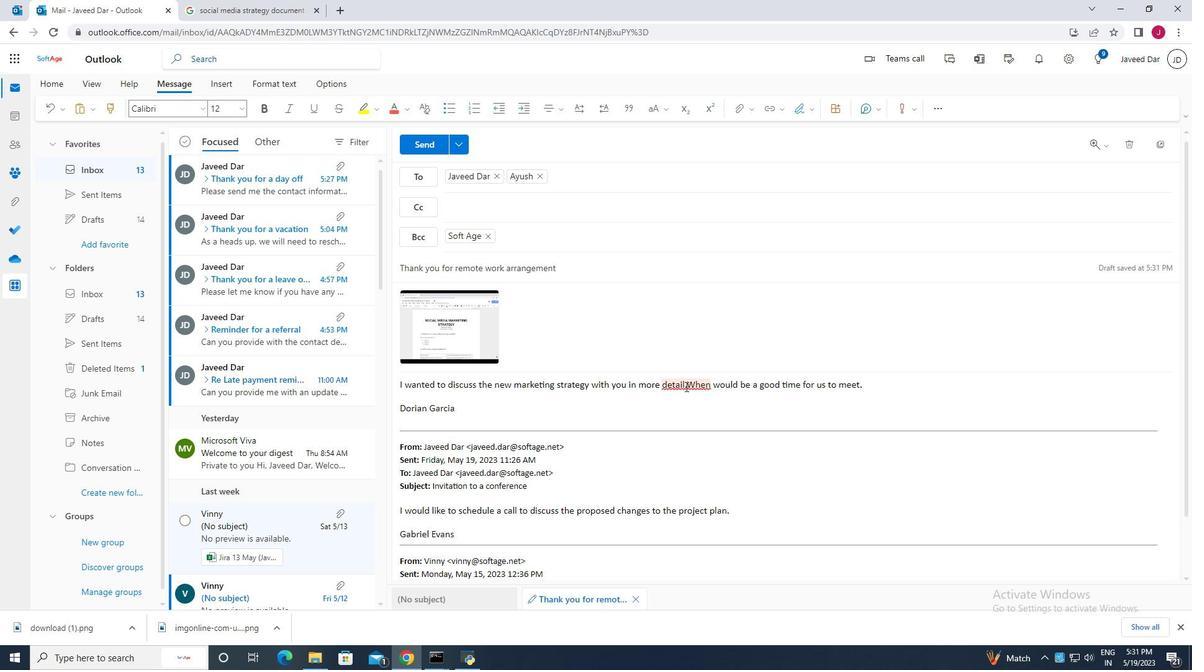 
Action: Mouse moved to (690, 384)
Screenshot: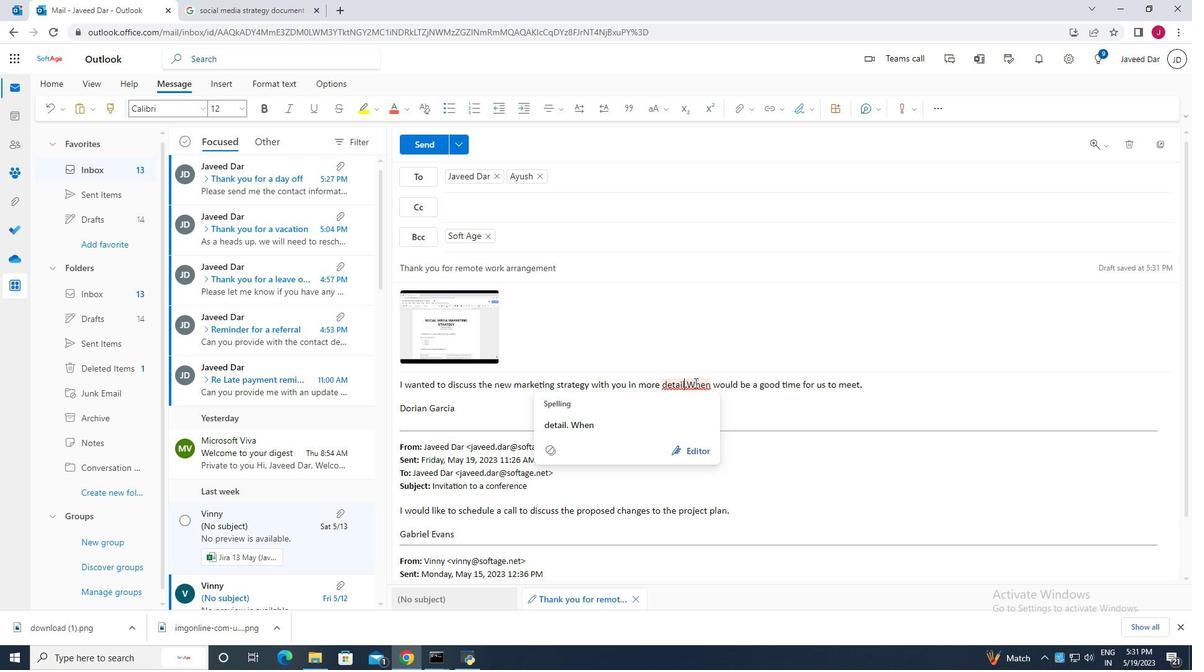 
Action: Mouse pressed left at (690, 384)
Screenshot: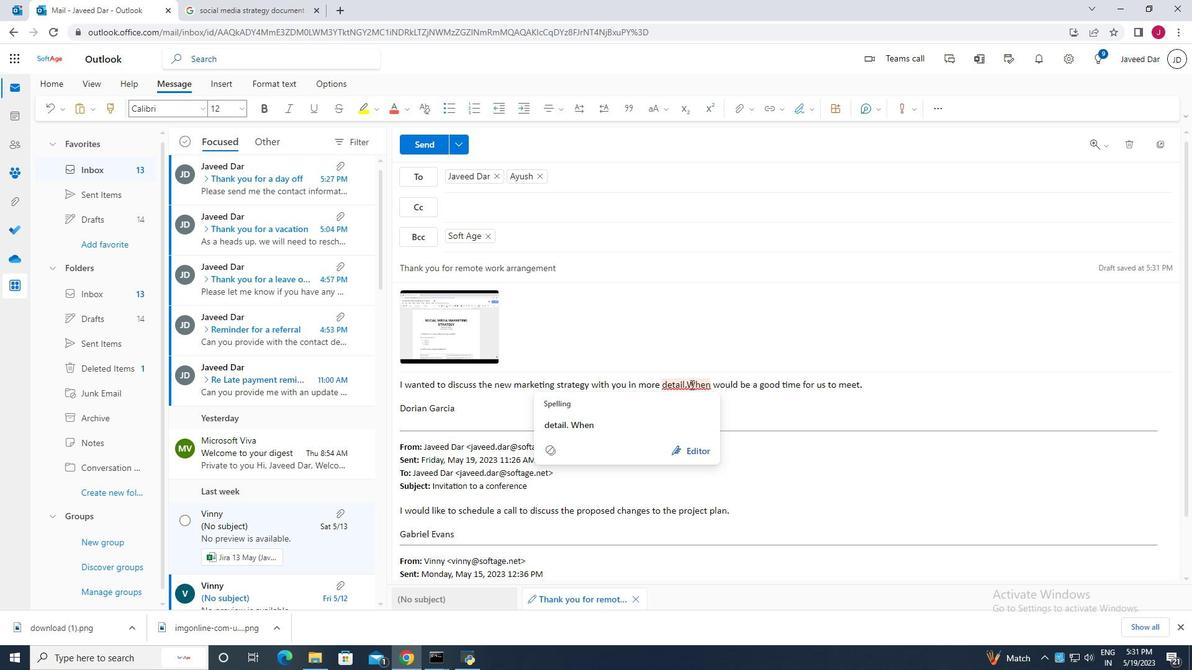 
Action: Mouse moved to (688, 386)
Screenshot: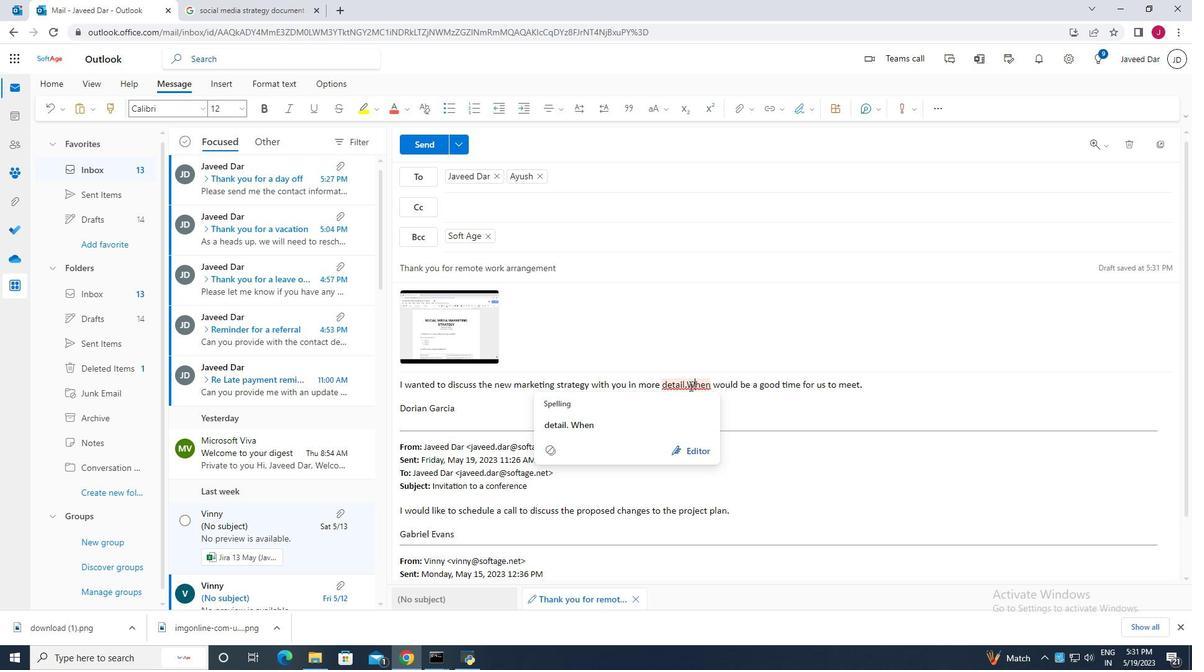 
Action: Mouse pressed left at (688, 386)
Screenshot: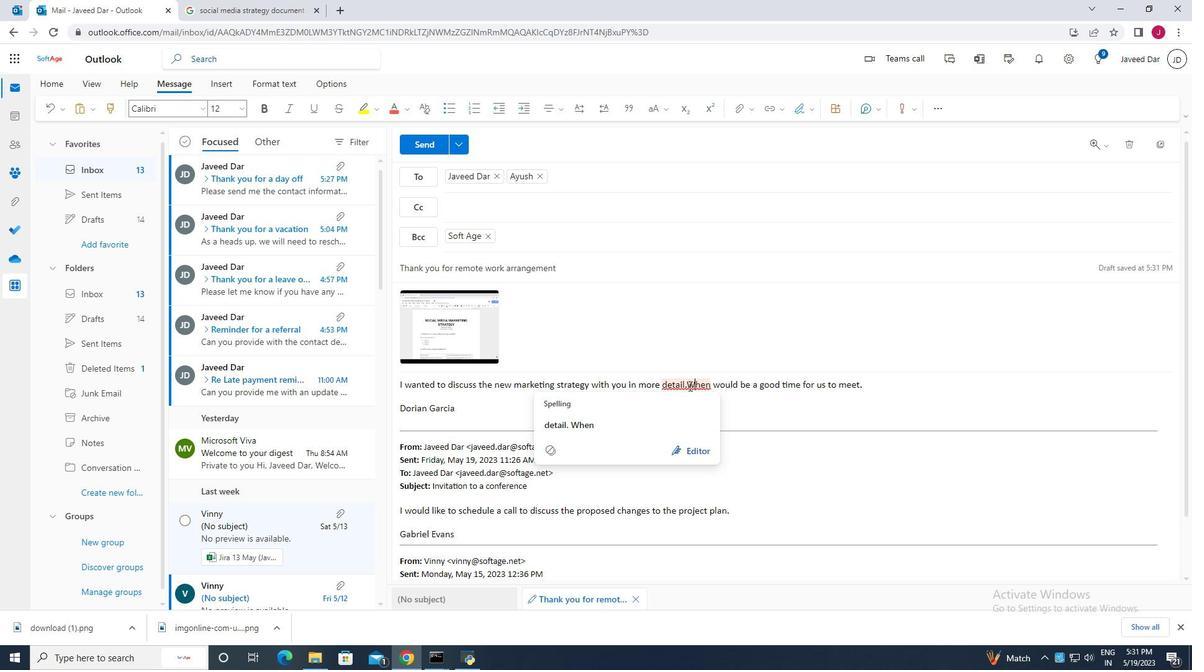 
Action: Mouse moved to (690, 394)
Screenshot: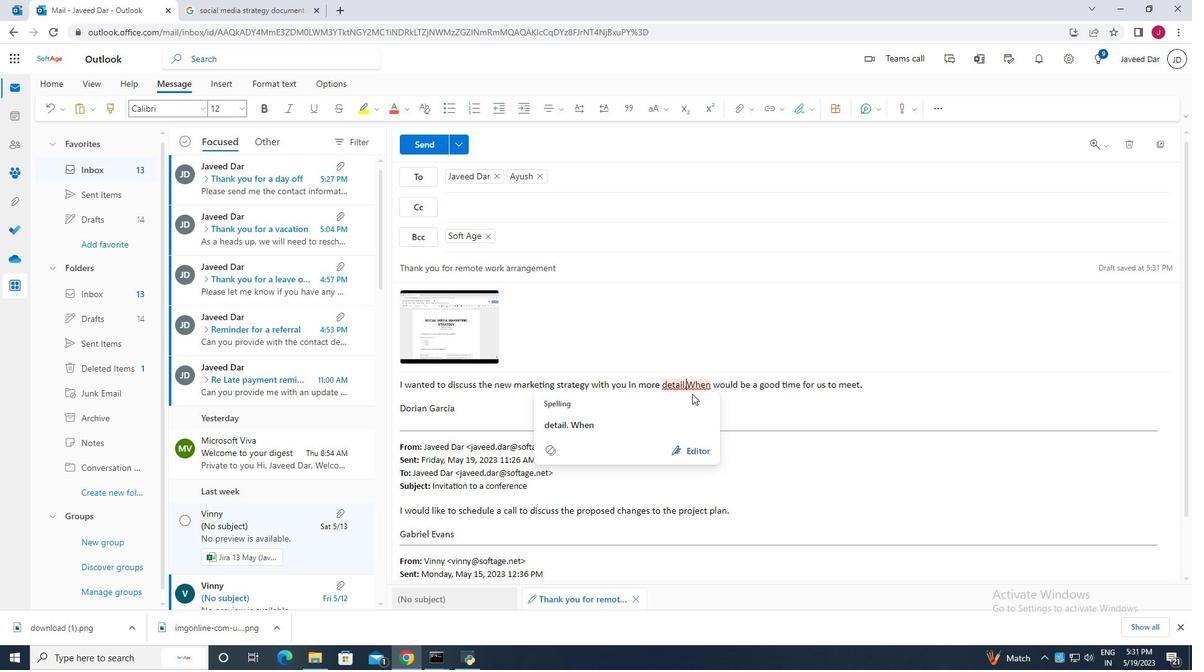 
Action: Key pressed <Key.space>
Screenshot: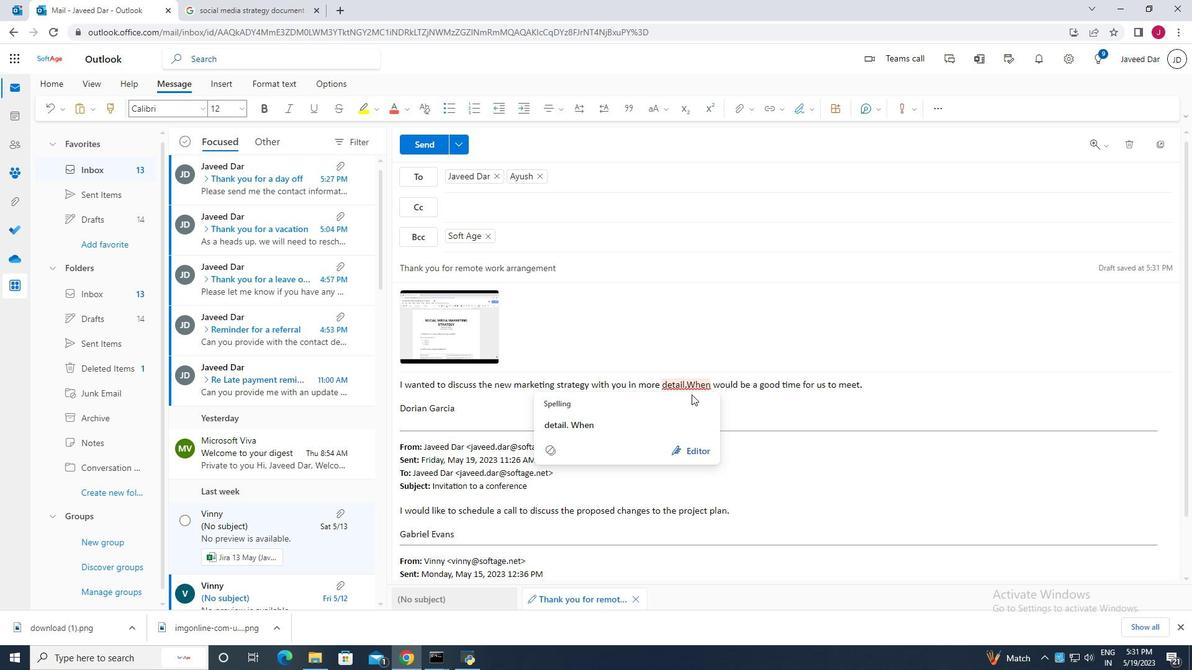 
Action: Mouse moved to (576, 381)
Screenshot: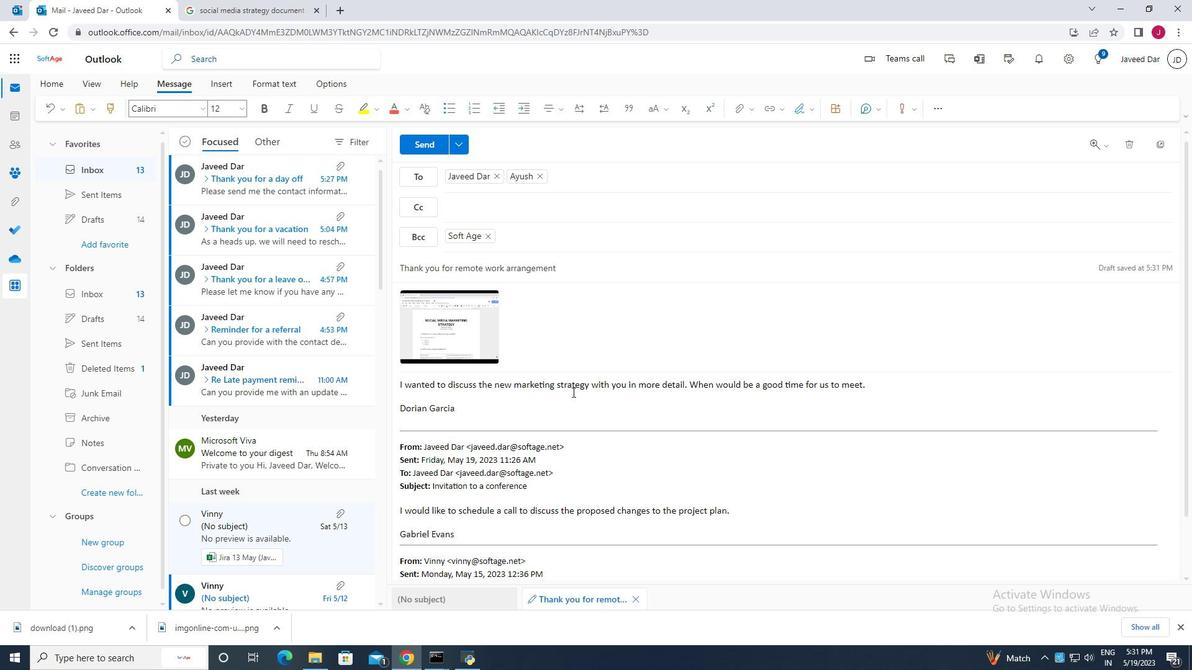 
Action: Mouse scrolled (576, 381) with delta (0, 0)
Screenshot: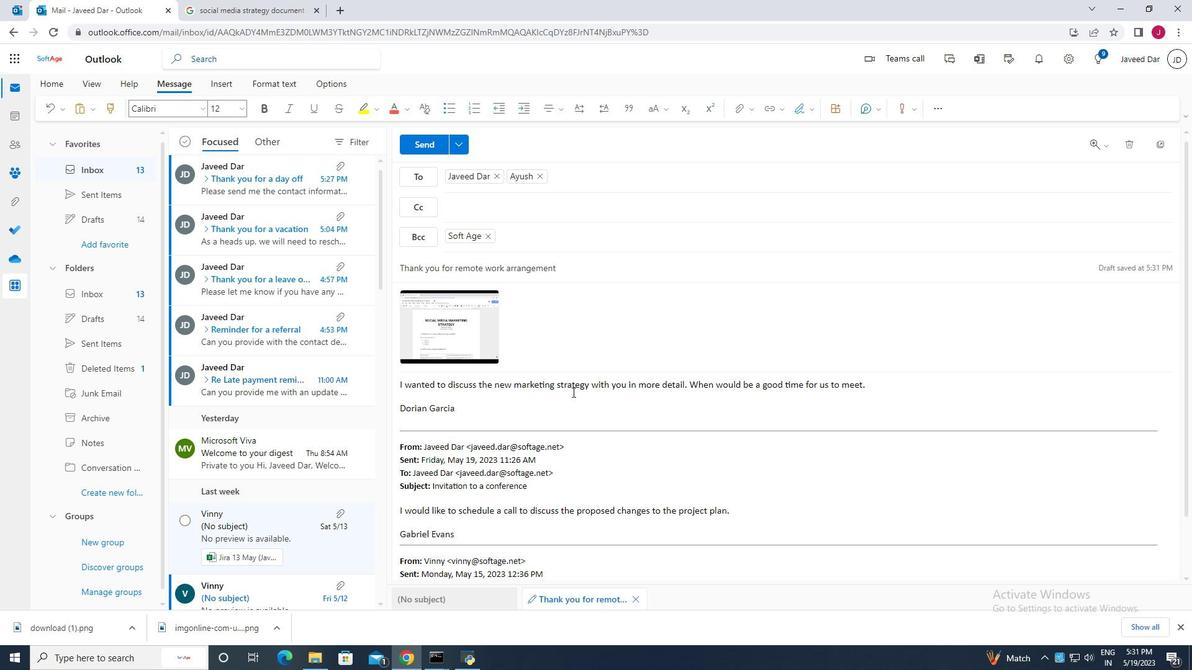 
Action: Mouse moved to (576, 381)
Screenshot: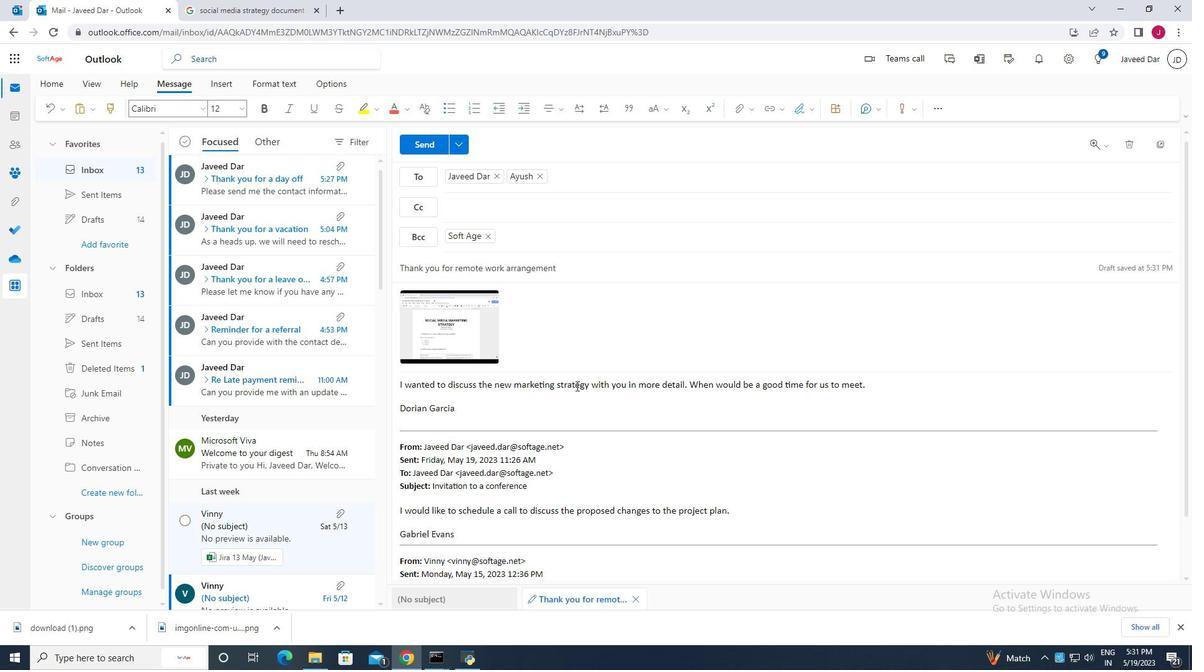 
Action: Mouse scrolled (576, 381) with delta (0, 0)
Screenshot: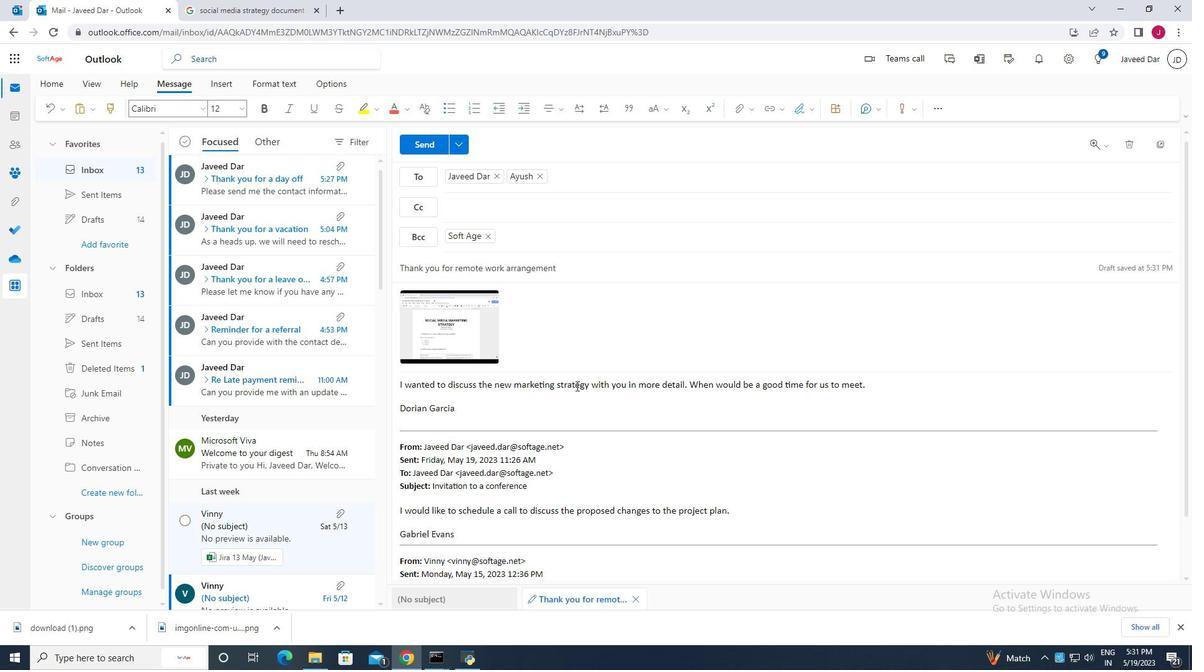 
Action: Mouse scrolled (576, 381) with delta (0, 0)
Screenshot: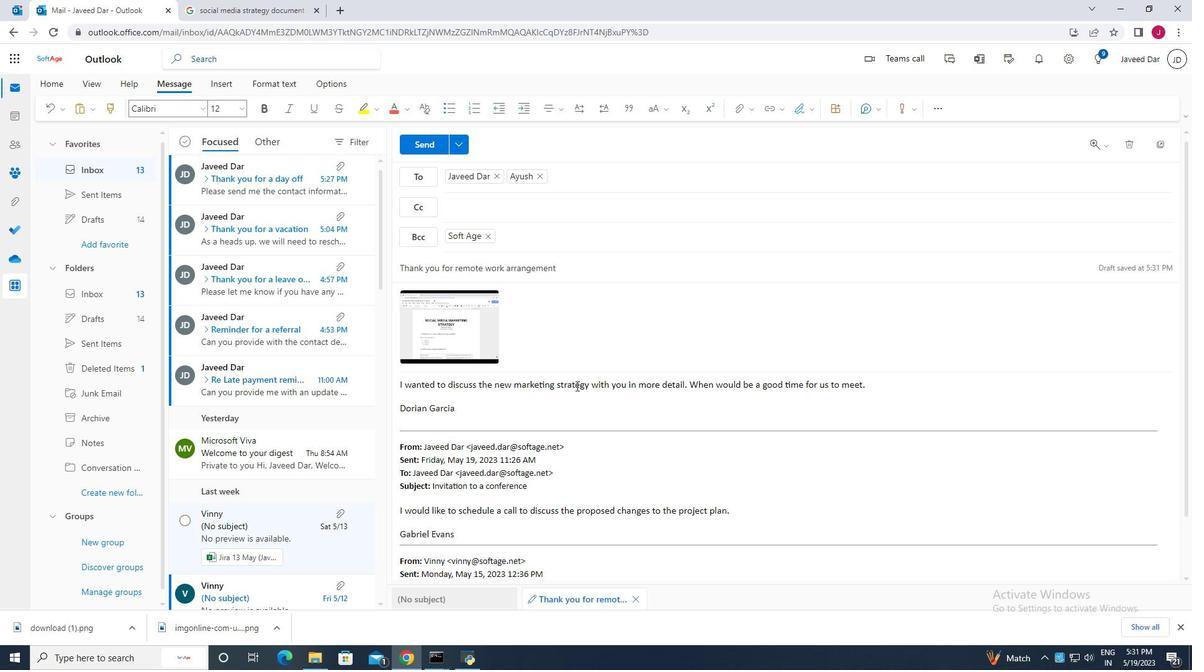 
Action: Mouse scrolled (576, 381) with delta (0, 0)
Screenshot: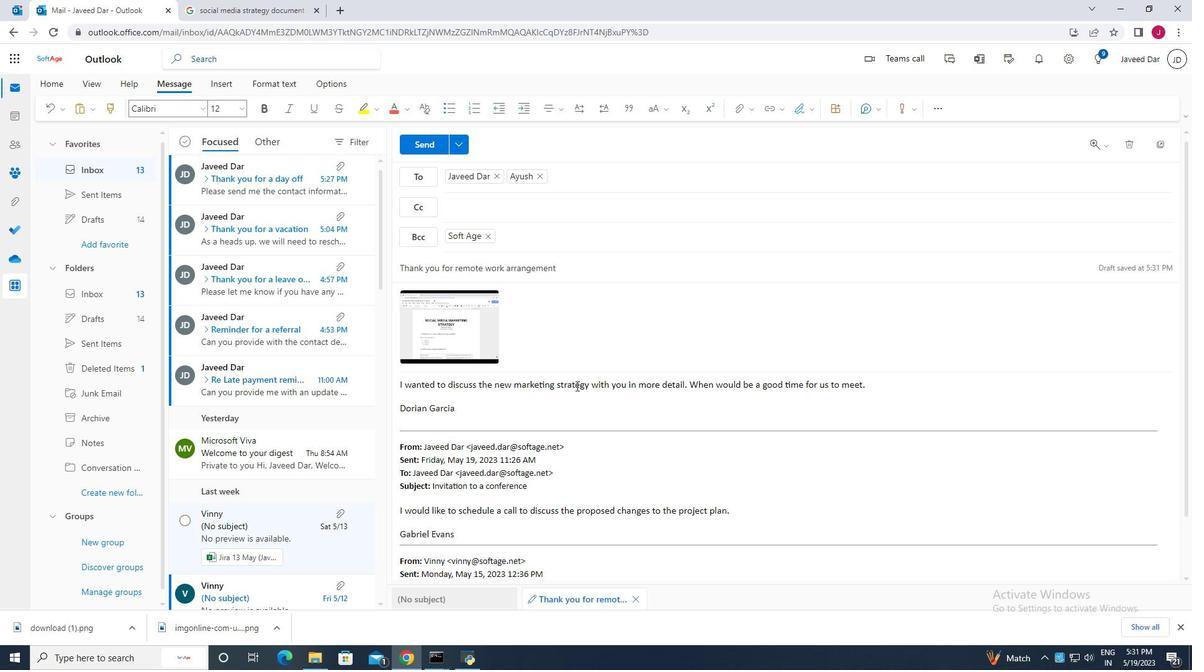 
Action: Mouse scrolled (576, 381) with delta (0, 0)
Screenshot: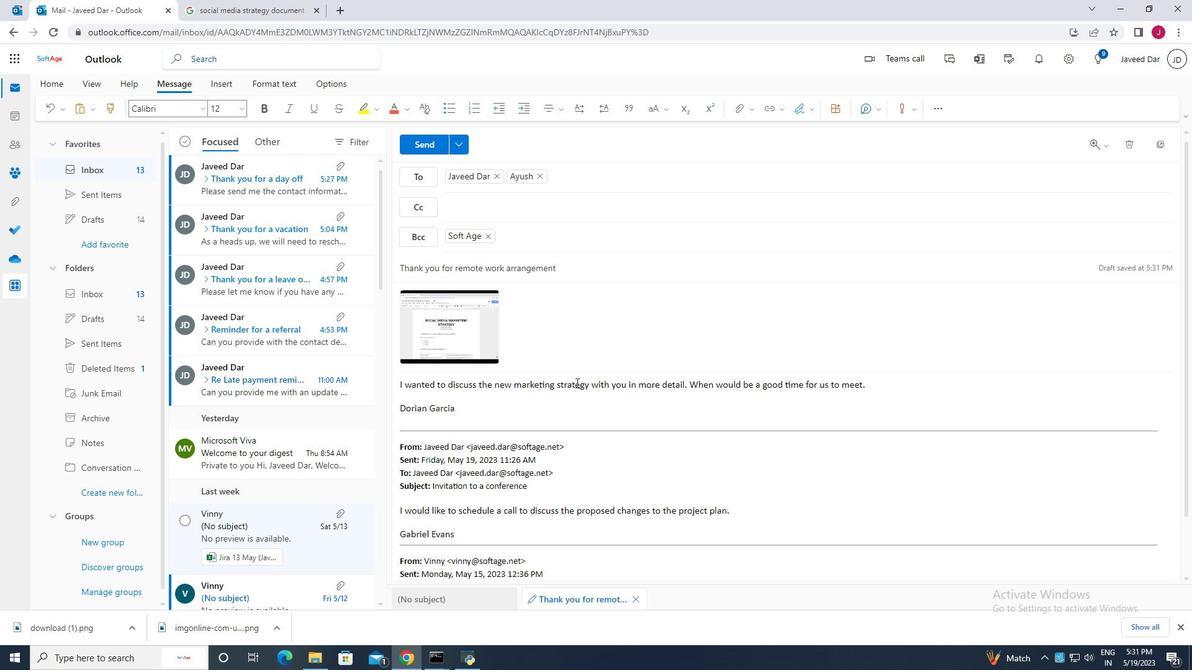 
Action: Mouse moved to (422, 147)
Screenshot: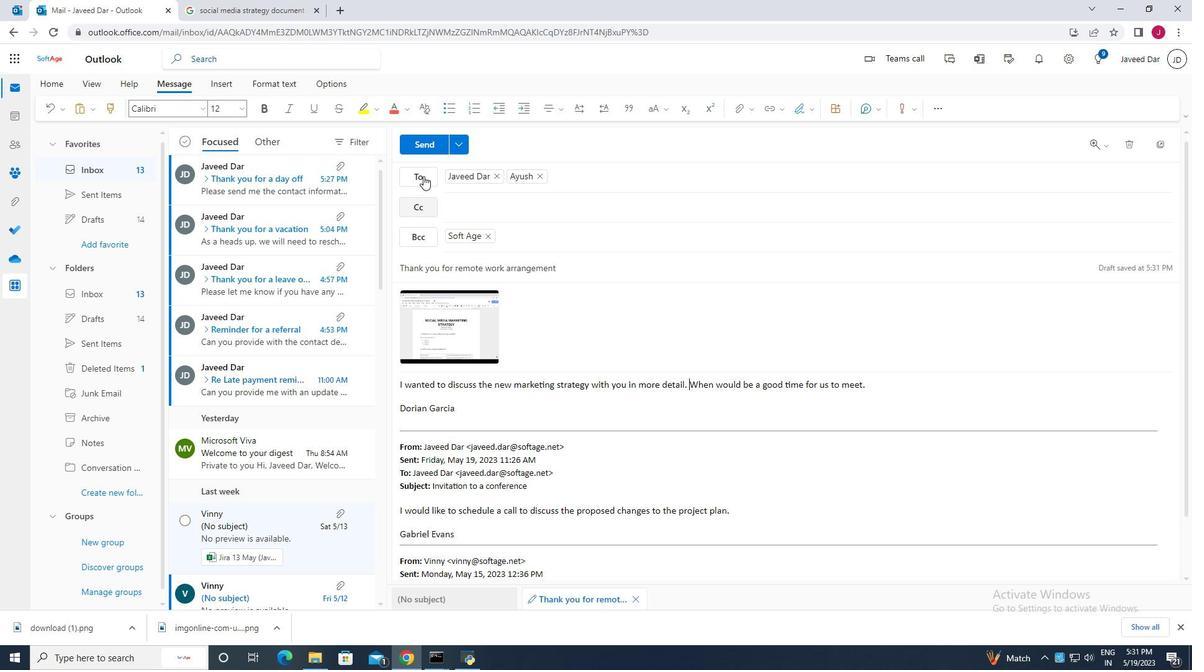 
Action: Mouse pressed left at (422, 147)
Screenshot: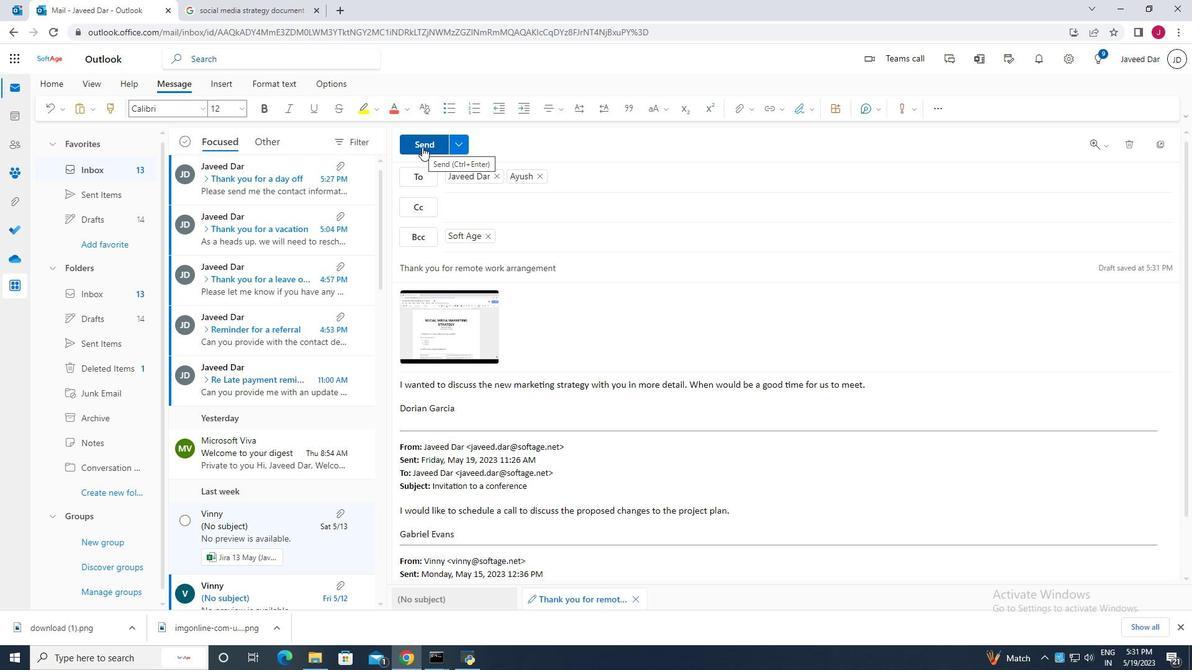 
